 Task: Add a signature Dana Mitchell containing Happy Thanksgiving, Dana Mitchell to email address softage.1@softage.net and add a label Databases
Action: Mouse moved to (477, 785)
Screenshot: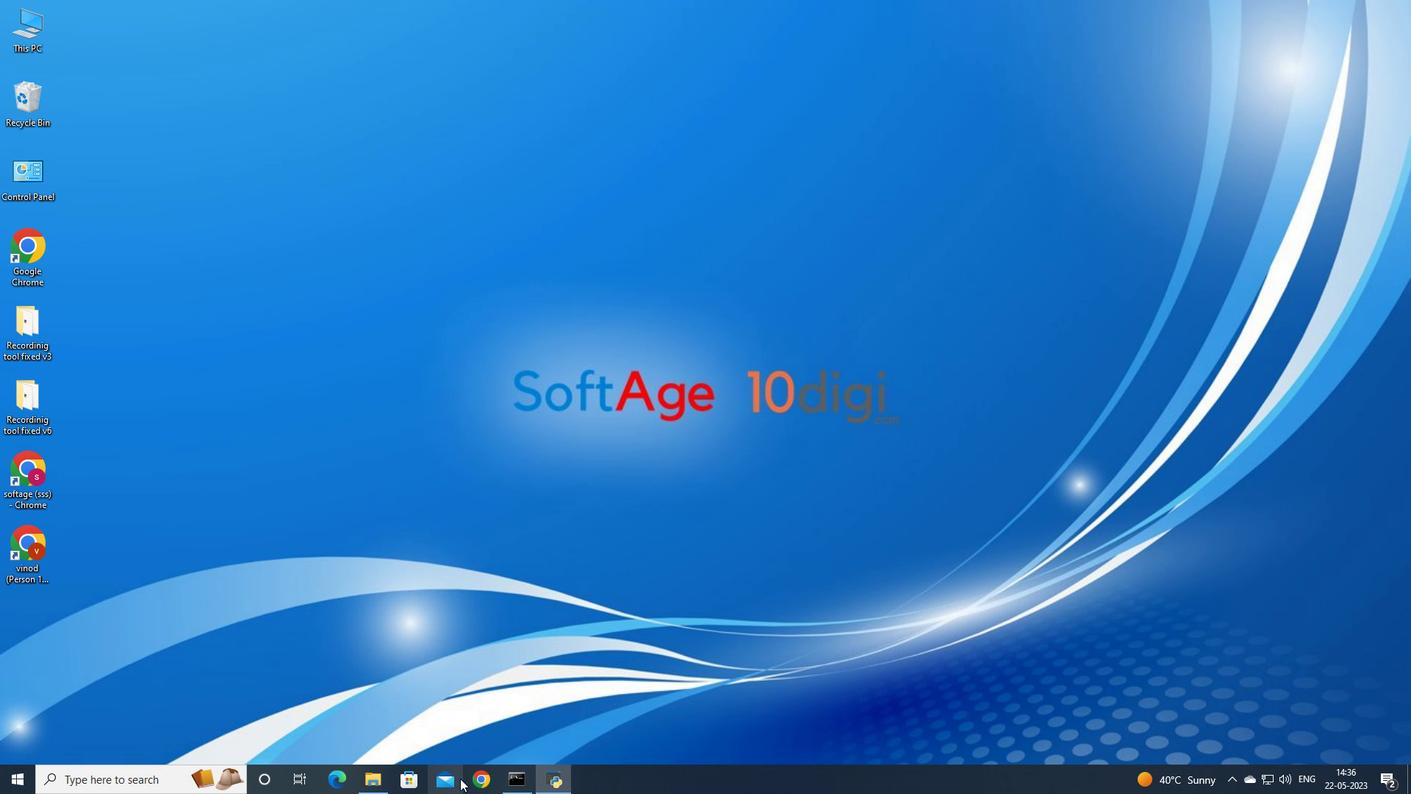 
Action: Mouse pressed left at (477, 785)
Screenshot: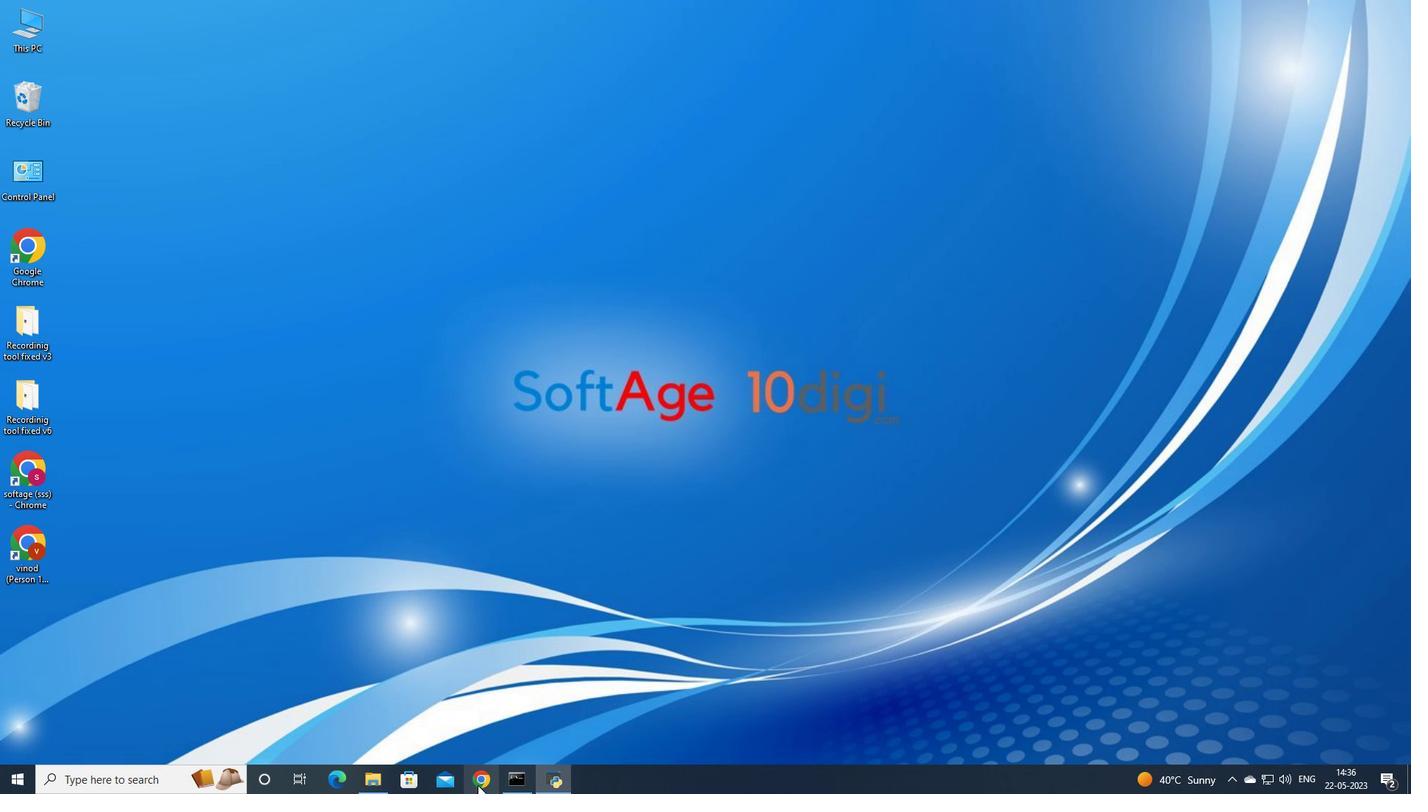 
Action: Mouse moved to (666, 445)
Screenshot: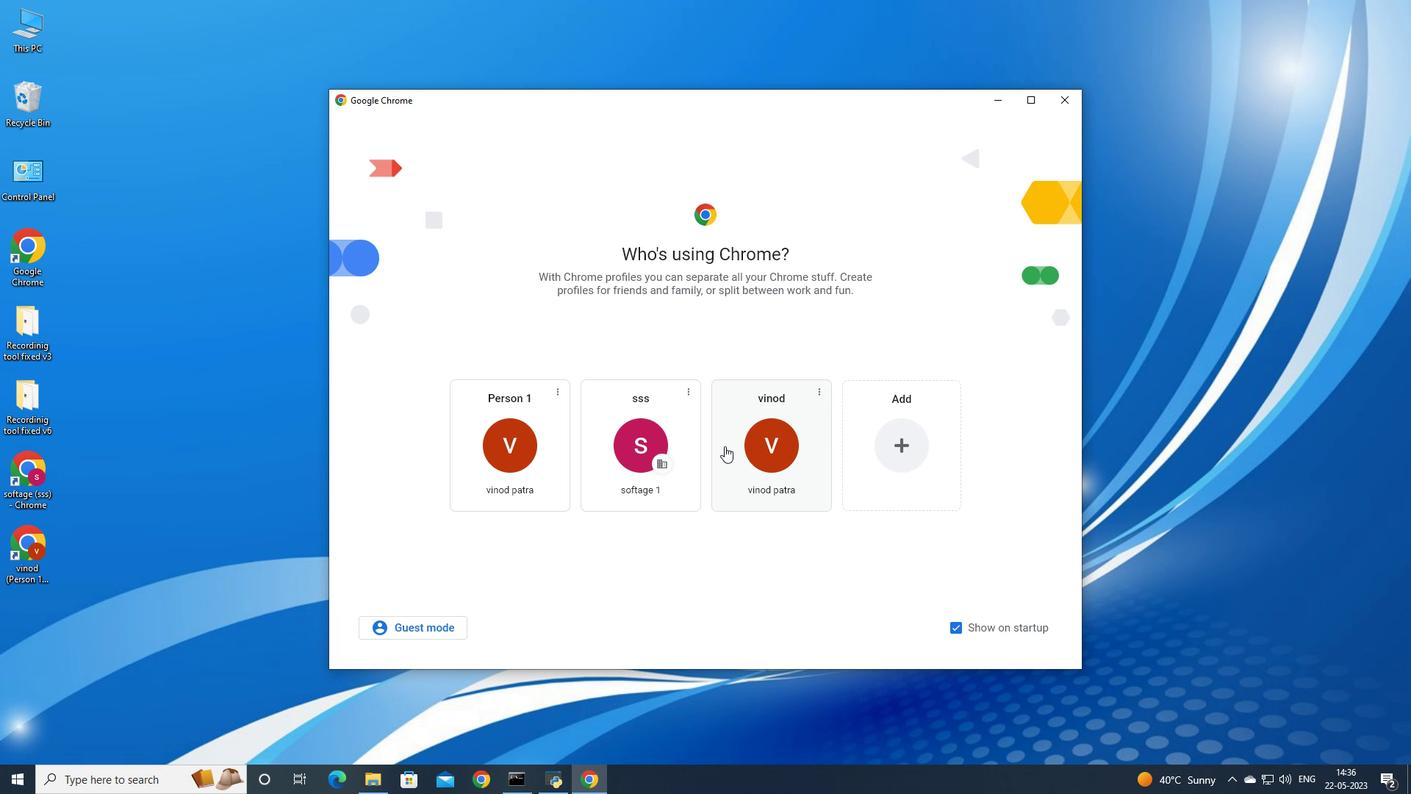 
Action: Mouse pressed left at (666, 445)
Screenshot: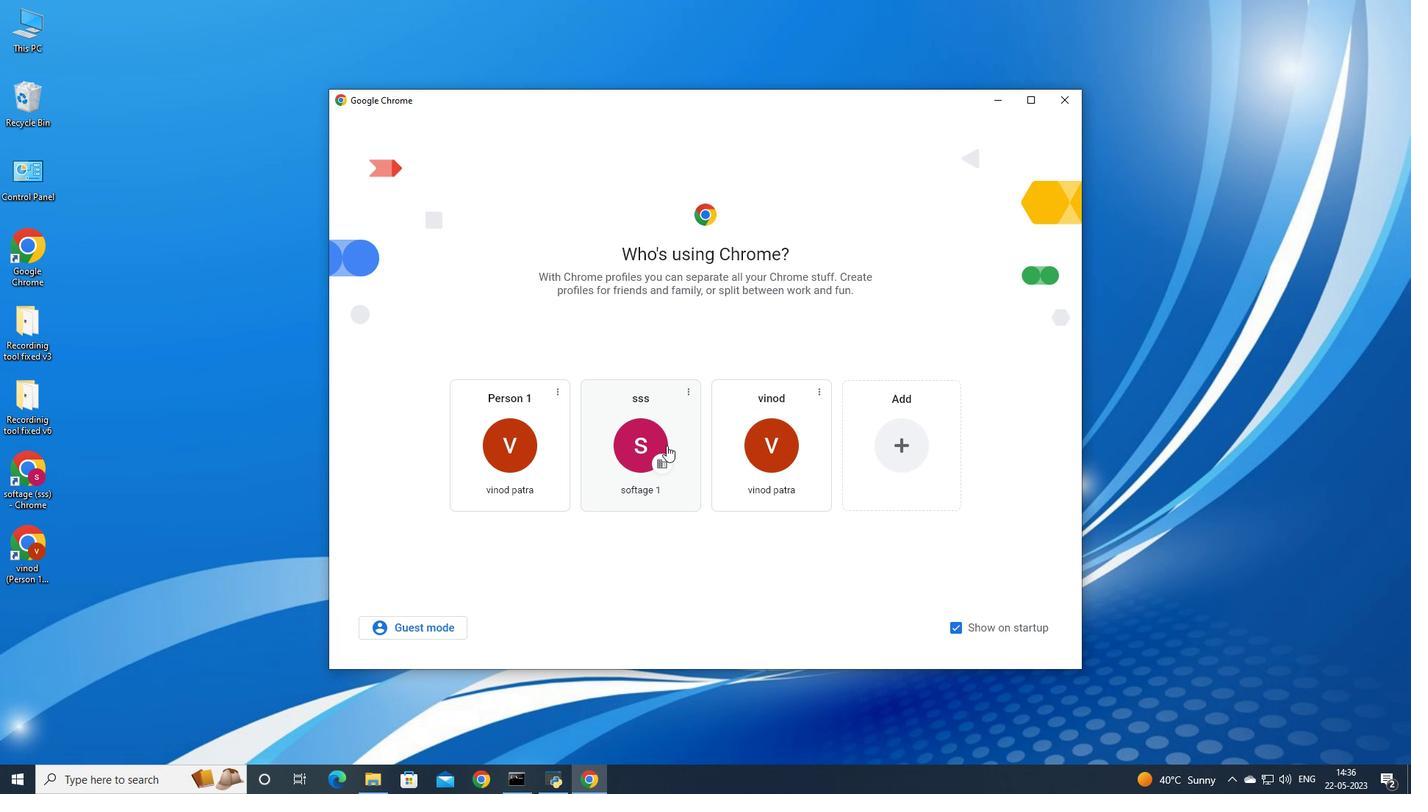 
Action: Mouse moved to (1276, 73)
Screenshot: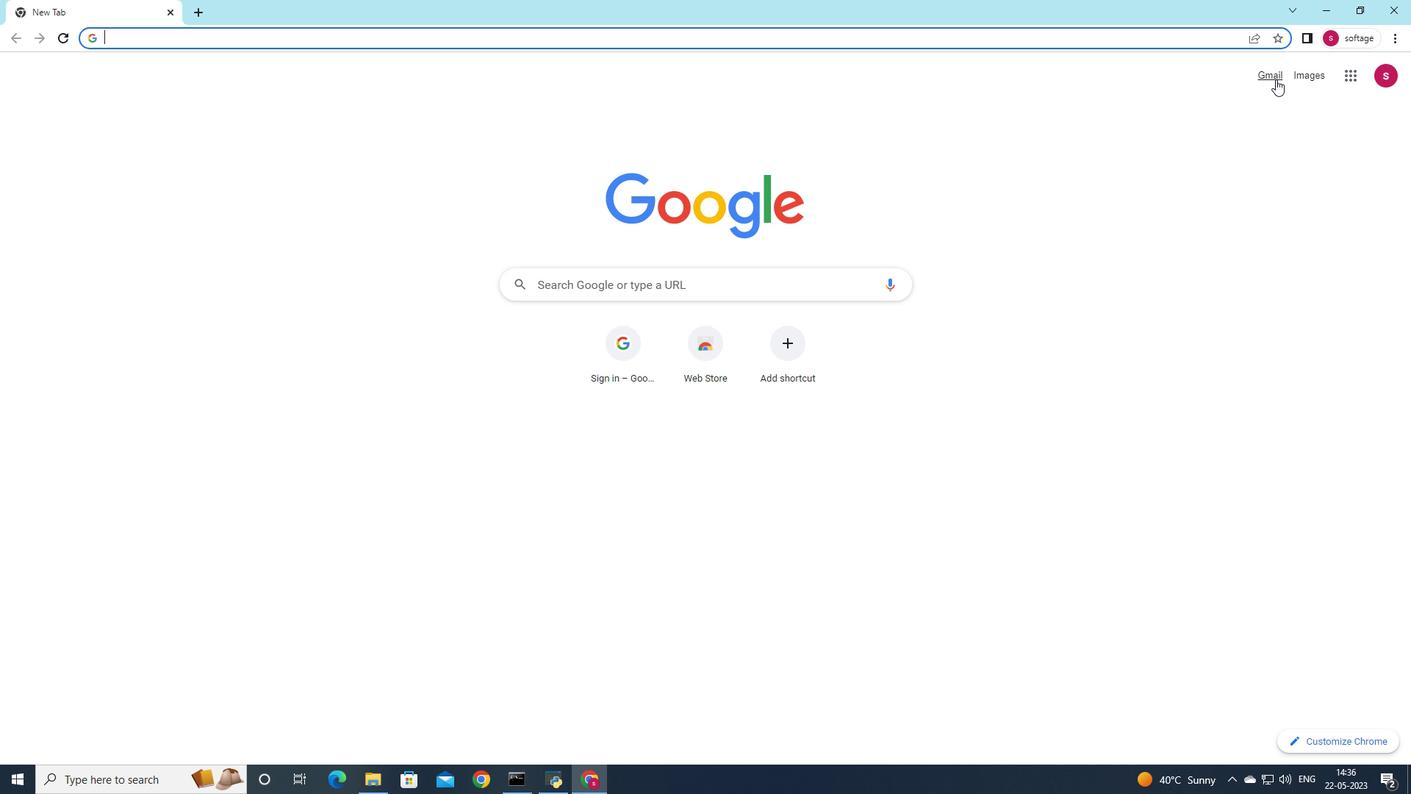 
Action: Mouse pressed left at (1276, 73)
Screenshot: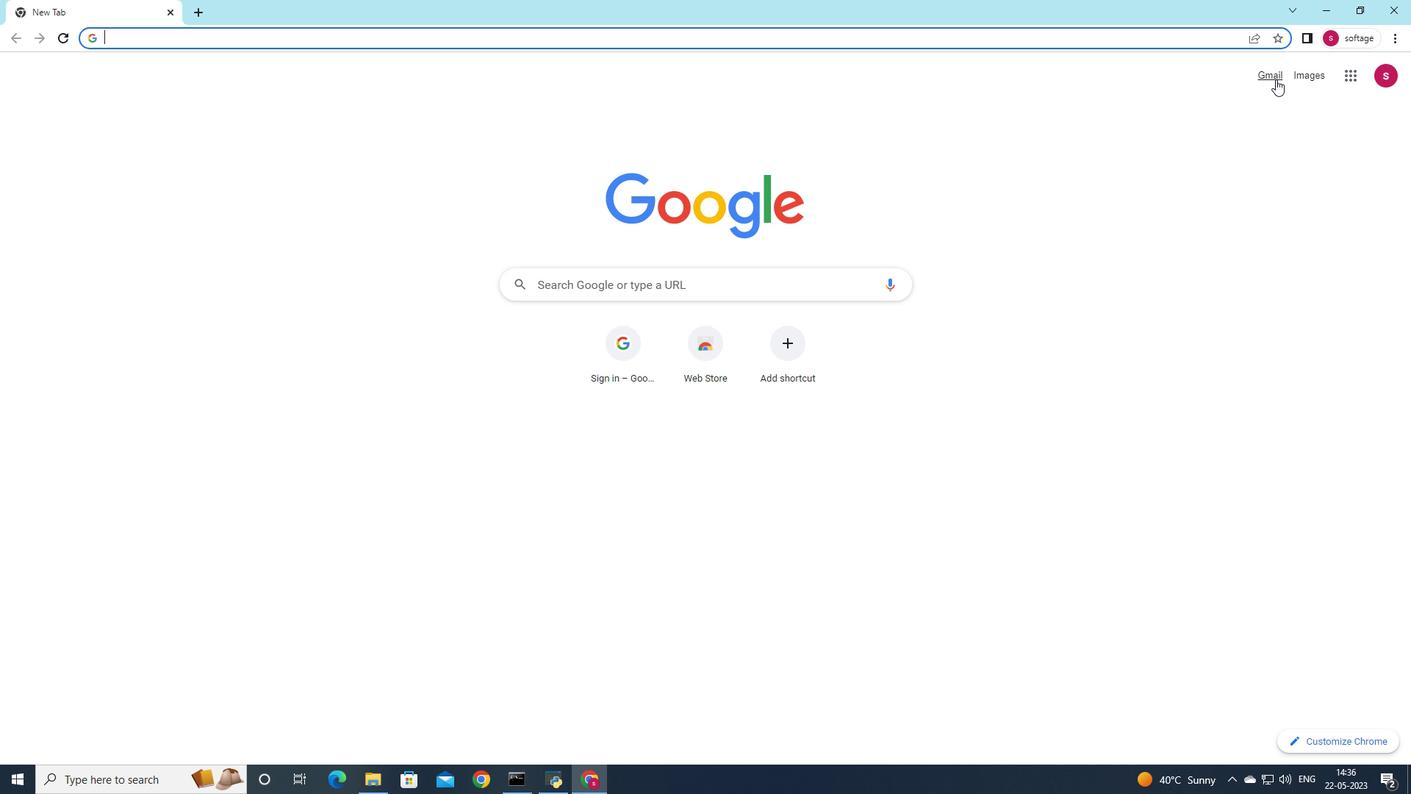 
Action: Mouse moved to (1250, 101)
Screenshot: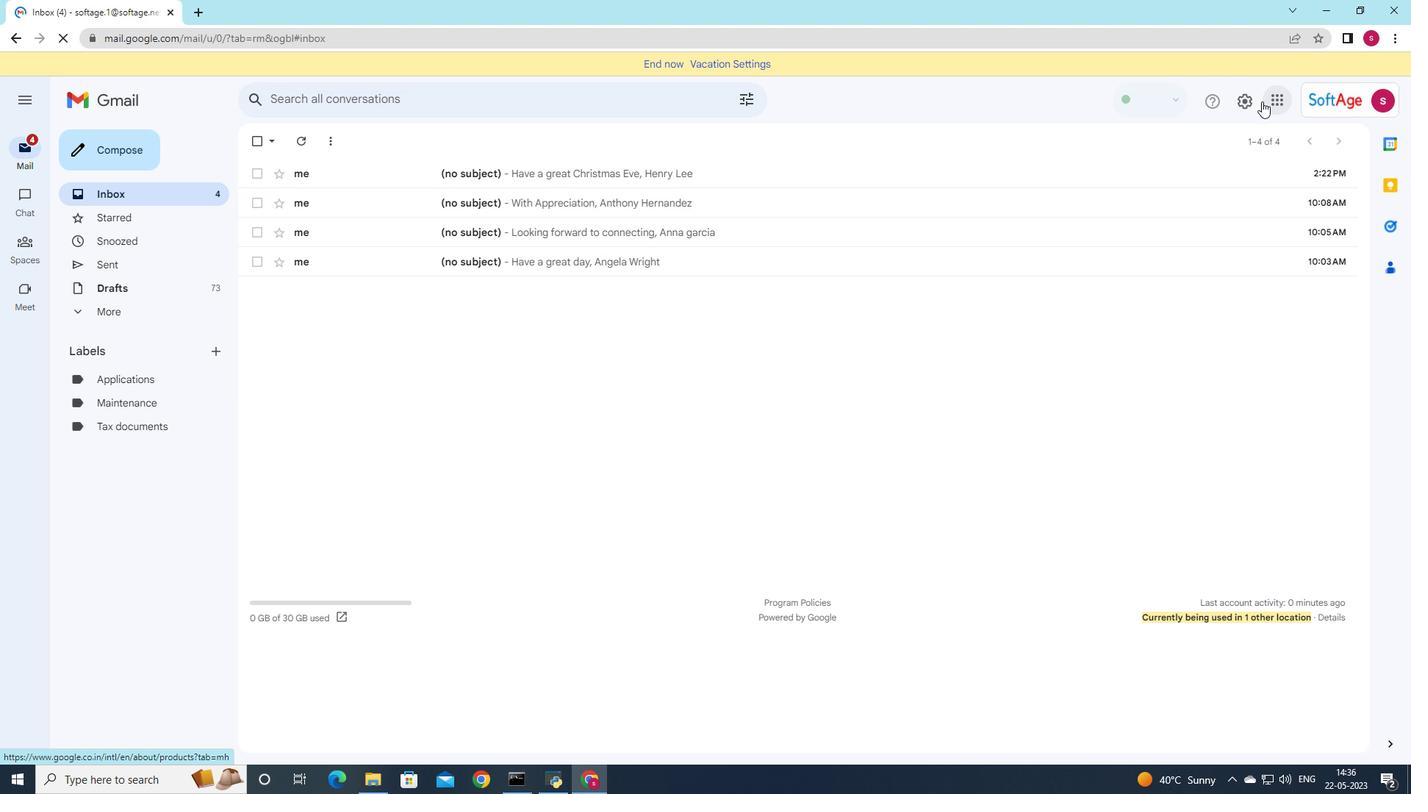 
Action: Mouse pressed left at (1250, 101)
Screenshot: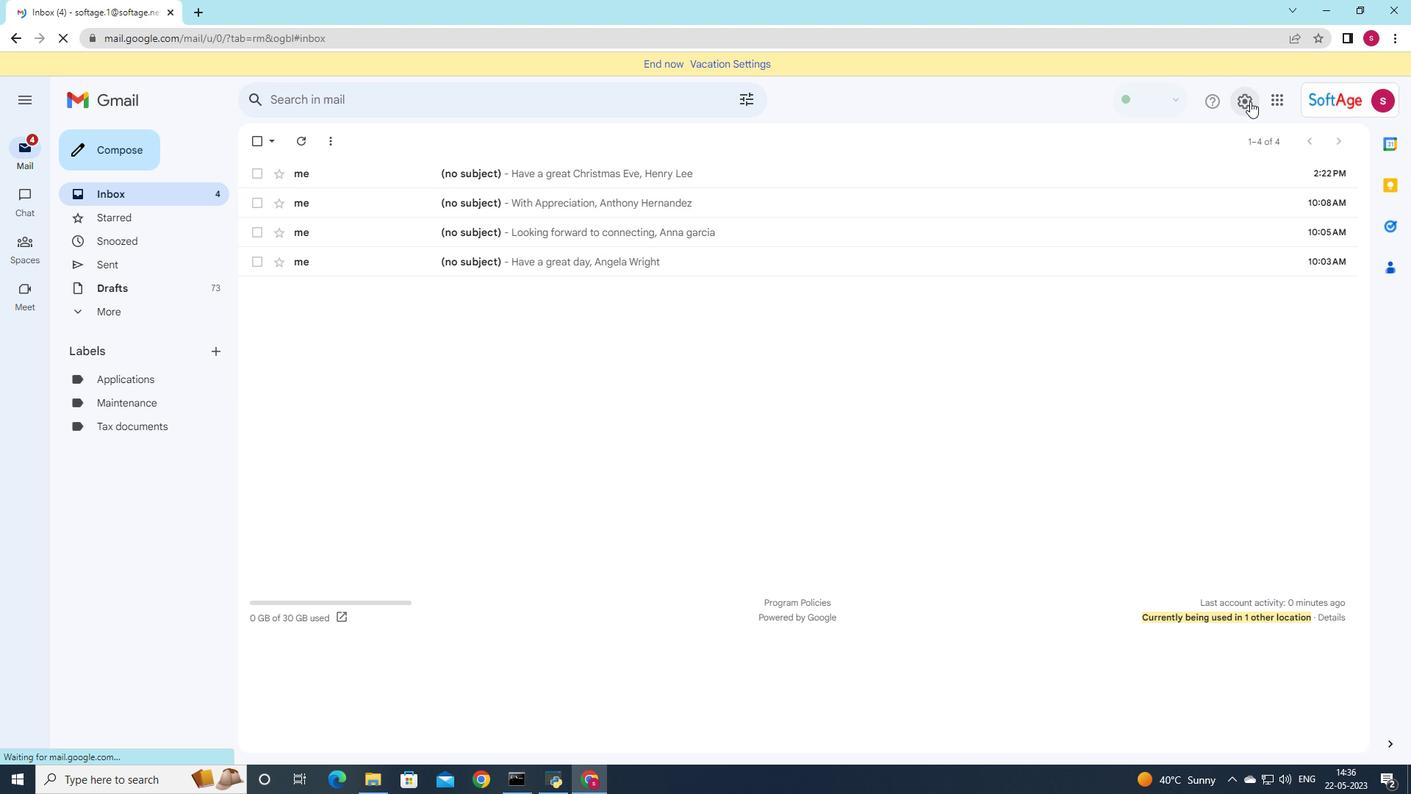 
Action: Mouse moved to (1242, 107)
Screenshot: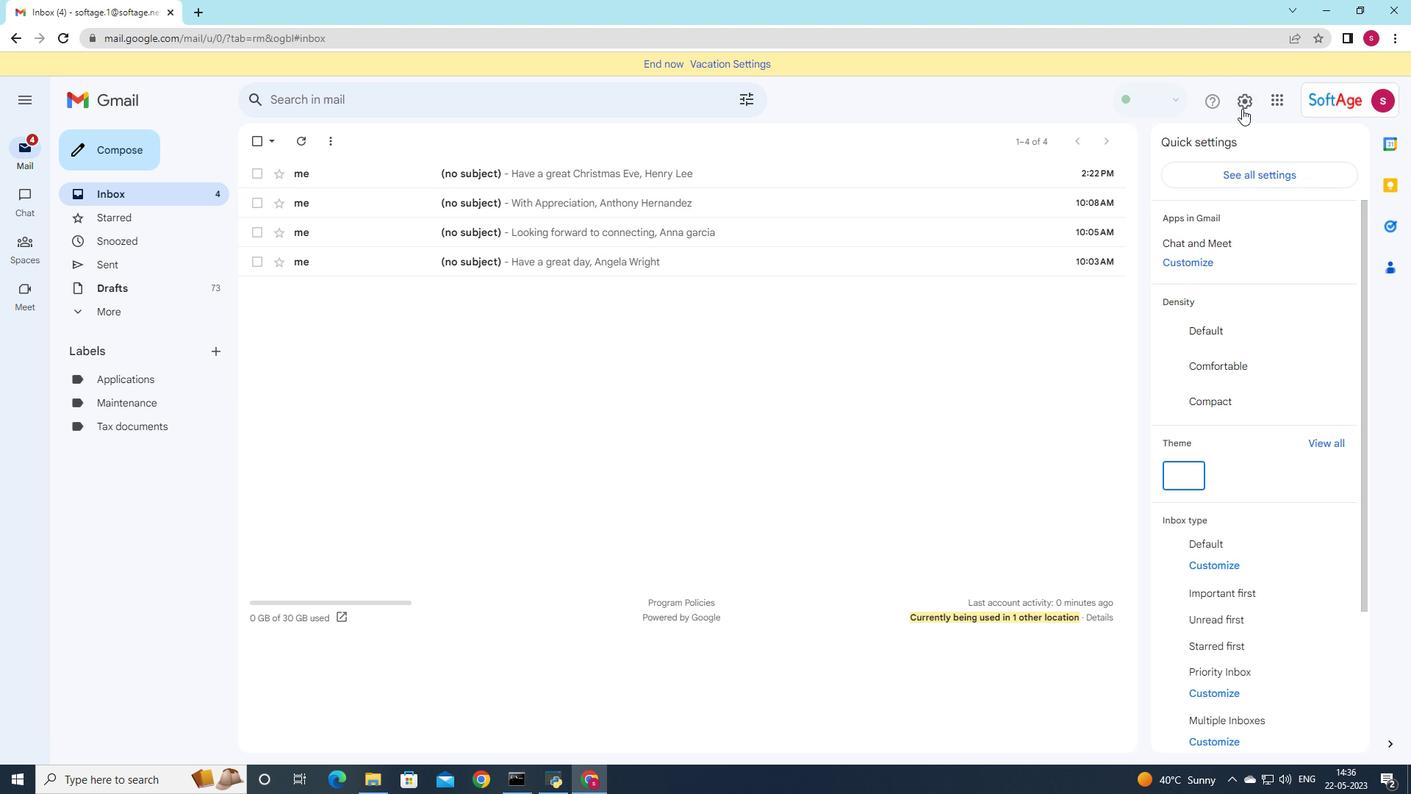 
Action: Mouse pressed left at (1242, 107)
Screenshot: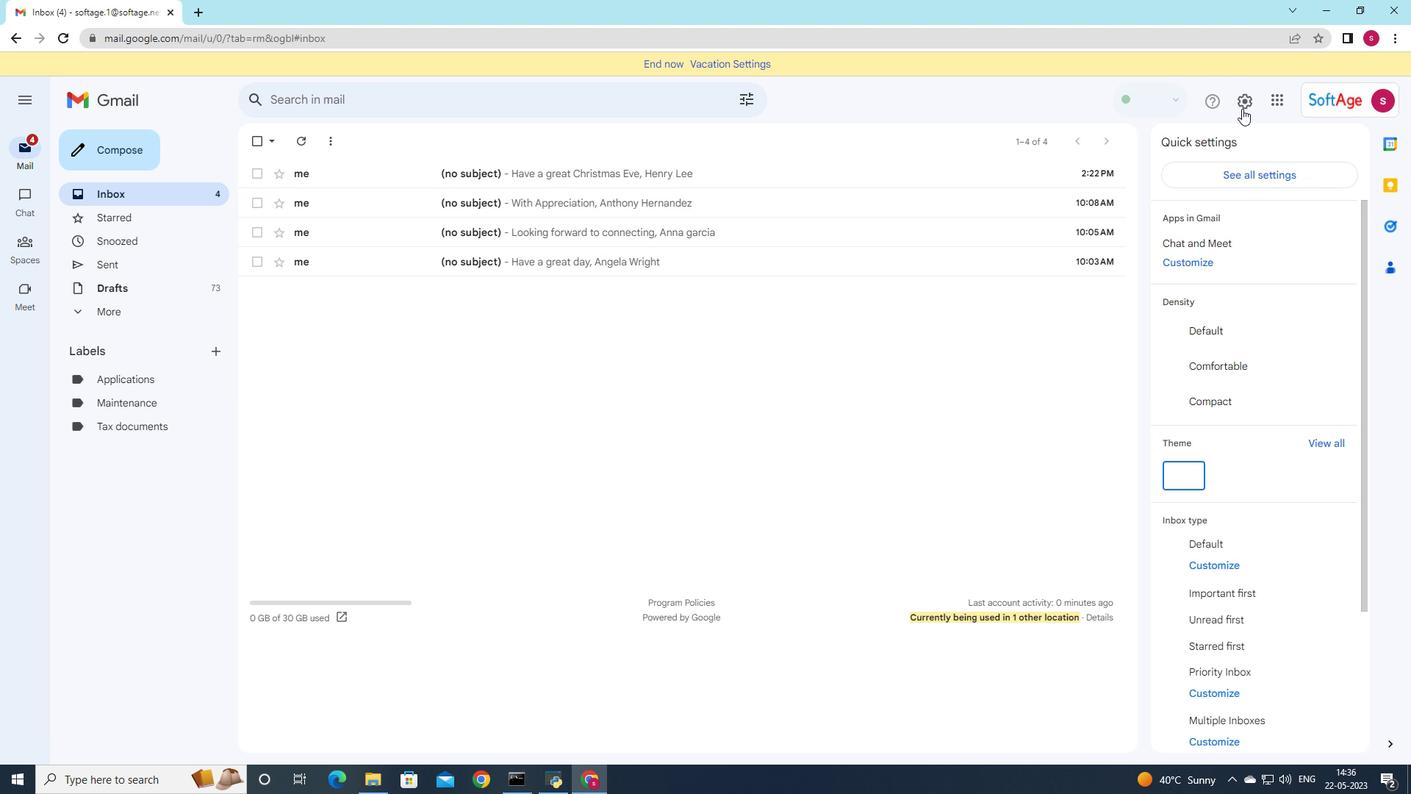 
Action: Mouse moved to (1242, 107)
Screenshot: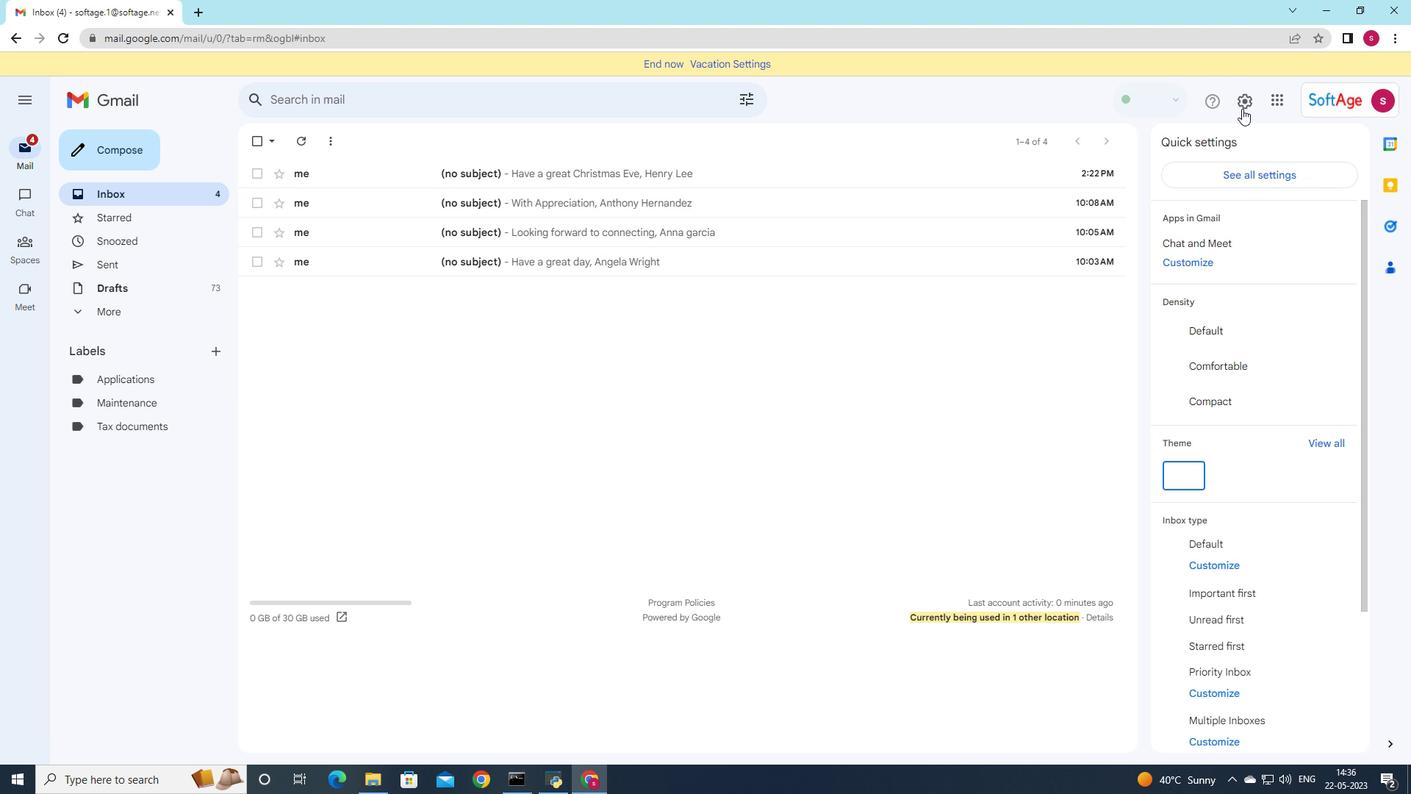 
Action: Mouse pressed left at (1242, 107)
Screenshot: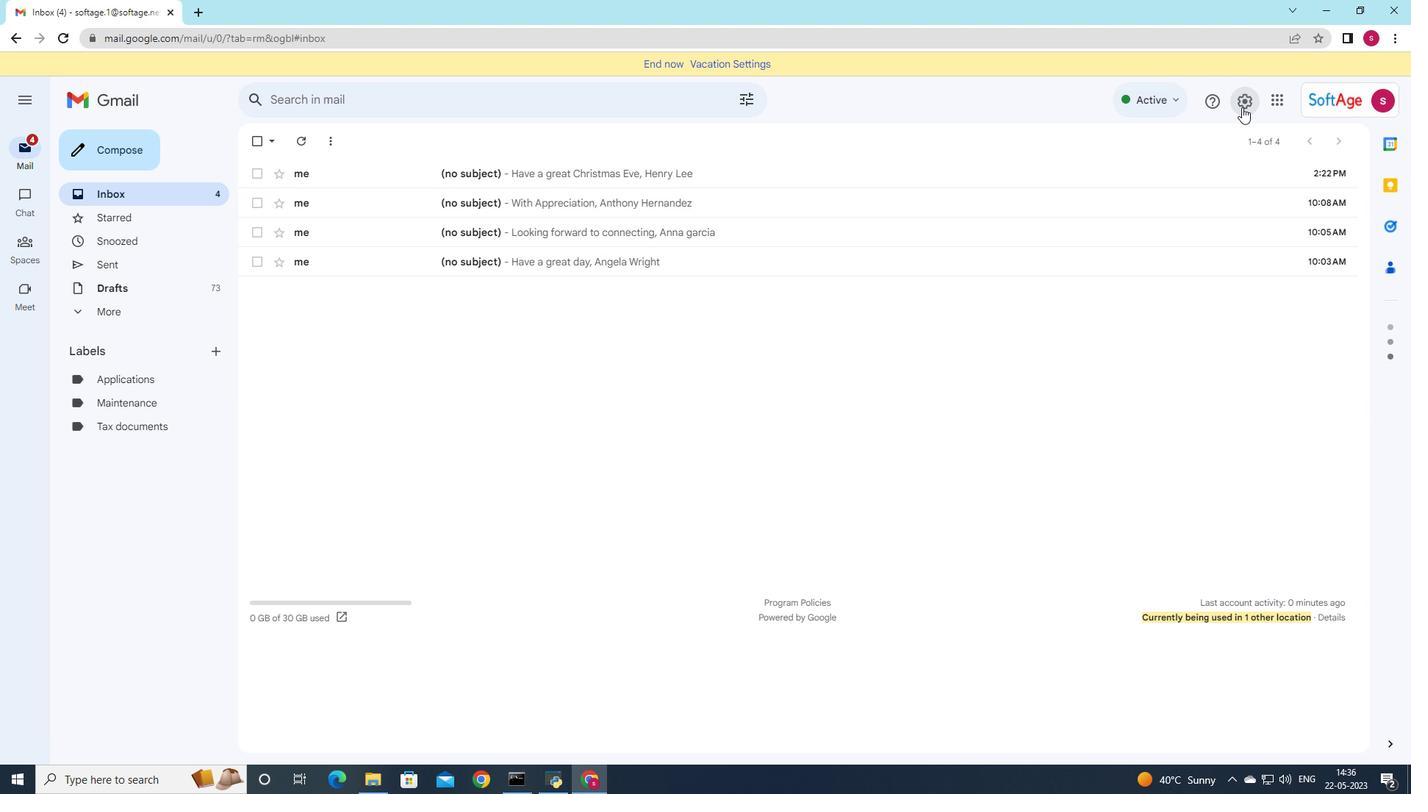 
Action: Mouse moved to (1246, 175)
Screenshot: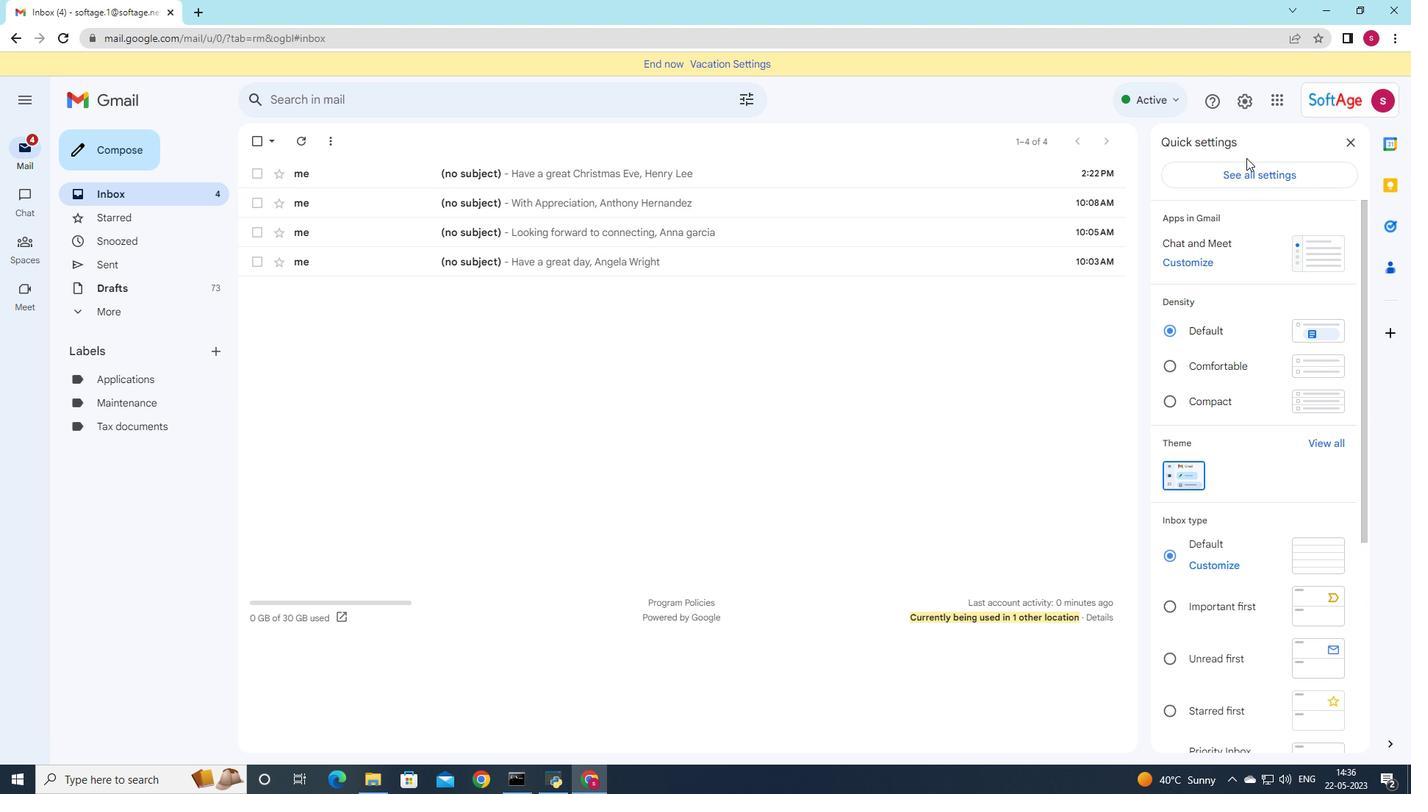 
Action: Mouse pressed left at (1246, 175)
Screenshot: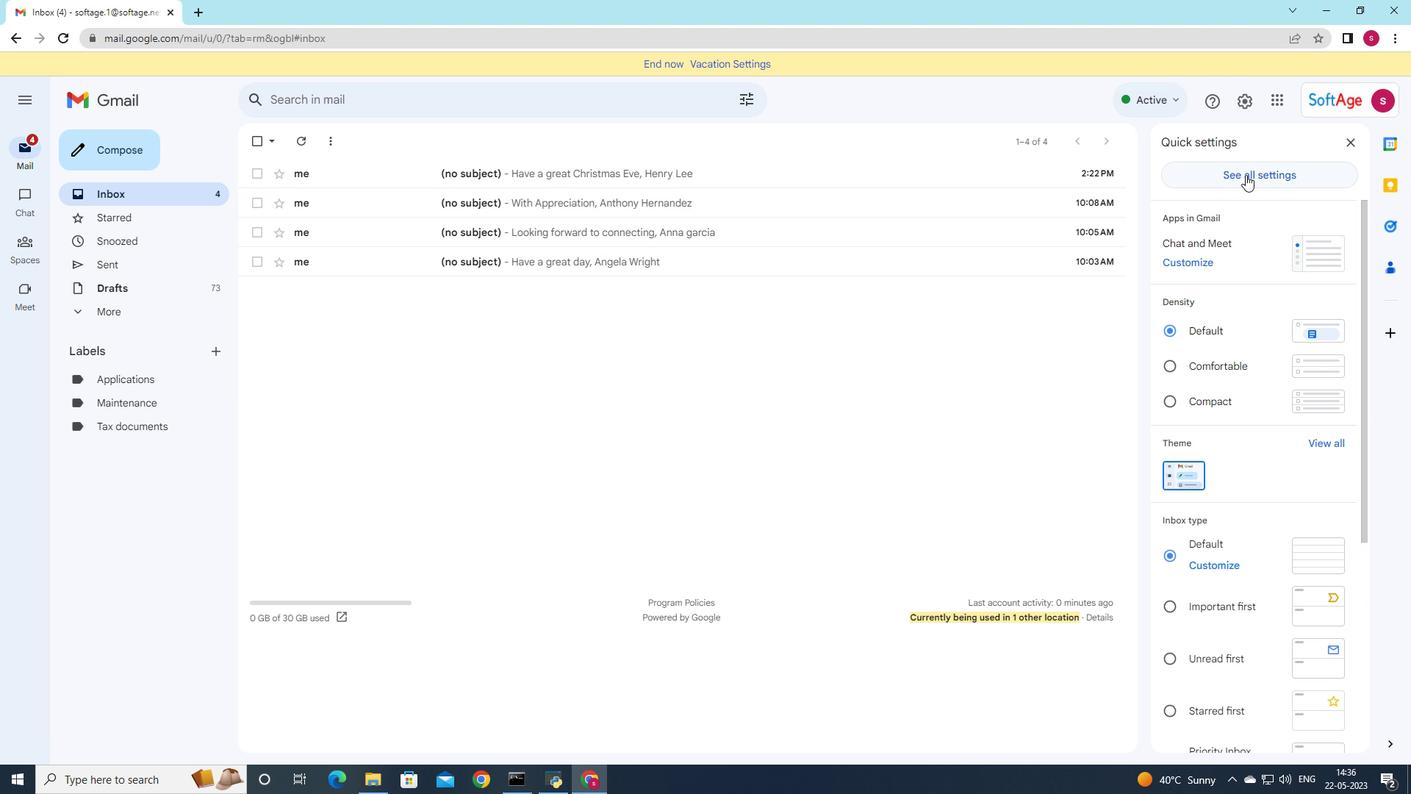 
Action: Mouse moved to (891, 223)
Screenshot: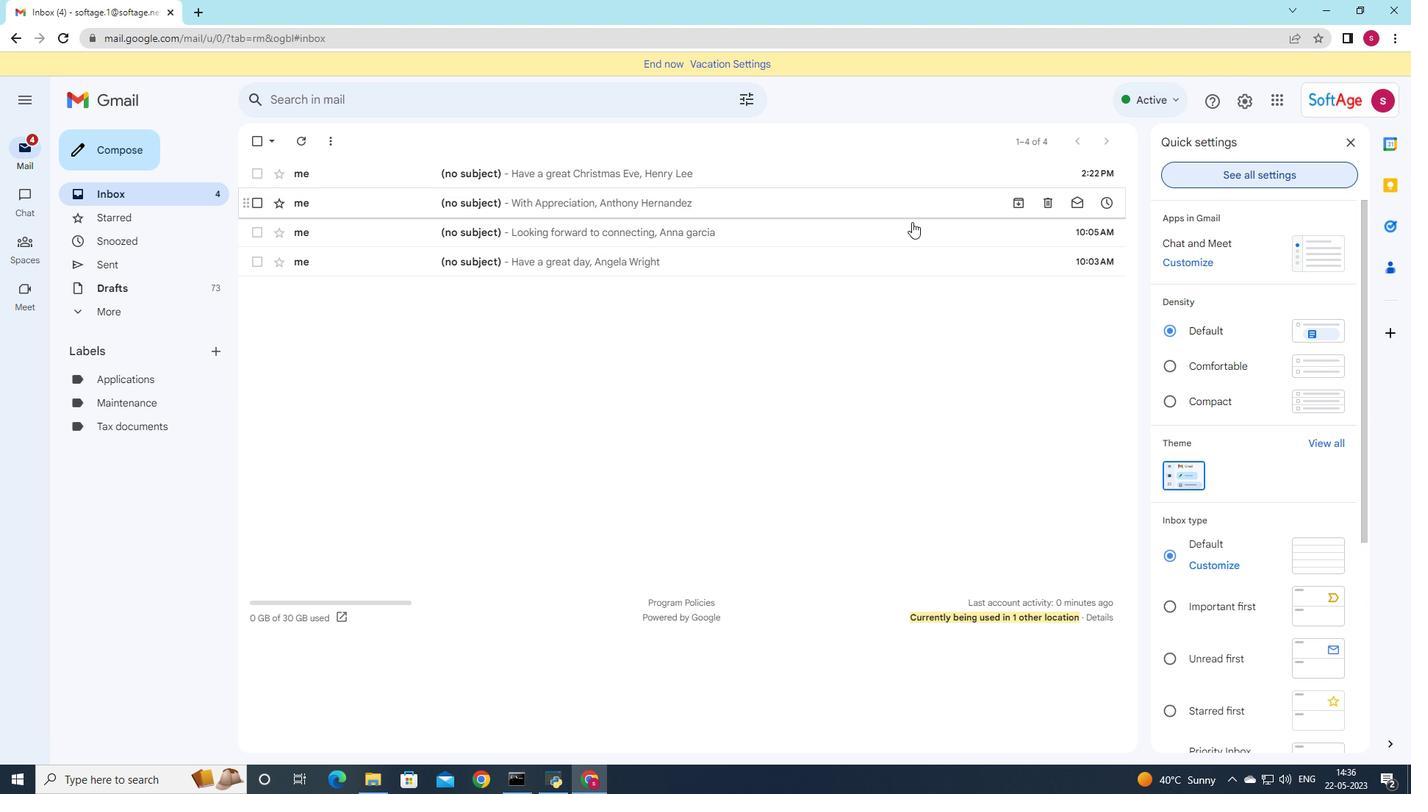 
Action: Mouse scrolled (891, 222) with delta (0, 0)
Screenshot: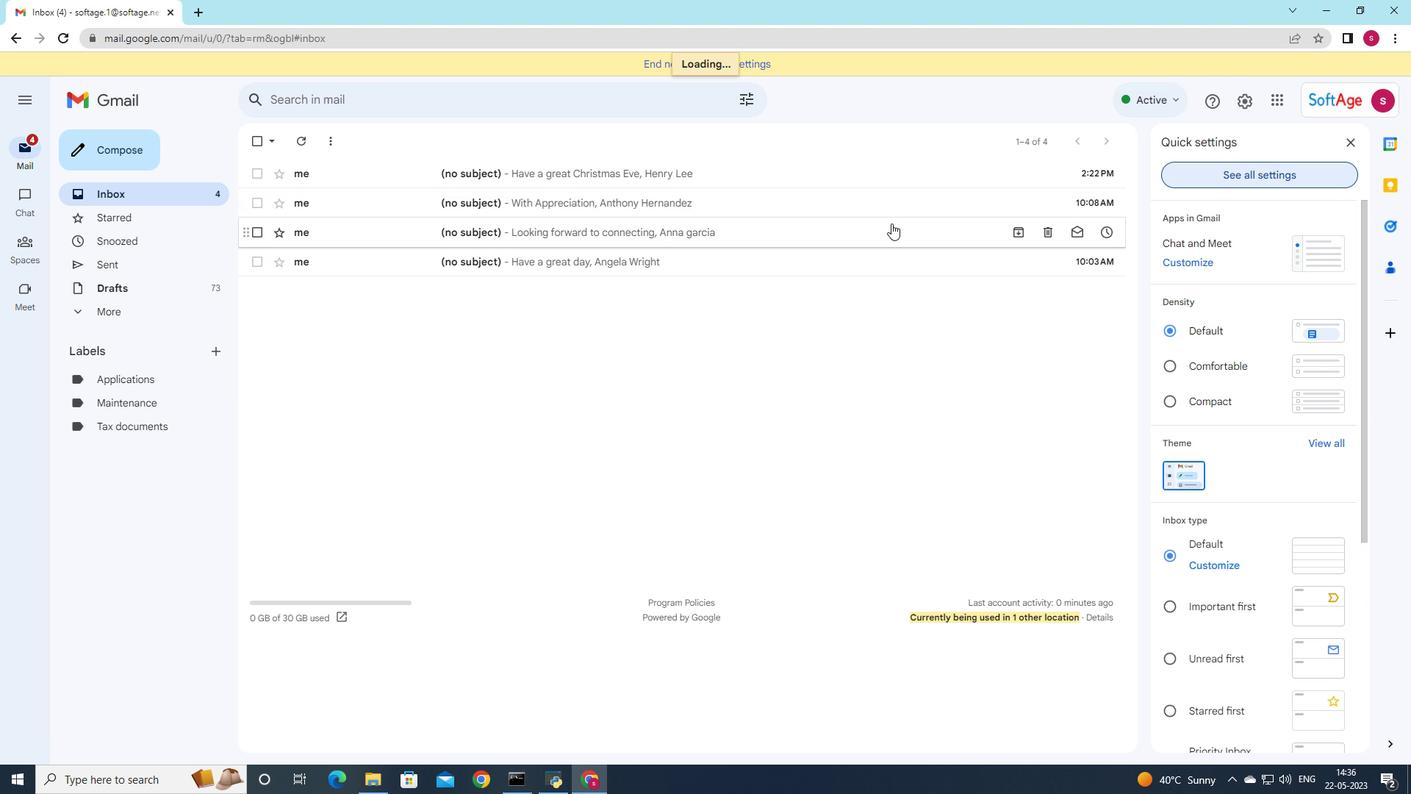 
Action: Mouse scrolled (891, 222) with delta (0, 0)
Screenshot: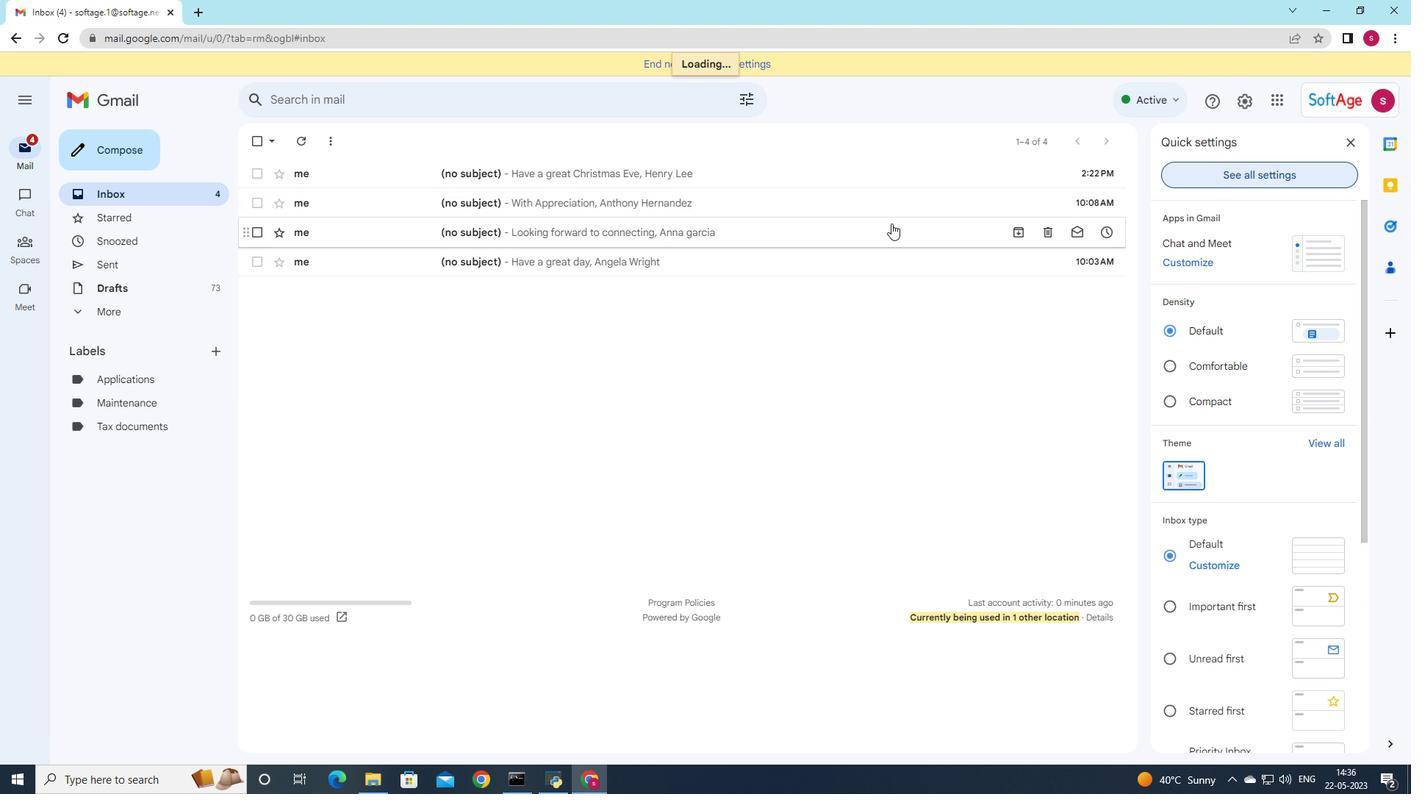 
Action: Mouse scrolled (891, 222) with delta (0, 0)
Screenshot: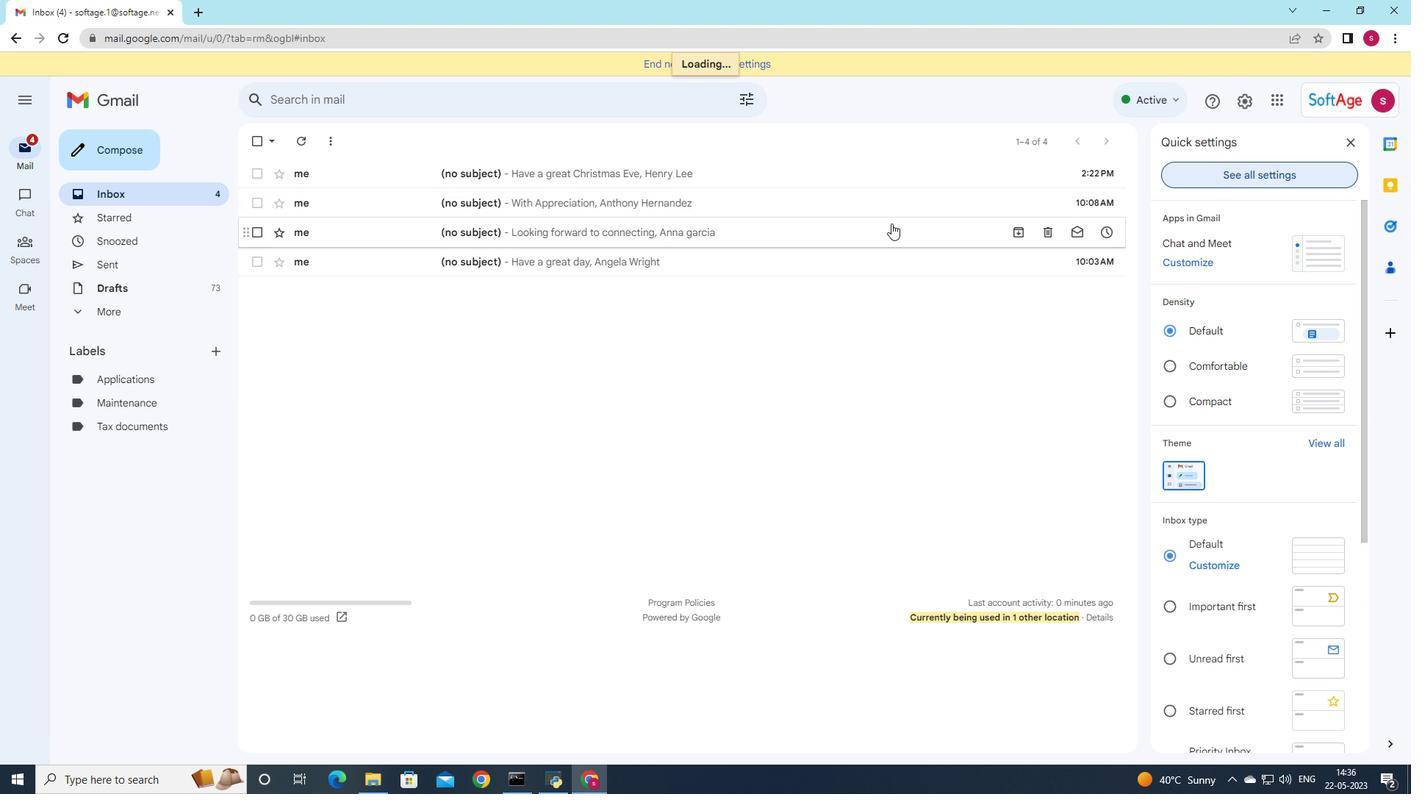 
Action: Mouse scrolled (891, 222) with delta (0, 0)
Screenshot: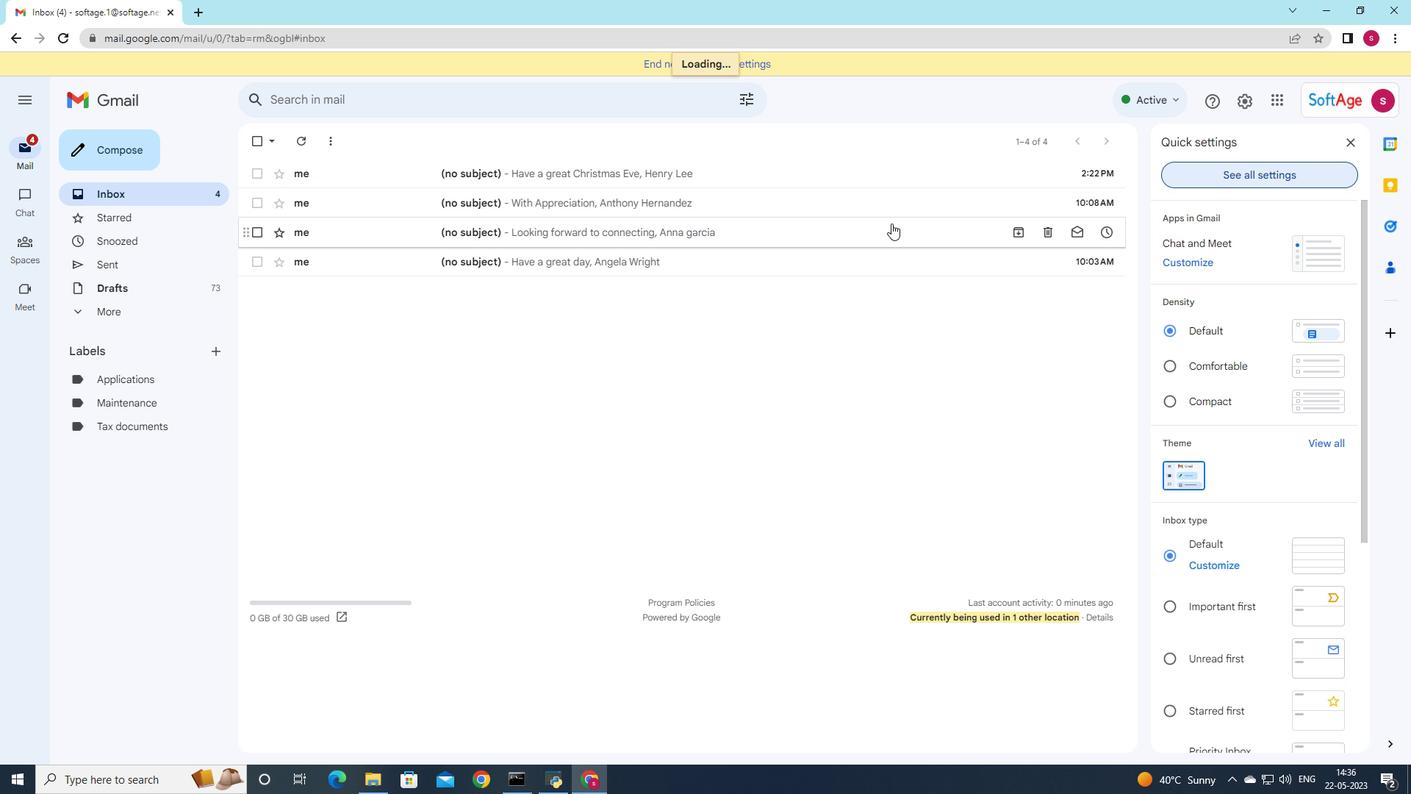 
Action: Mouse scrolled (891, 222) with delta (0, 0)
Screenshot: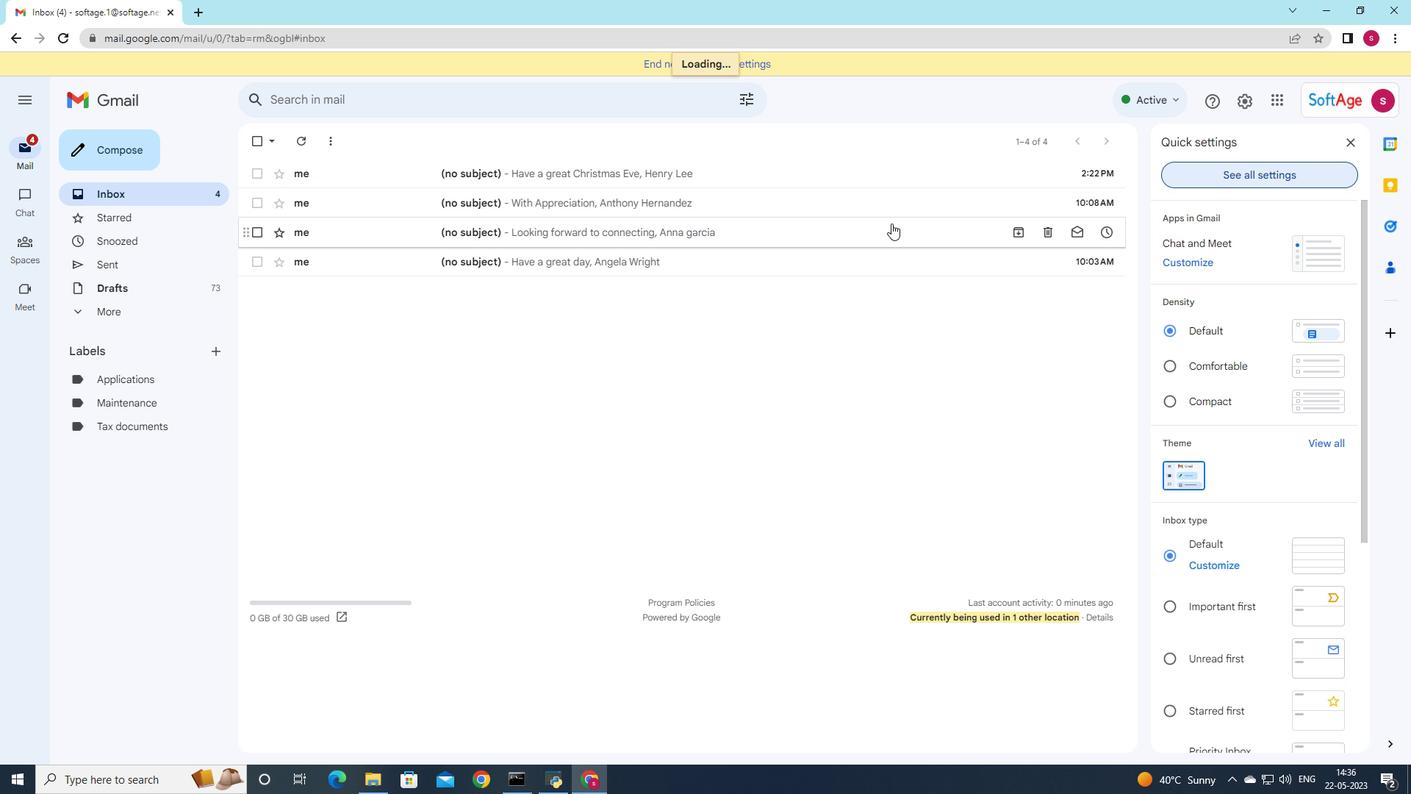 
Action: Mouse scrolled (891, 222) with delta (0, 0)
Screenshot: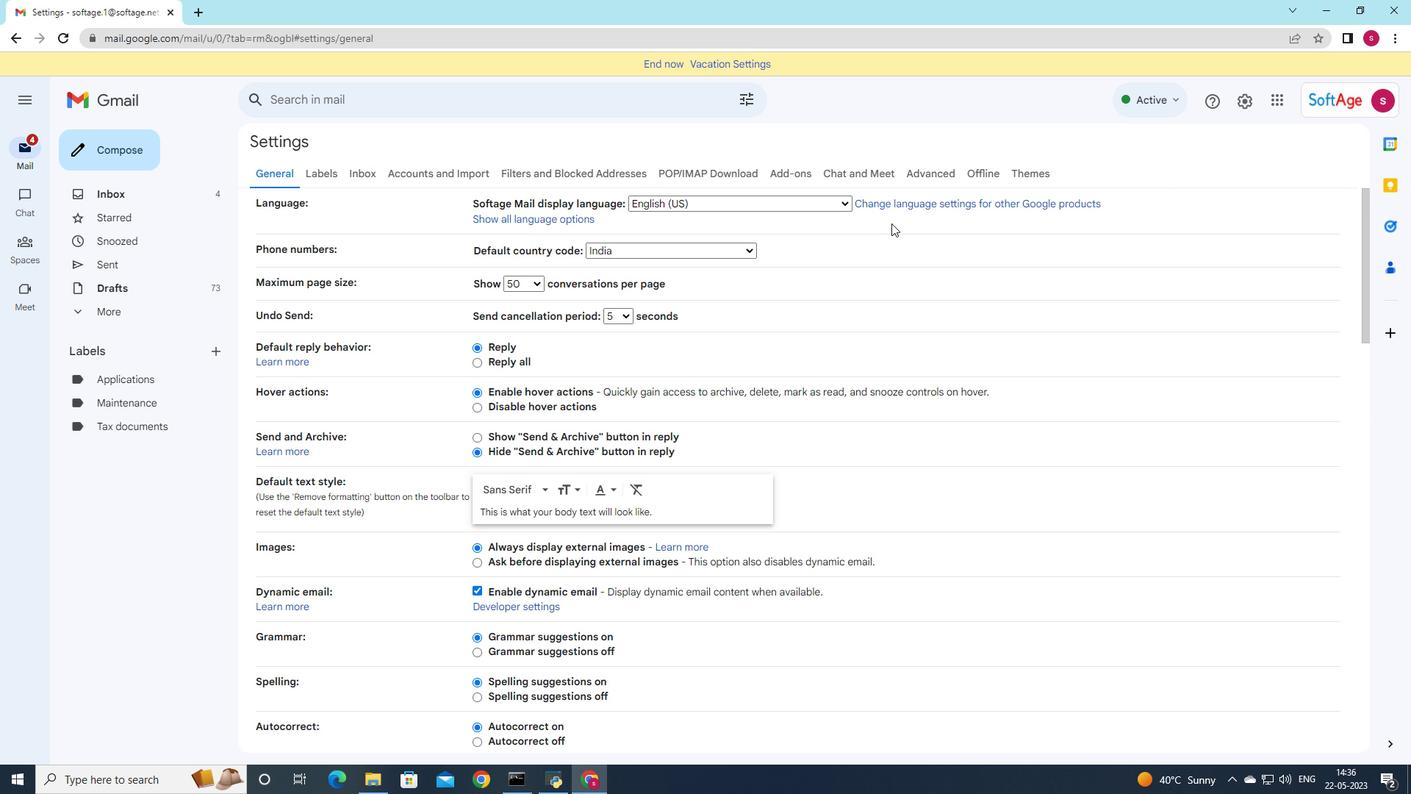 
Action: Mouse scrolled (891, 222) with delta (0, 0)
Screenshot: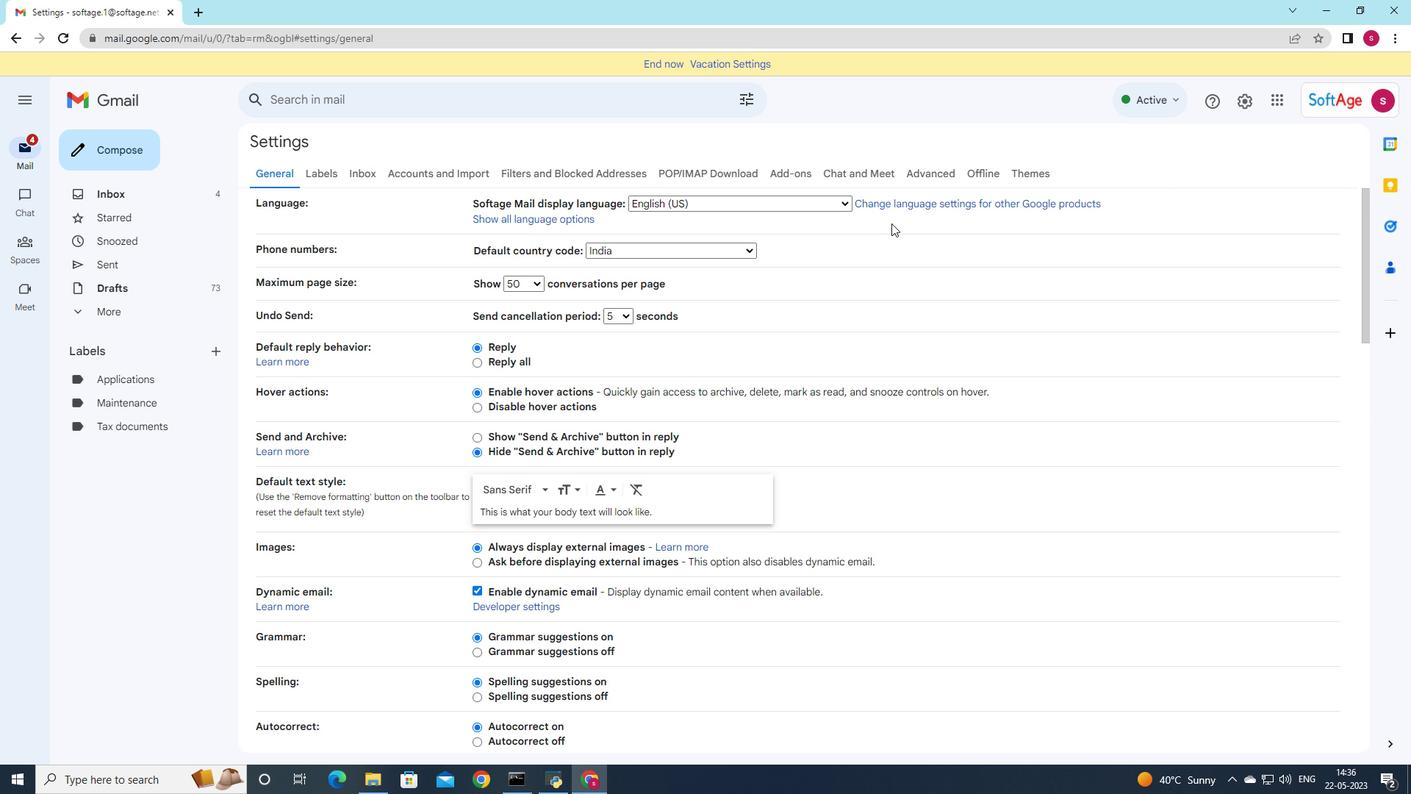 
Action: Mouse scrolled (891, 222) with delta (0, 0)
Screenshot: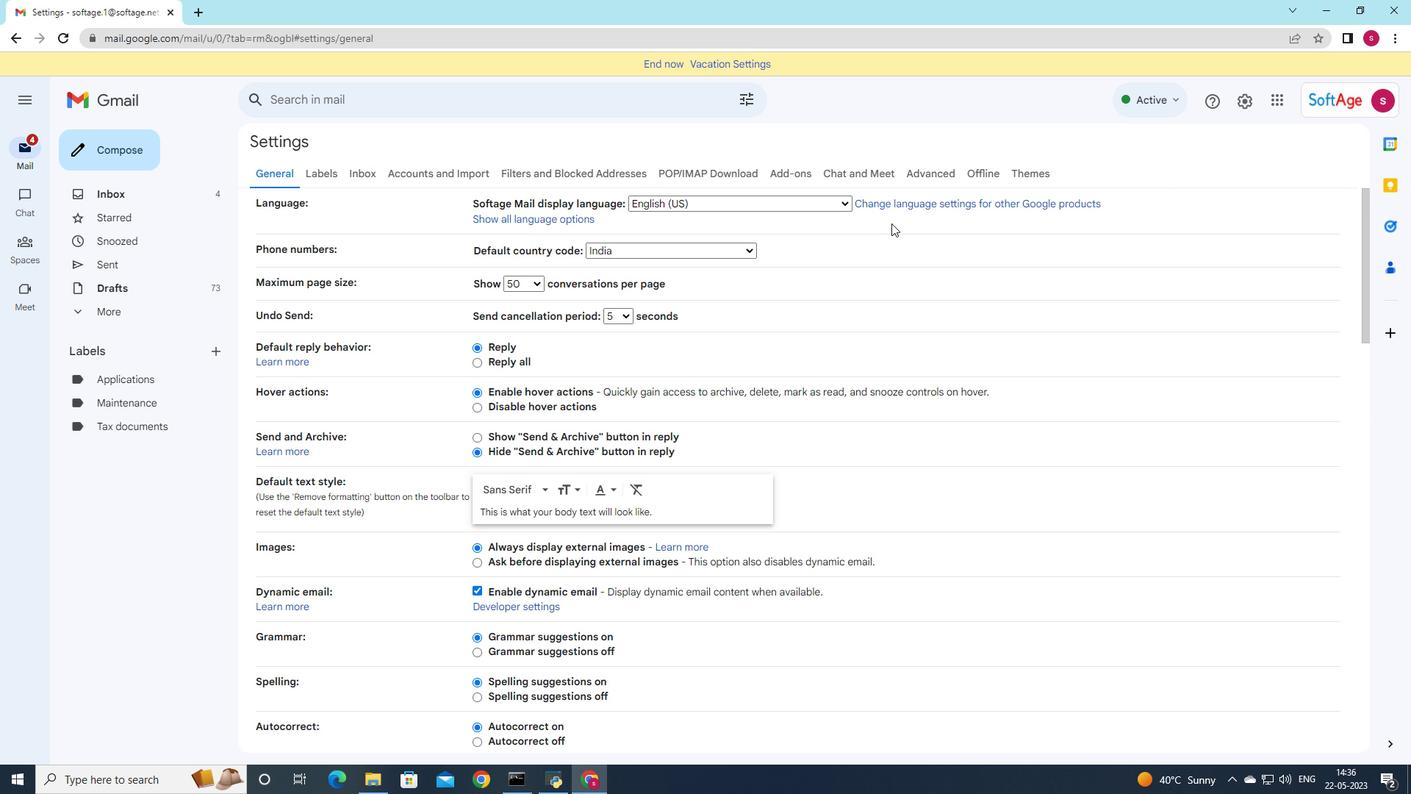 
Action: Mouse scrolled (891, 222) with delta (0, 0)
Screenshot: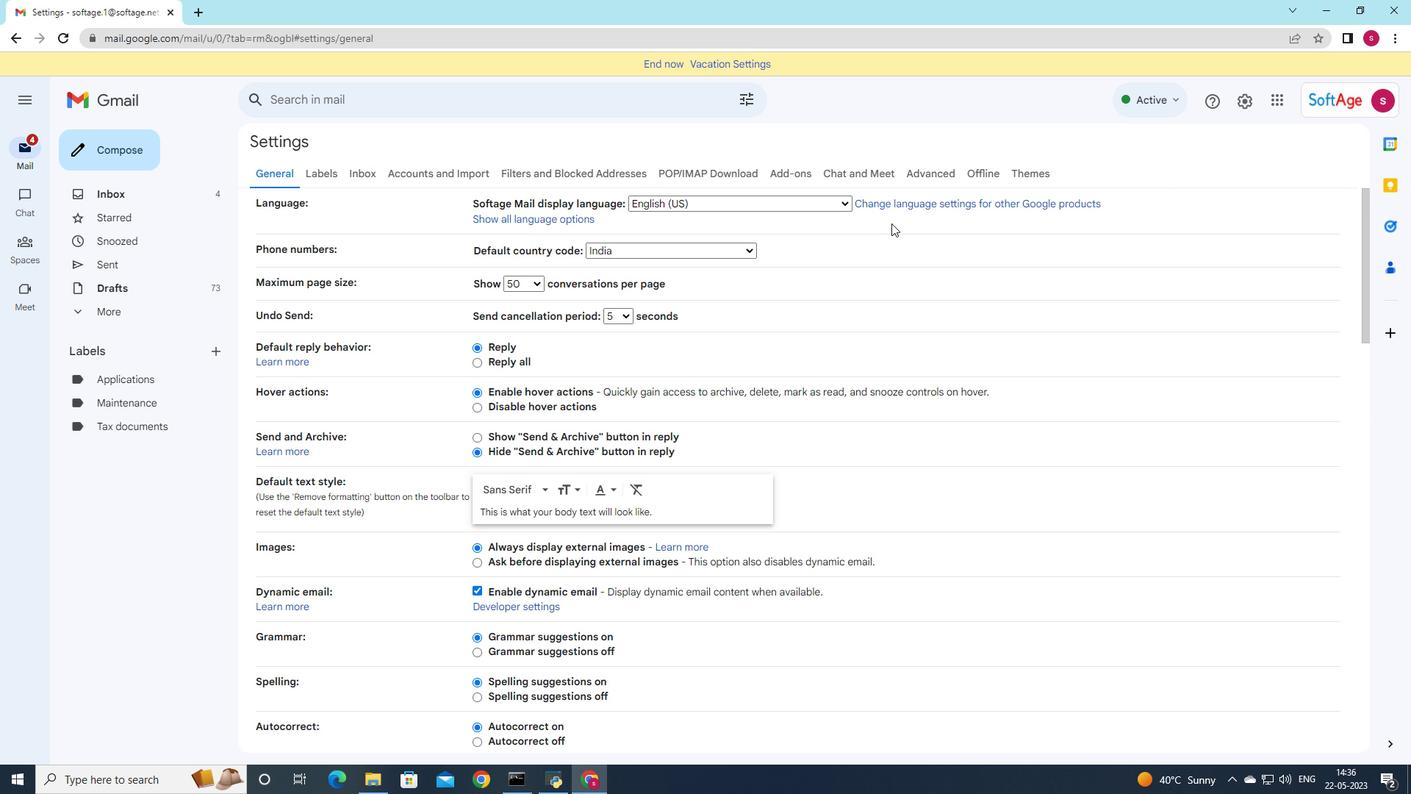 
Action: Mouse scrolled (891, 222) with delta (0, 0)
Screenshot: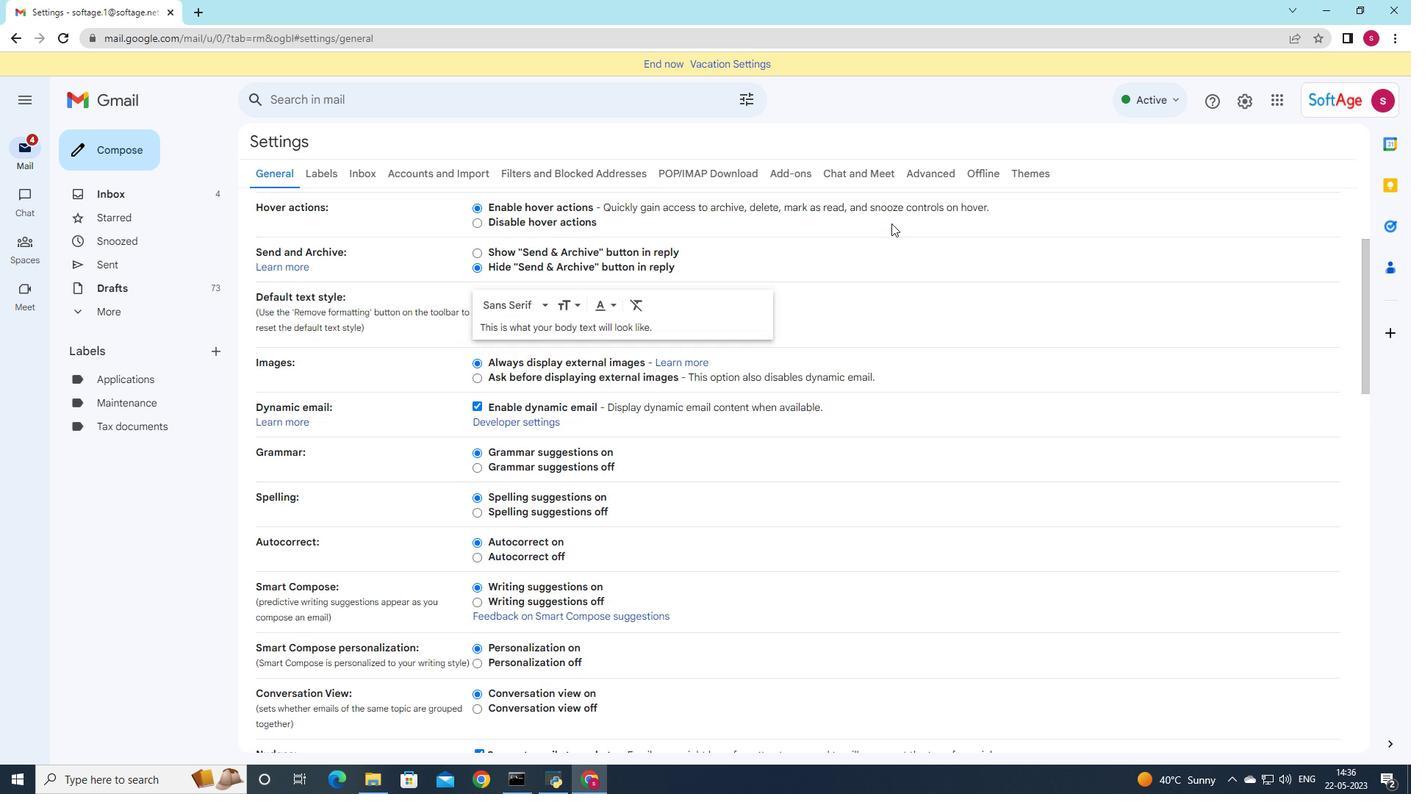 
Action: Mouse scrolled (891, 222) with delta (0, 0)
Screenshot: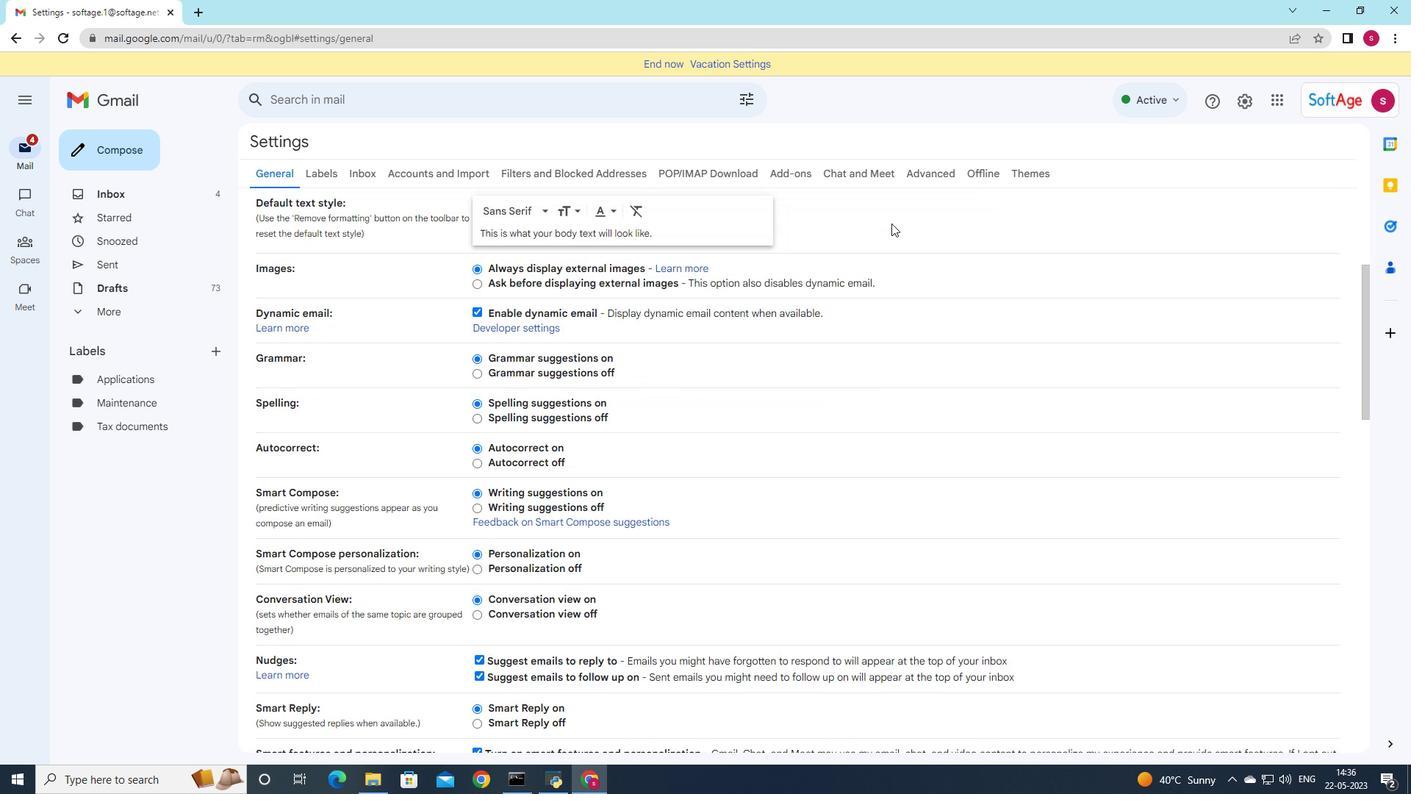 
Action: Mouse scrolled (891, 222) with delta (0, 0)
Screenshot: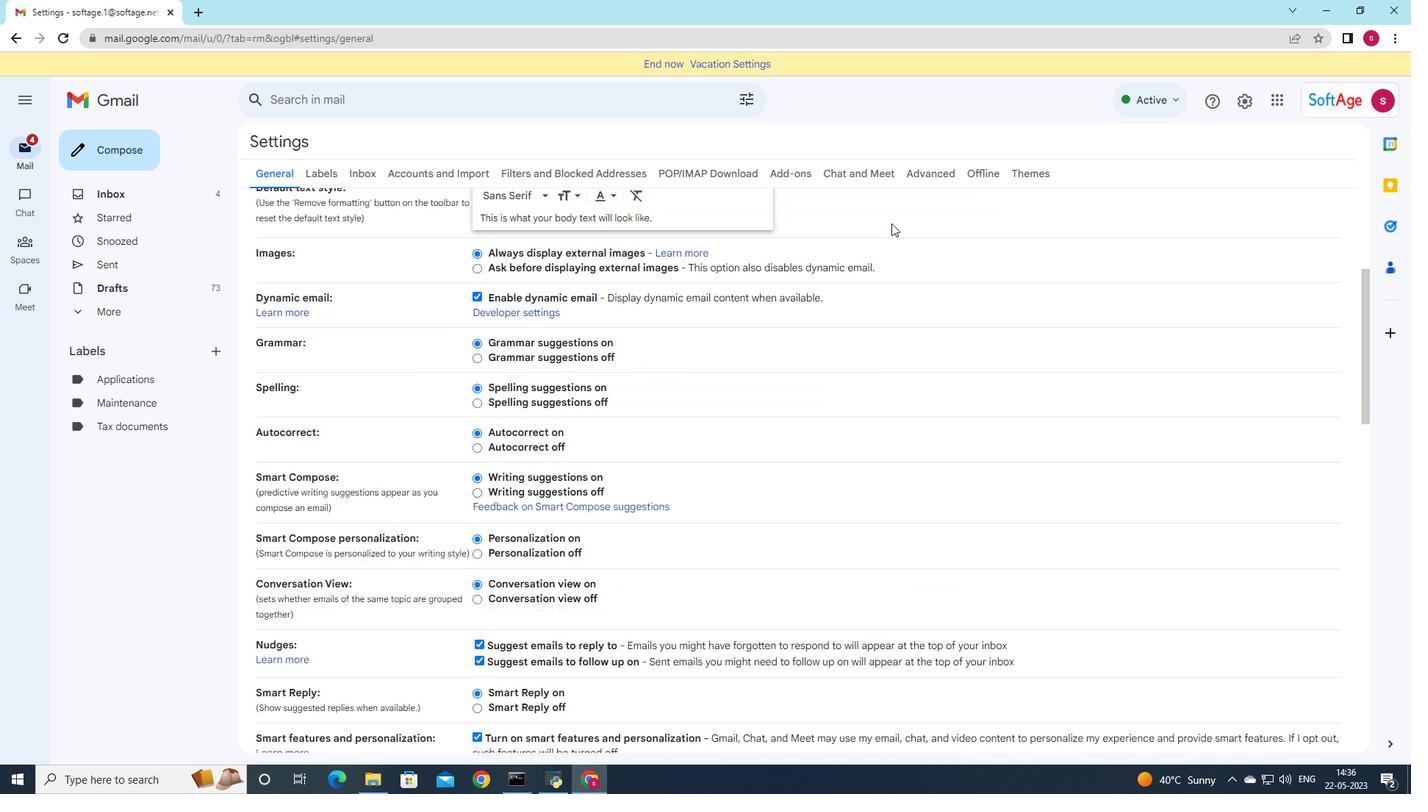 
Action: Mouse scrolled (891, 222) with delta (0, 0)
Screenshot: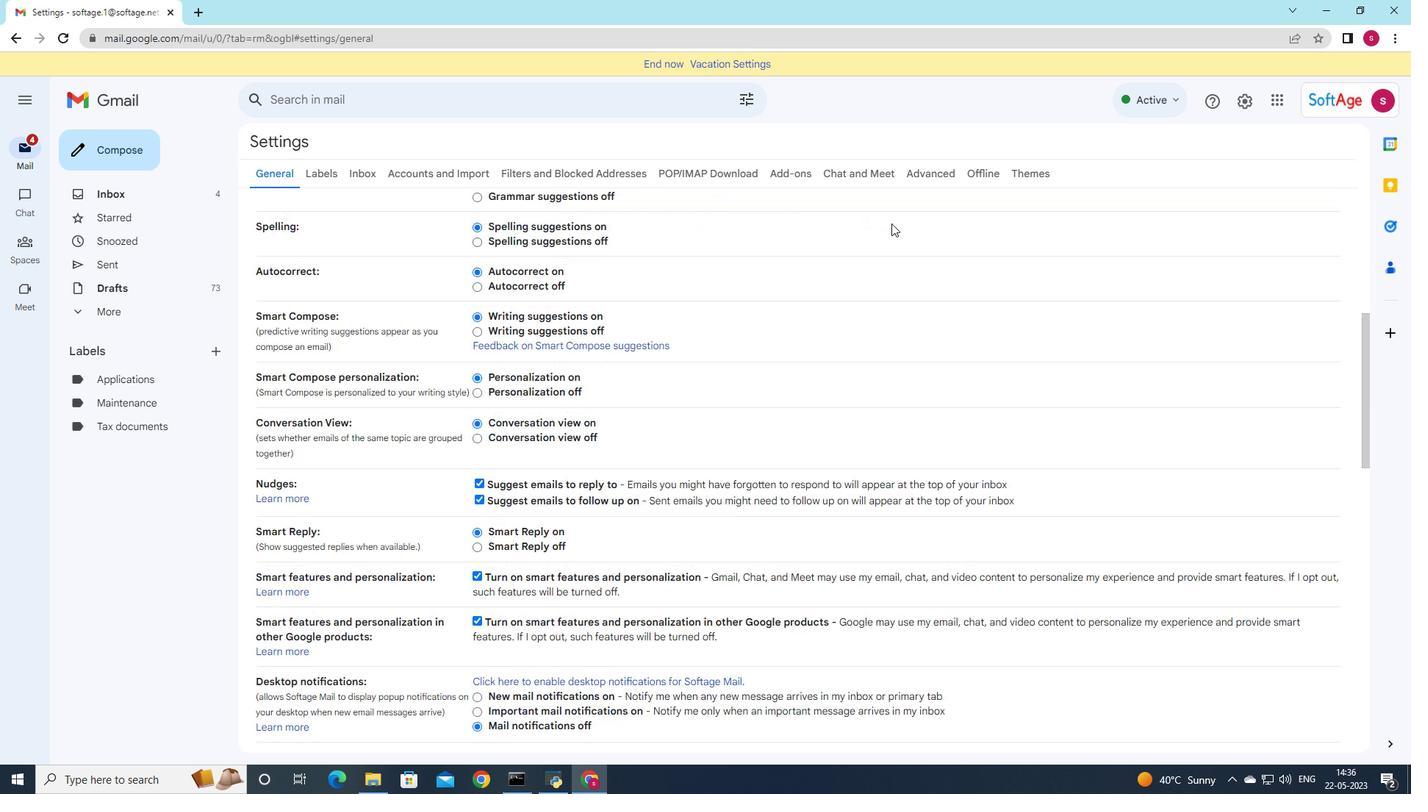 
Action: Mouse scrolled (891, 222) with delta (0, 0)
Screenshot: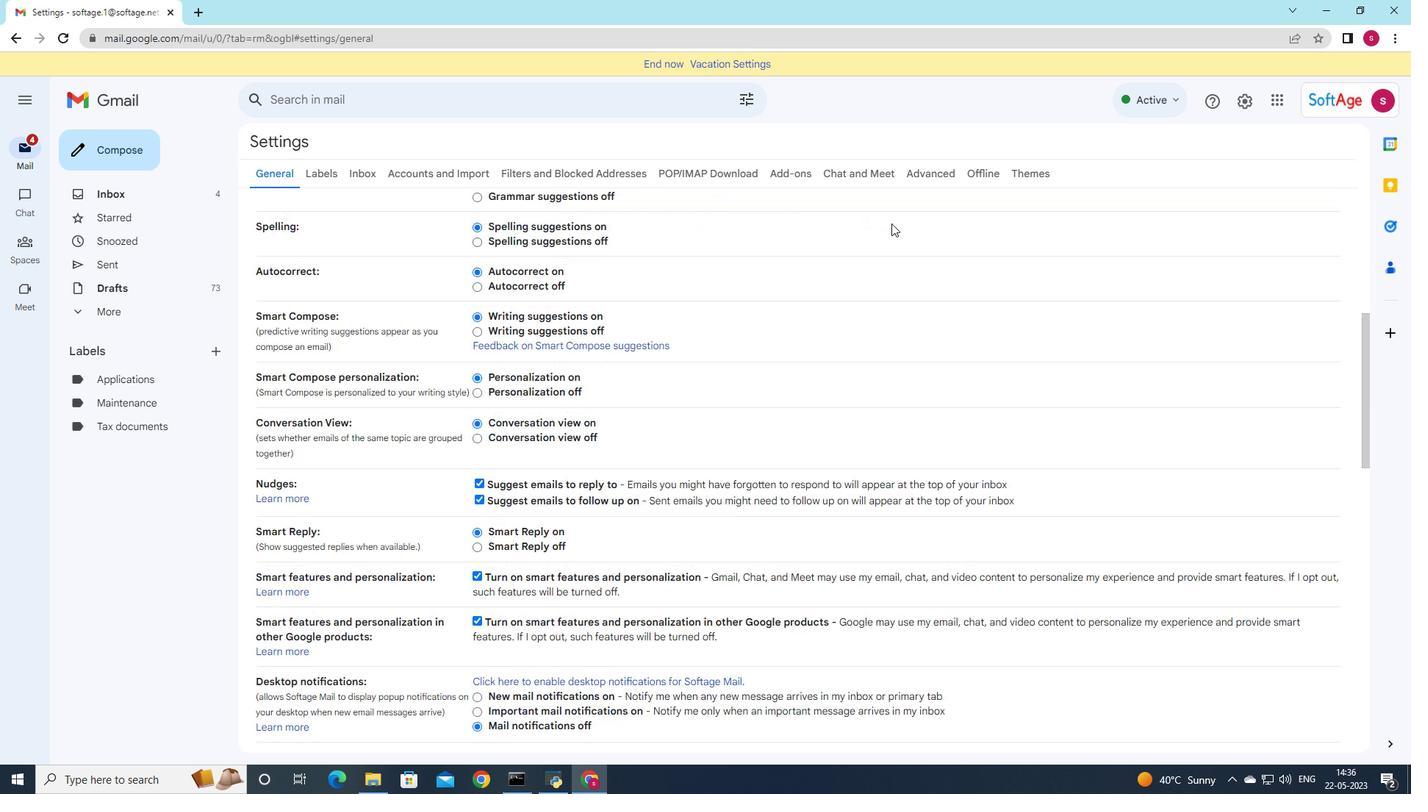 
Action: Mouse scrolled (891, 222) with delta (0, 0)
Screenshot: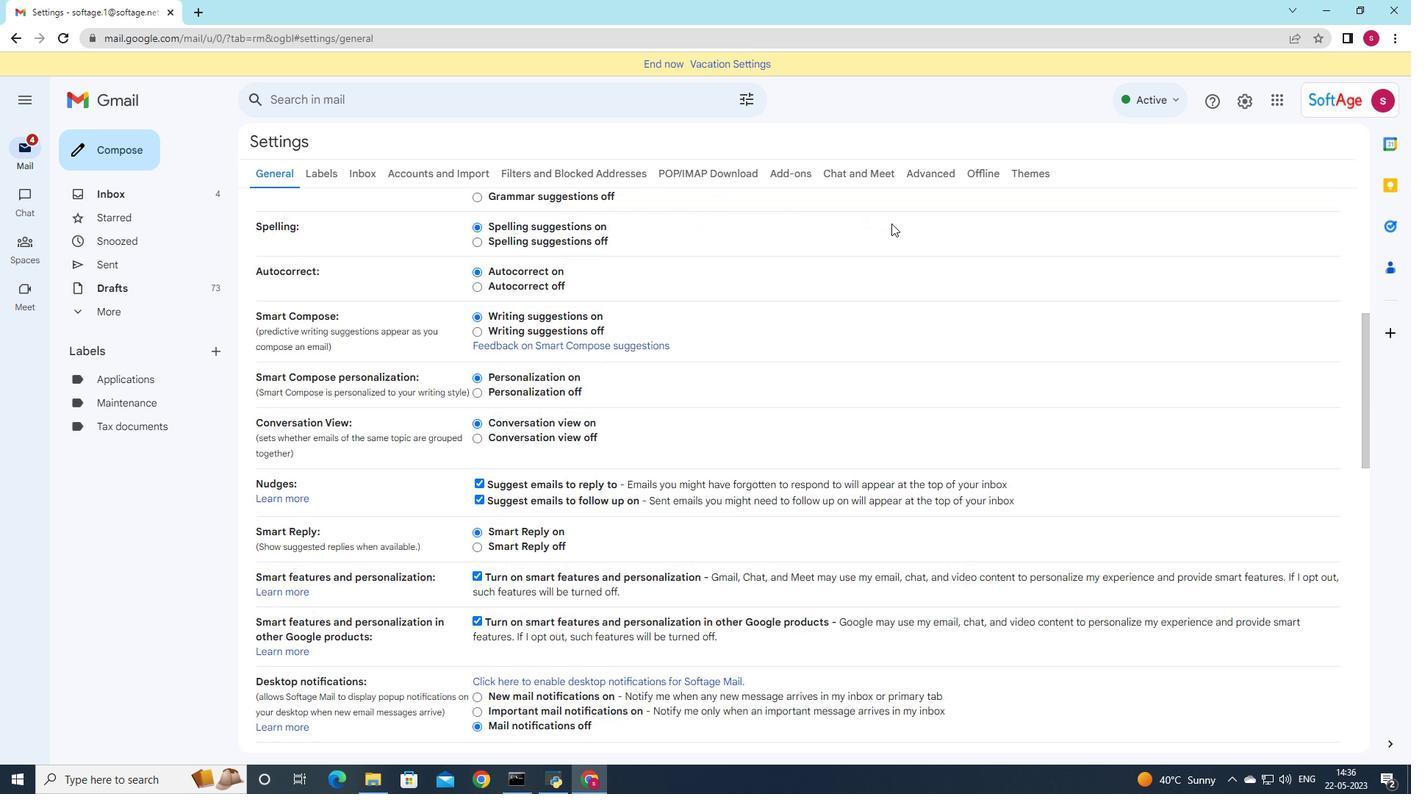 
Action: Mouse scrolled (891, 222) with delta (0, 0)
Screenshot: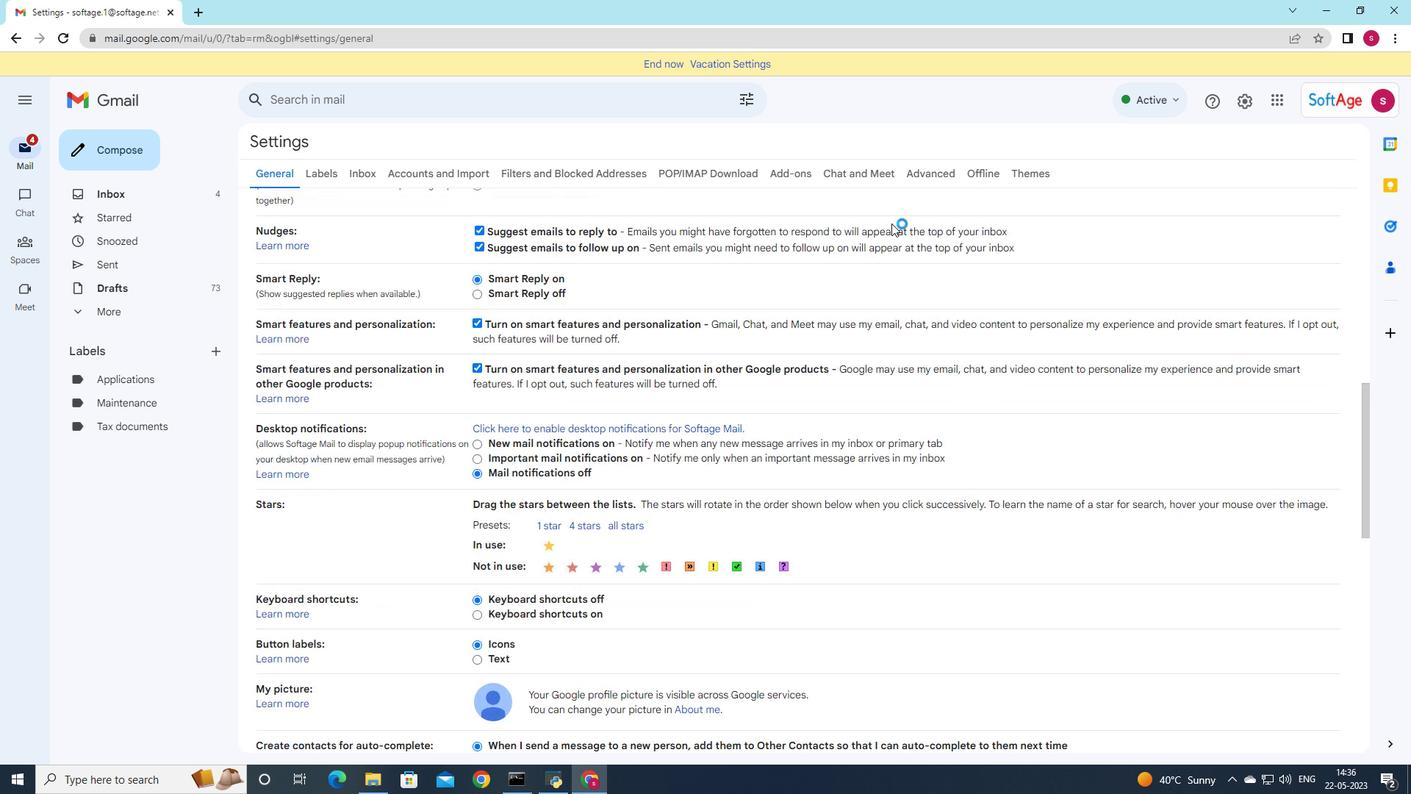
Action: Mouse scrolled (891, 222) with delta (0, 0)
Screenshot: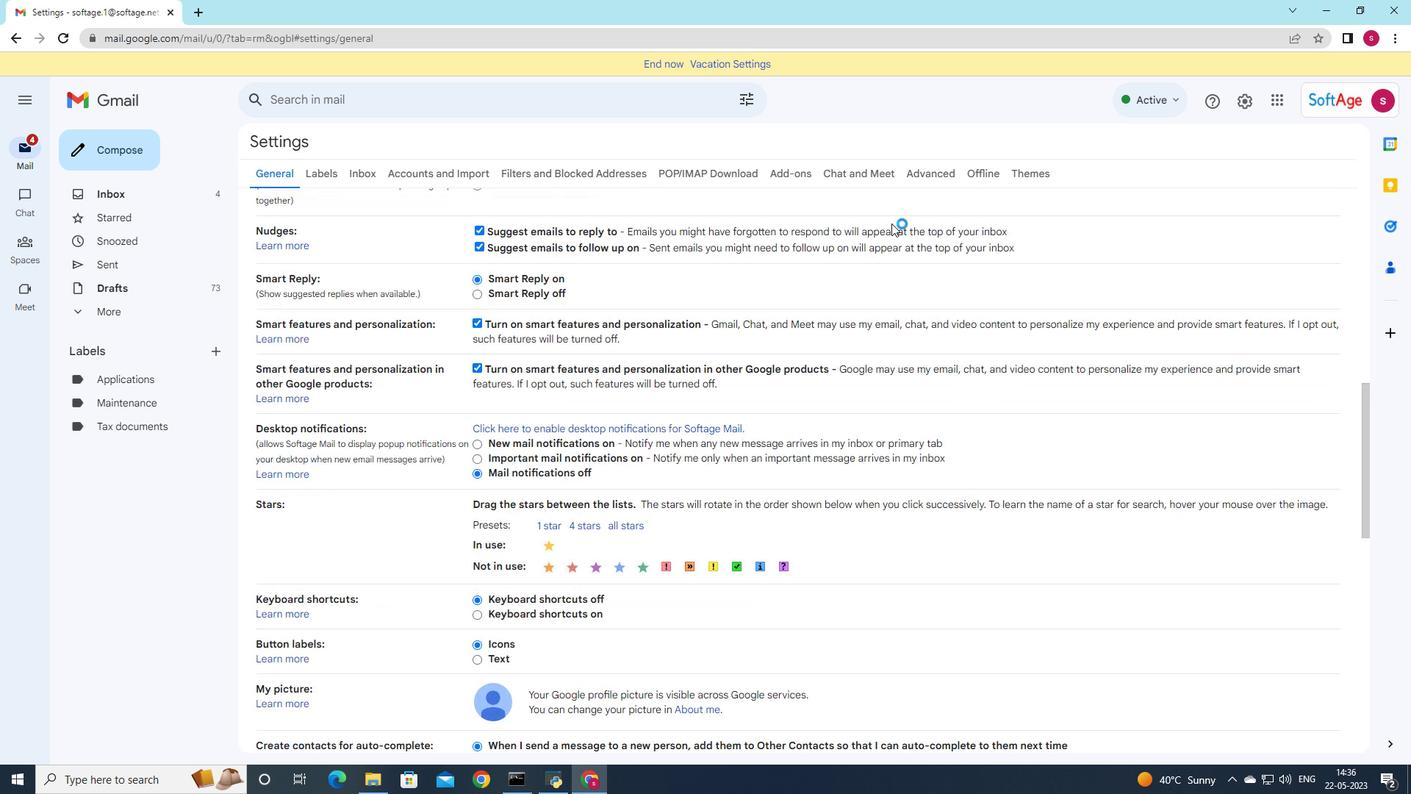 
Action: Mouse scrolled (891, 222) with delta (0, 0)
Screenshot: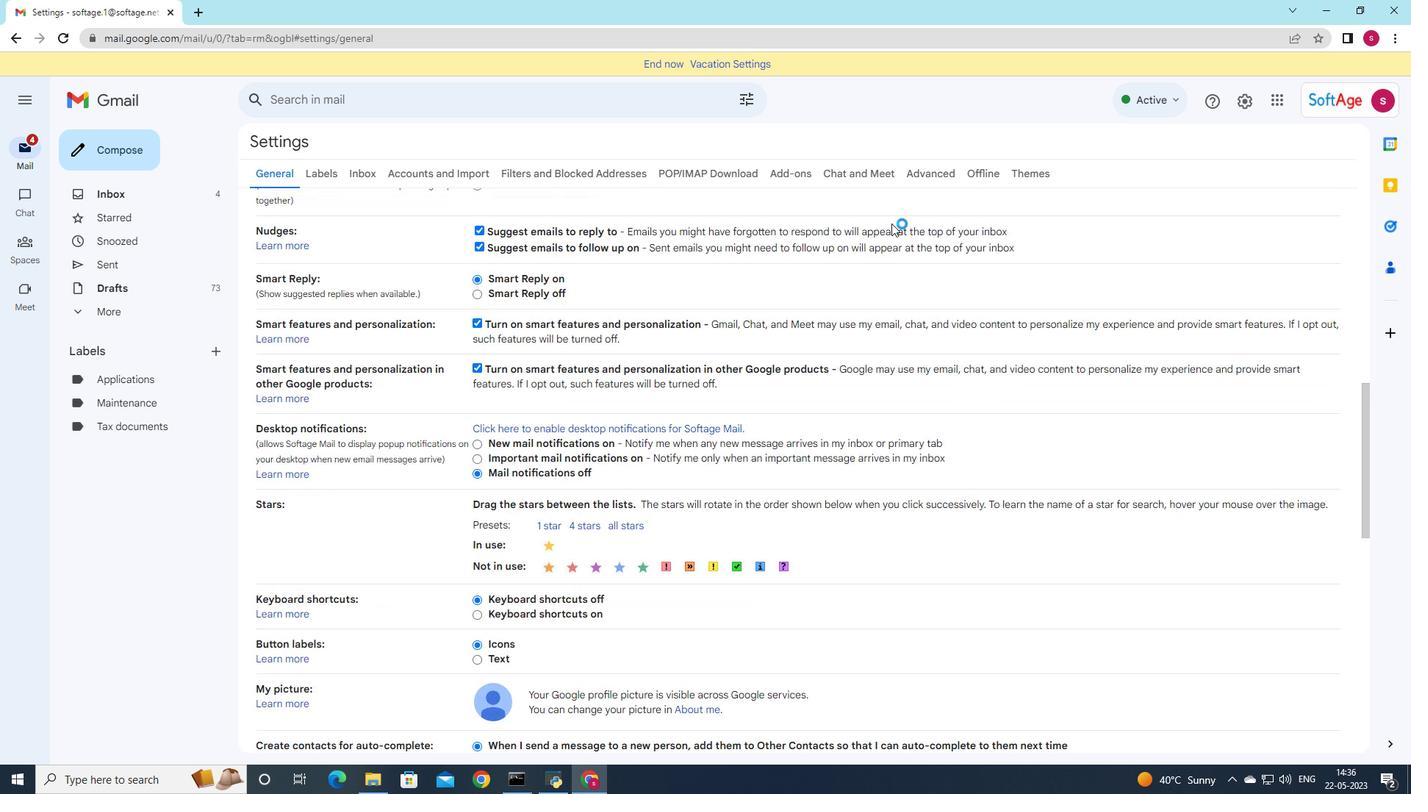 
Action: Mouse scrolled (891, 222) with delta (0, 0)
Screenshot: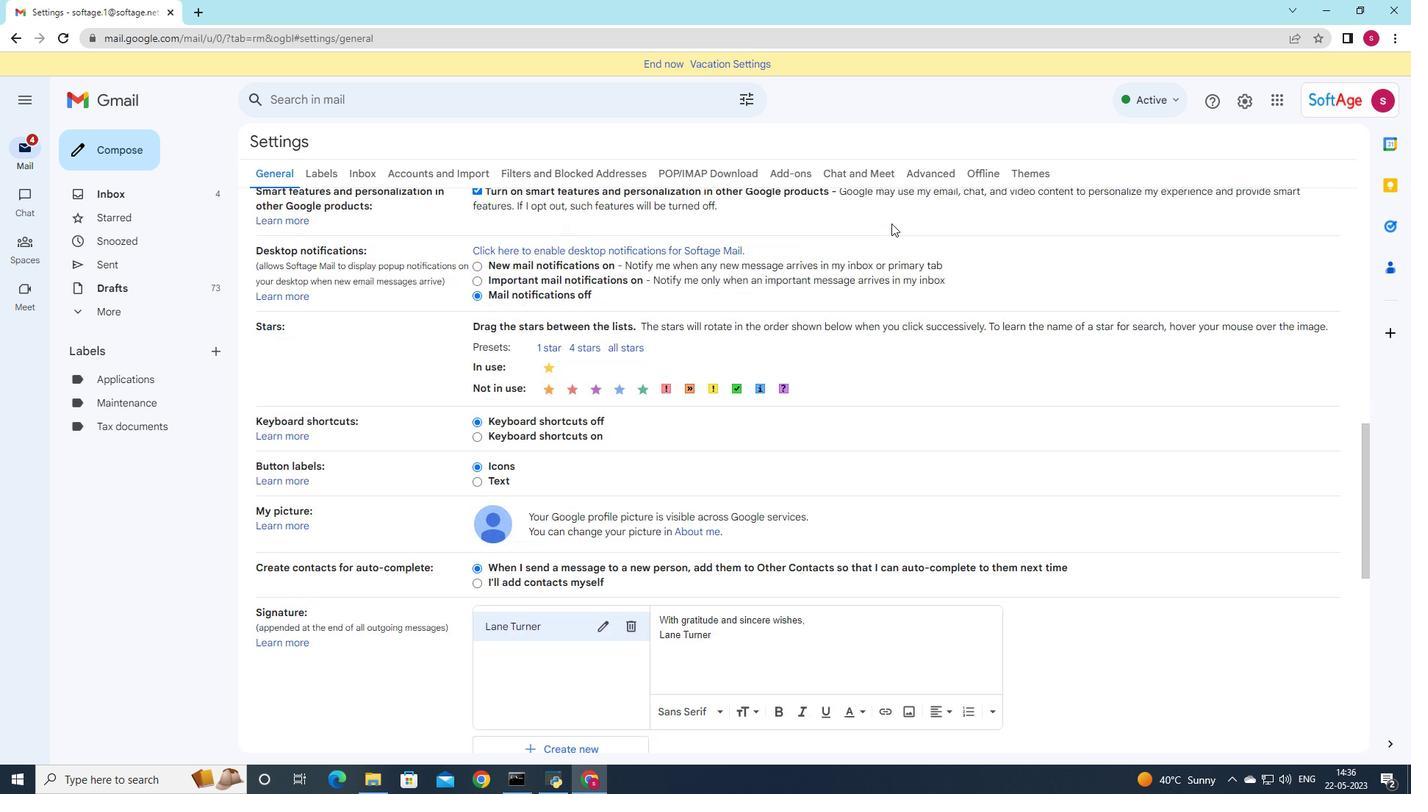 
Action: Mouse scrolled (891, 222) with delta (0, 0)
Screenshot: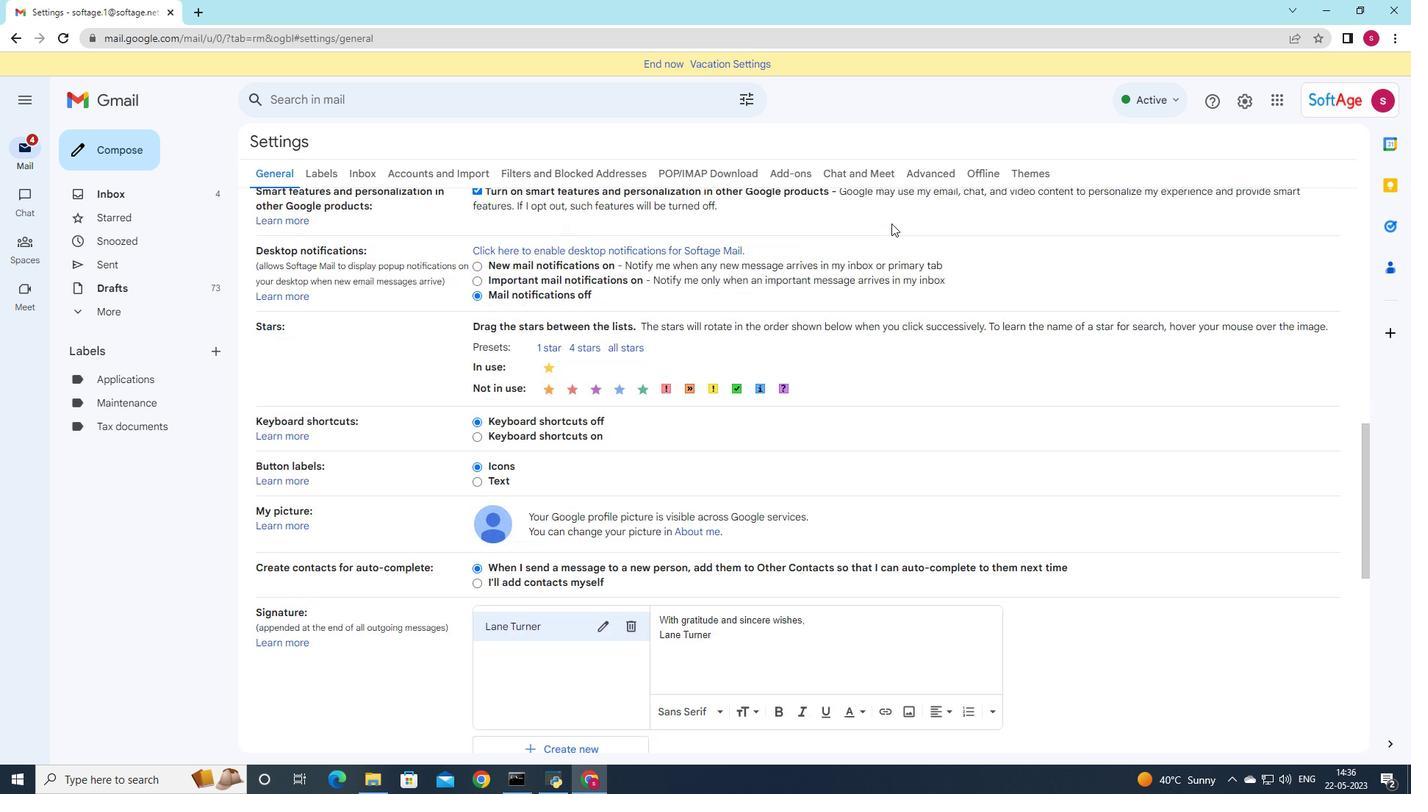 
Action: Mouse scrolled (891, 222) with delta (0, 0)
Screenshot: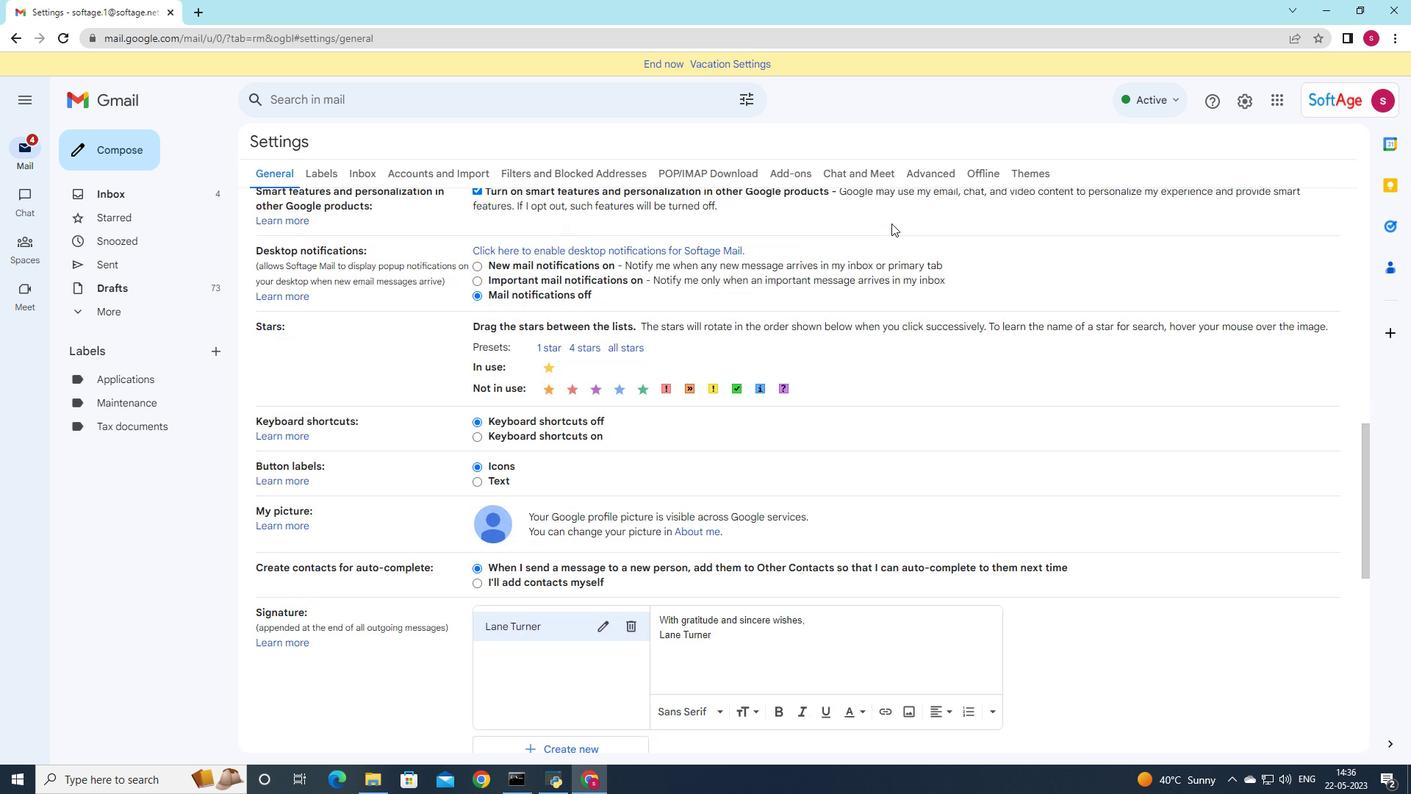 
Action: Mouse moved to (582, 453)
Screenshot: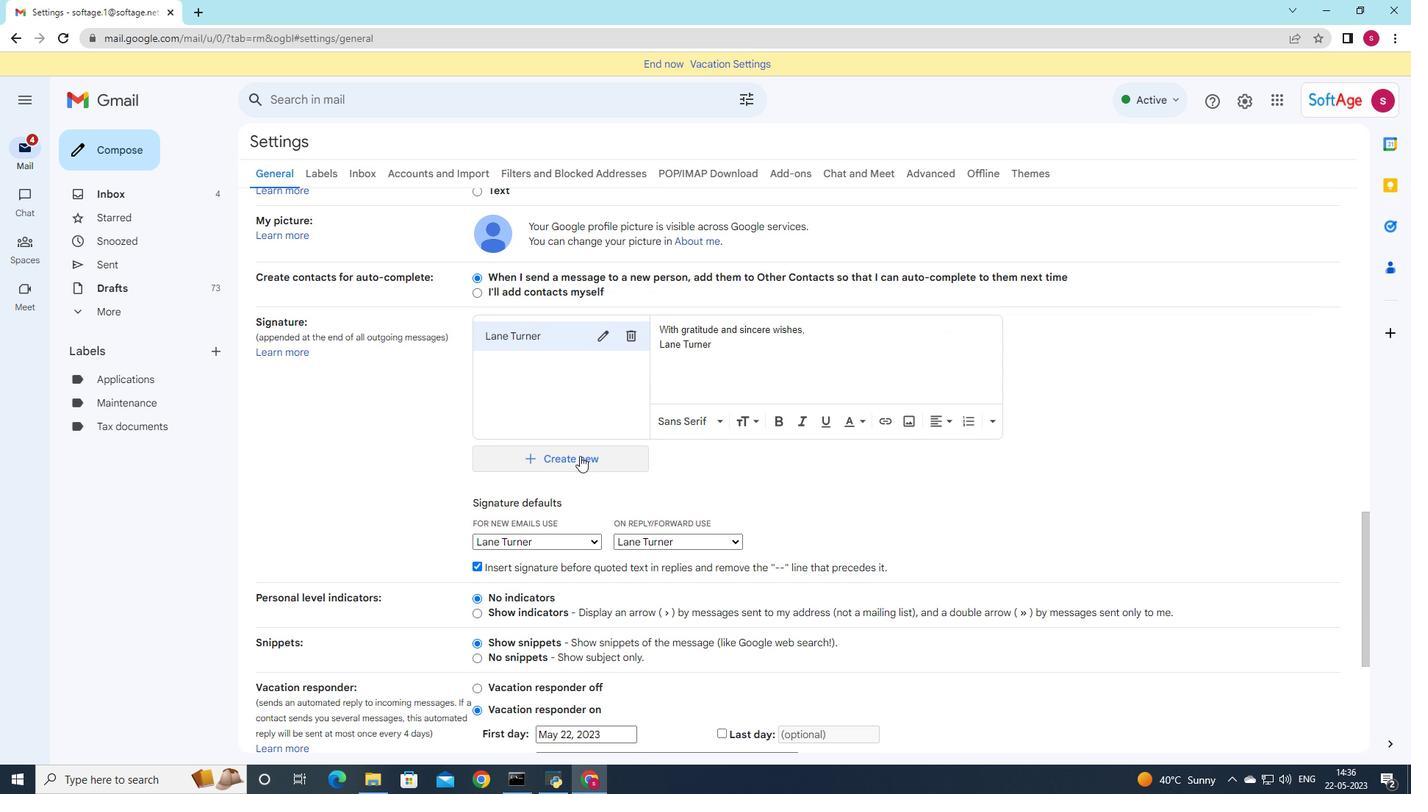 
Action: Mouse pressed left at (582, 453)
Screenshot: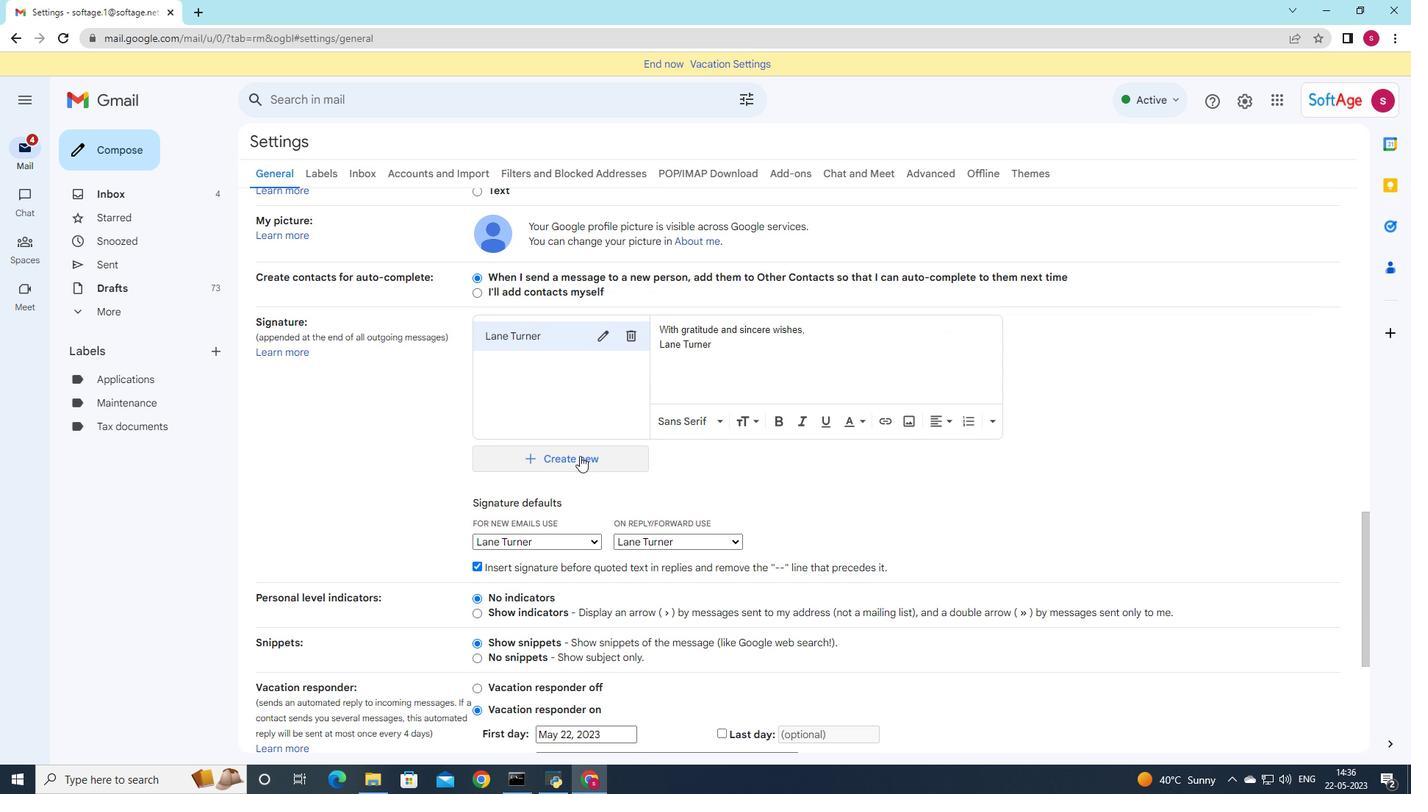 
Action: Mouse moved to (777, 403)
Screenshot: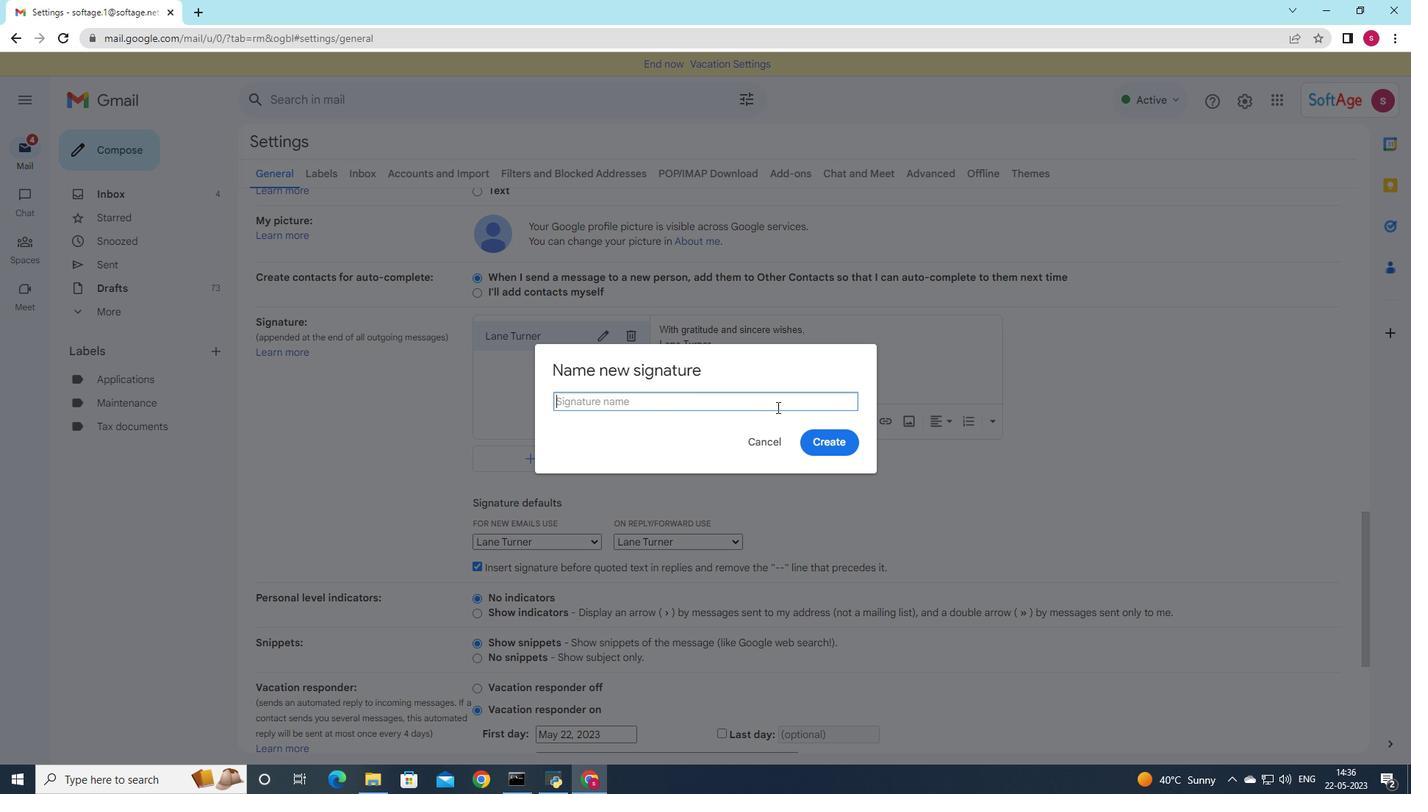 
Action: Key pressed <Key.shift>Dana
Screenshot: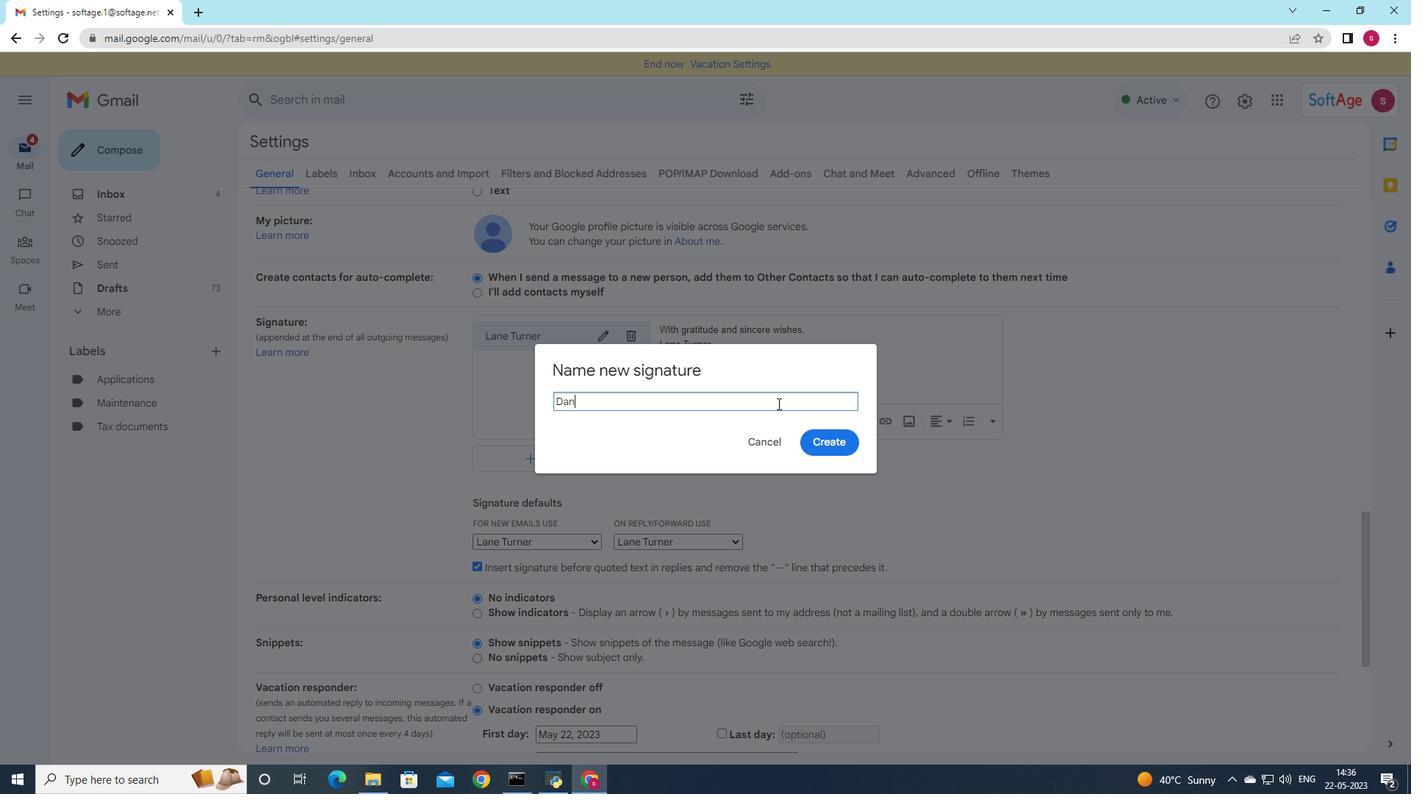 
Action: Mouse moved to (844, 443)
Screenshot: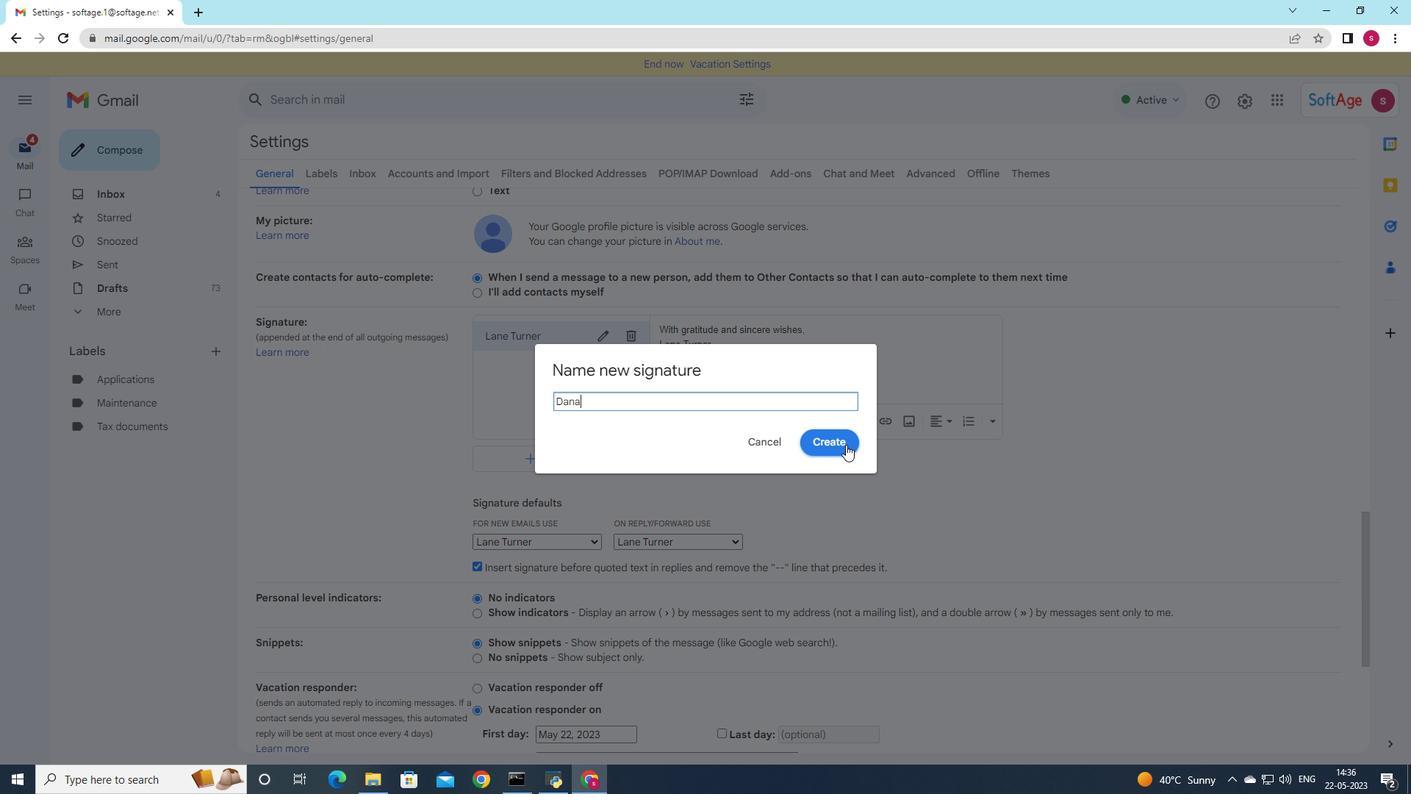 
Action: Mouse pressed left at (844, 443)
Screenshot: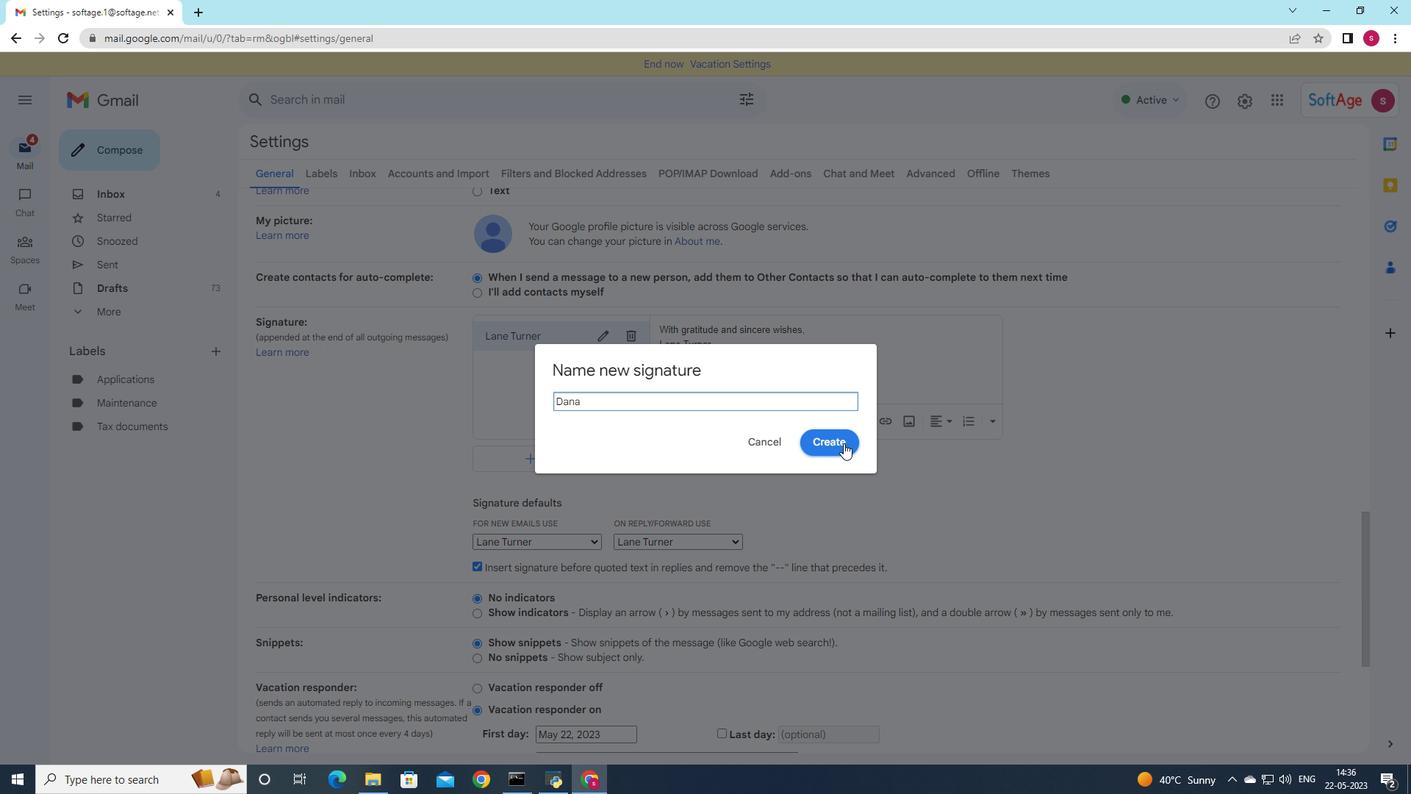 
Action: Mouse moved to (712, 335)
Screenshot: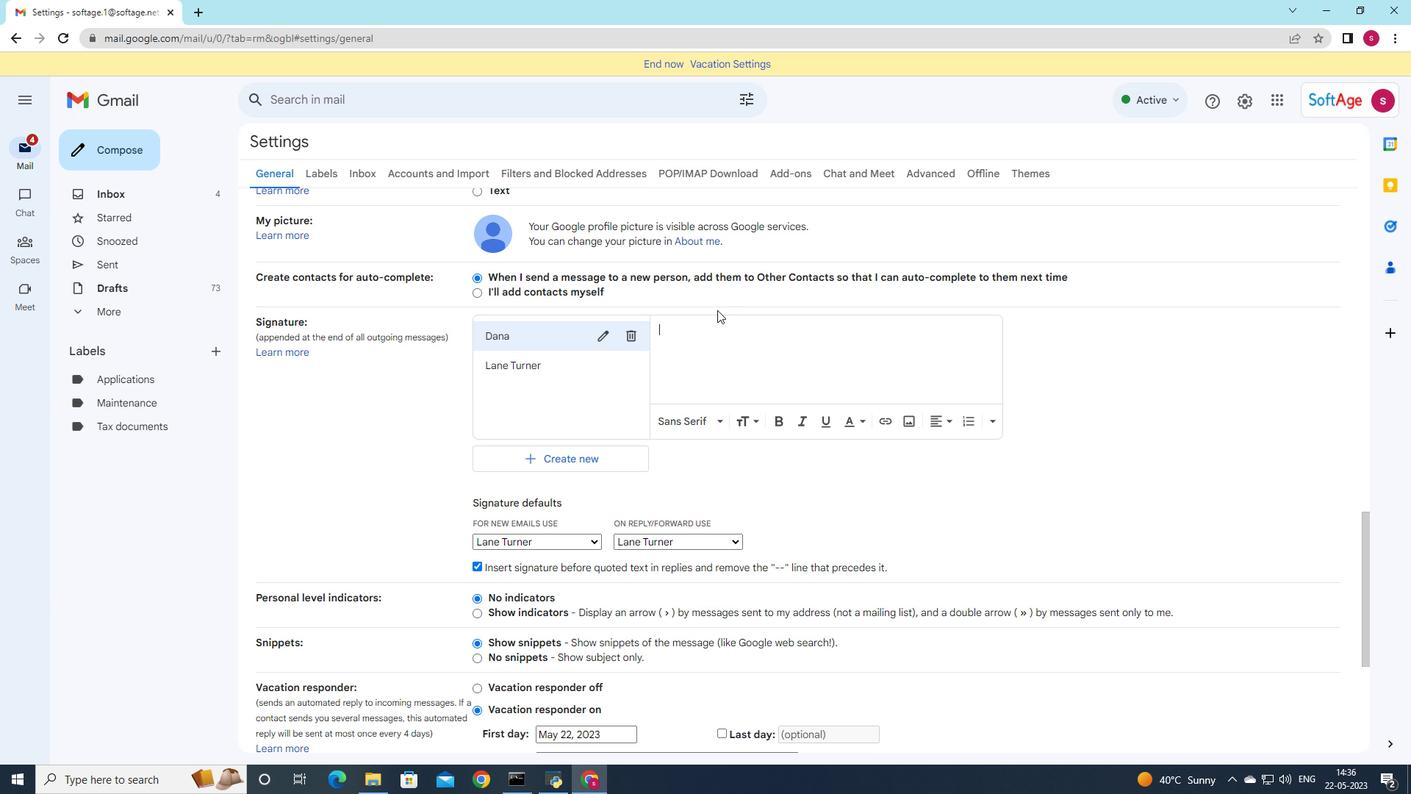 
Action: Key pressed <Key.shift><Key.shift><Key.shift><Key.shift><Key.shift><Key.shift><Key.shift><Key.shift><Key.shift><Key.shift><Key.shift><Key.shift><Key.shift><Key.shift><Key.shift><Key.shift><Key.shift><Key.shift><Key.shift><Key.shift><Key.shift><Key.shift><Key.shift><Key.shift><Key.shift><Key.shift><Key.shift><Key.shift><Key.shift><Key.shift><Key.shift><Key.shift><Key.shift><Key.shift><Key.shift><Key.shift><Key.shift><Key.shift><Key.shift><Key.shift><Key.shift><Key.shift><Key.shift><Key.shift>Happy<Key.space><Key.shift><Key.shift><Key.shift><Key.shift><Key.shift><Key.shift><Key.shift><Key.shift><Key.shift><Key.shift><Key.shift><Key.shift><Key.shift><Key.shift><Key.shift>Thankd<Key.backspace>s<Key.space>giving,<Key.shift><Key.shift><Key.shift><Key.shift><Key.shift><Key.shift><Key.shift><Key.shift><Key.enter>z<Key.backspace><Key.shift>Dana<Key.space><Key.shift_r><Key.shift_r><Key.shift_r>Mitchel
Screenshot: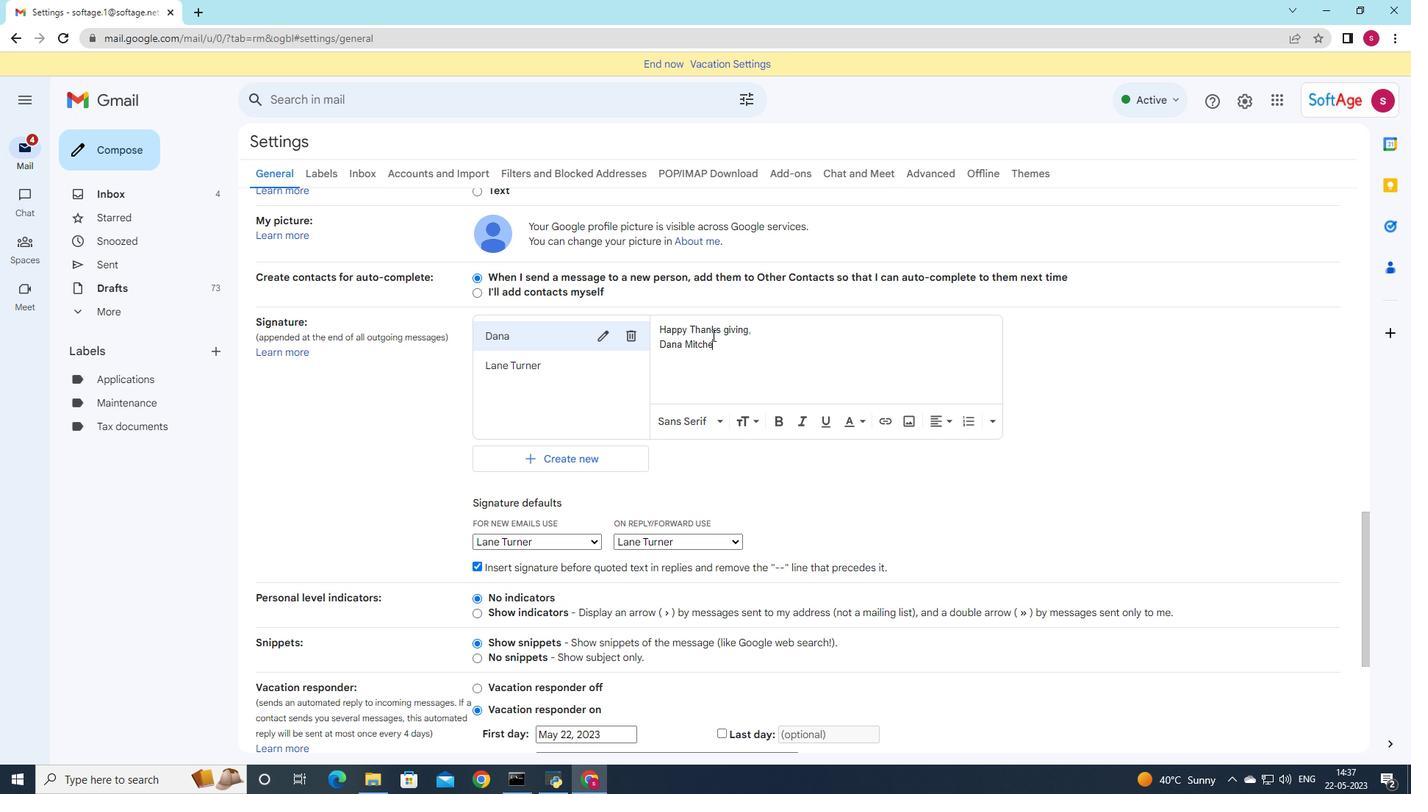 
Action: Mouse moved to (639, 270)
Screenshot: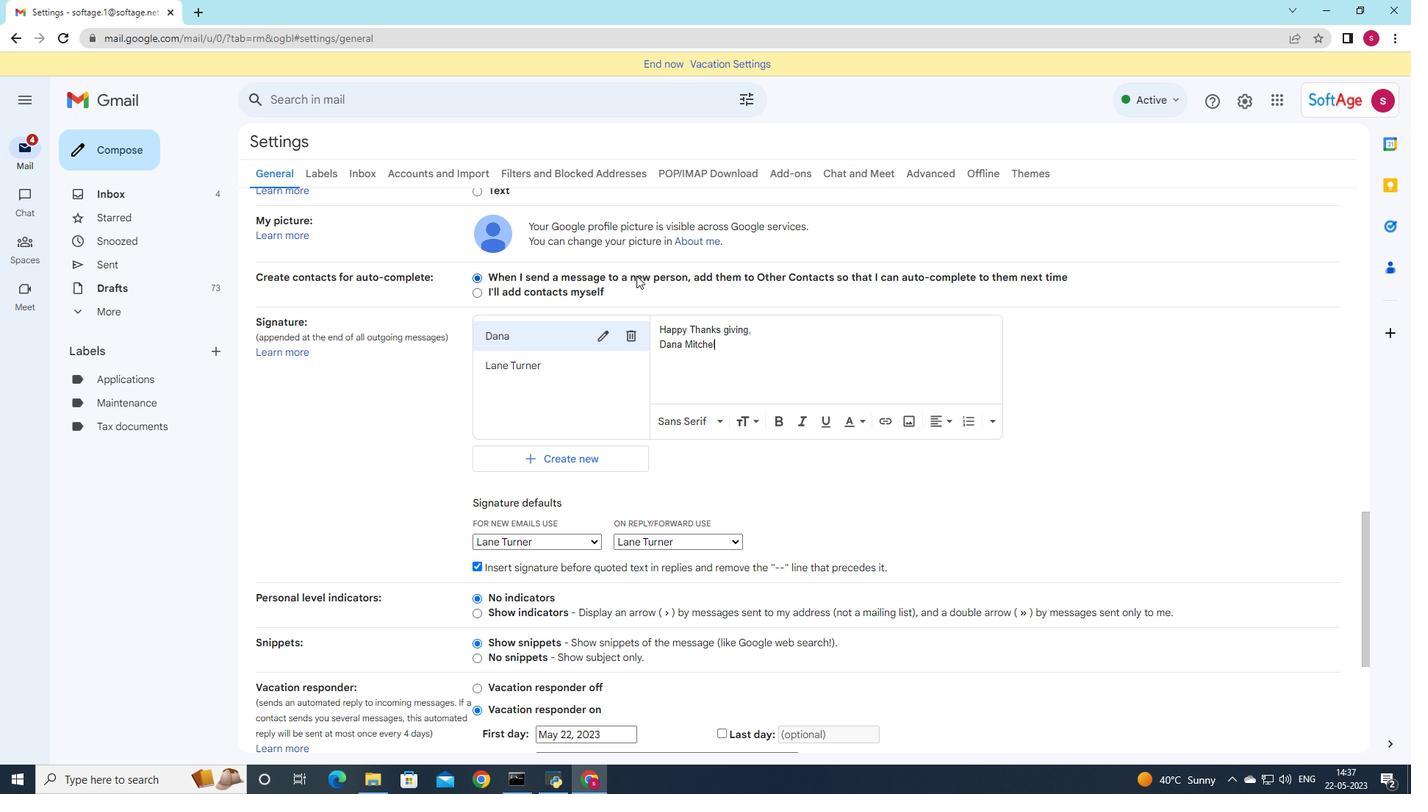 
Action: Mouse scrolled (639, 269) with delta (0, 0)
Screenshot: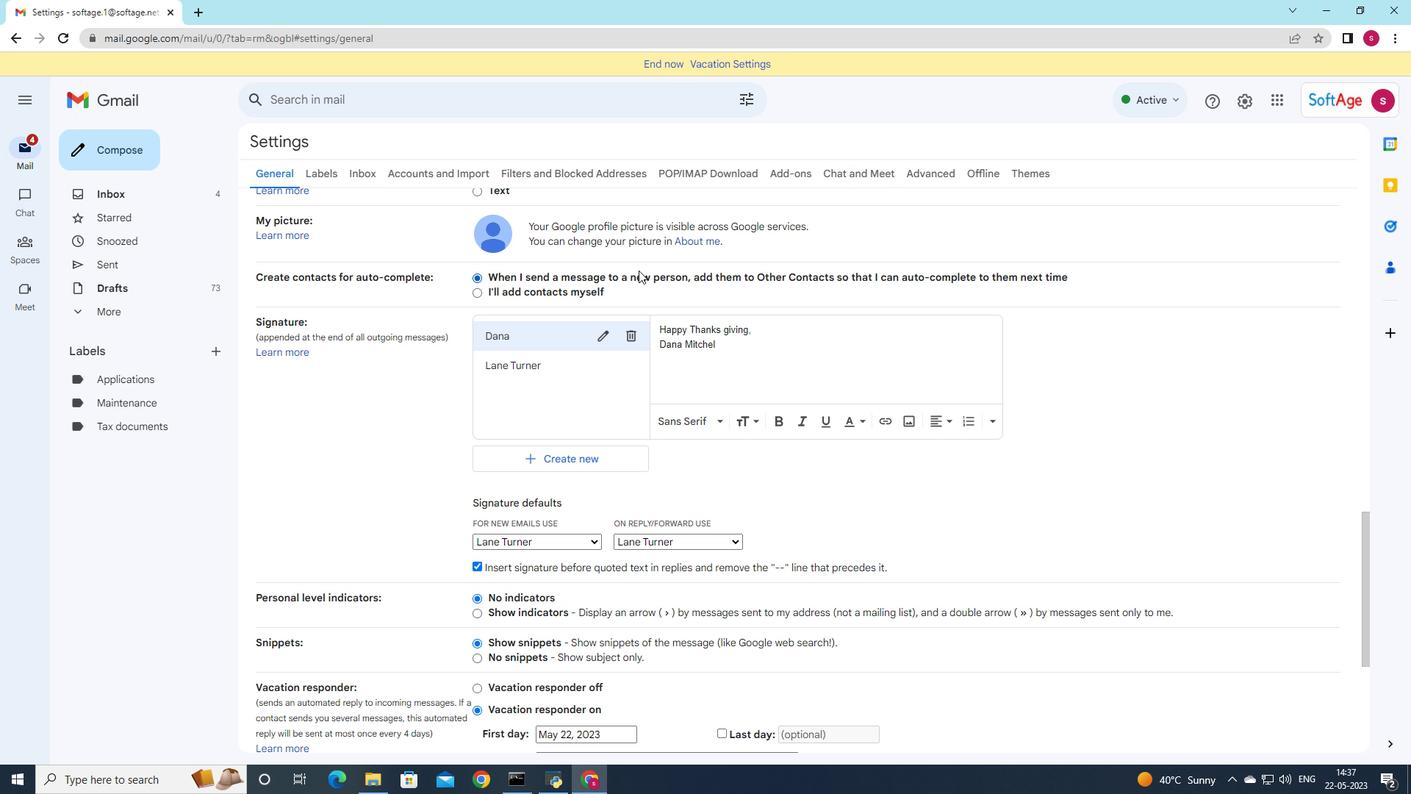 
Action: Mouse moved to (725, 274)
Screenshot: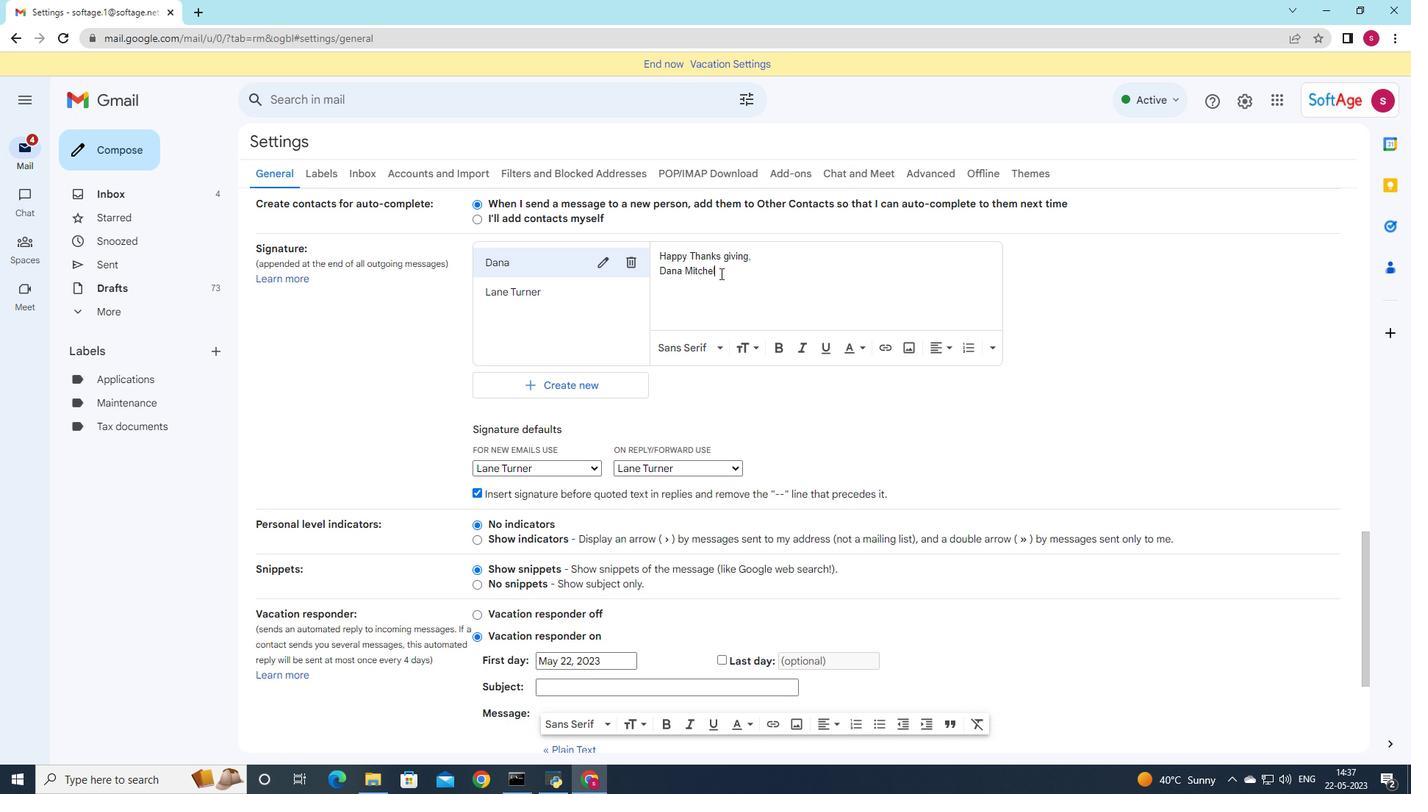 
Action: Mouse pressed left at (725, 274)
Screenshot: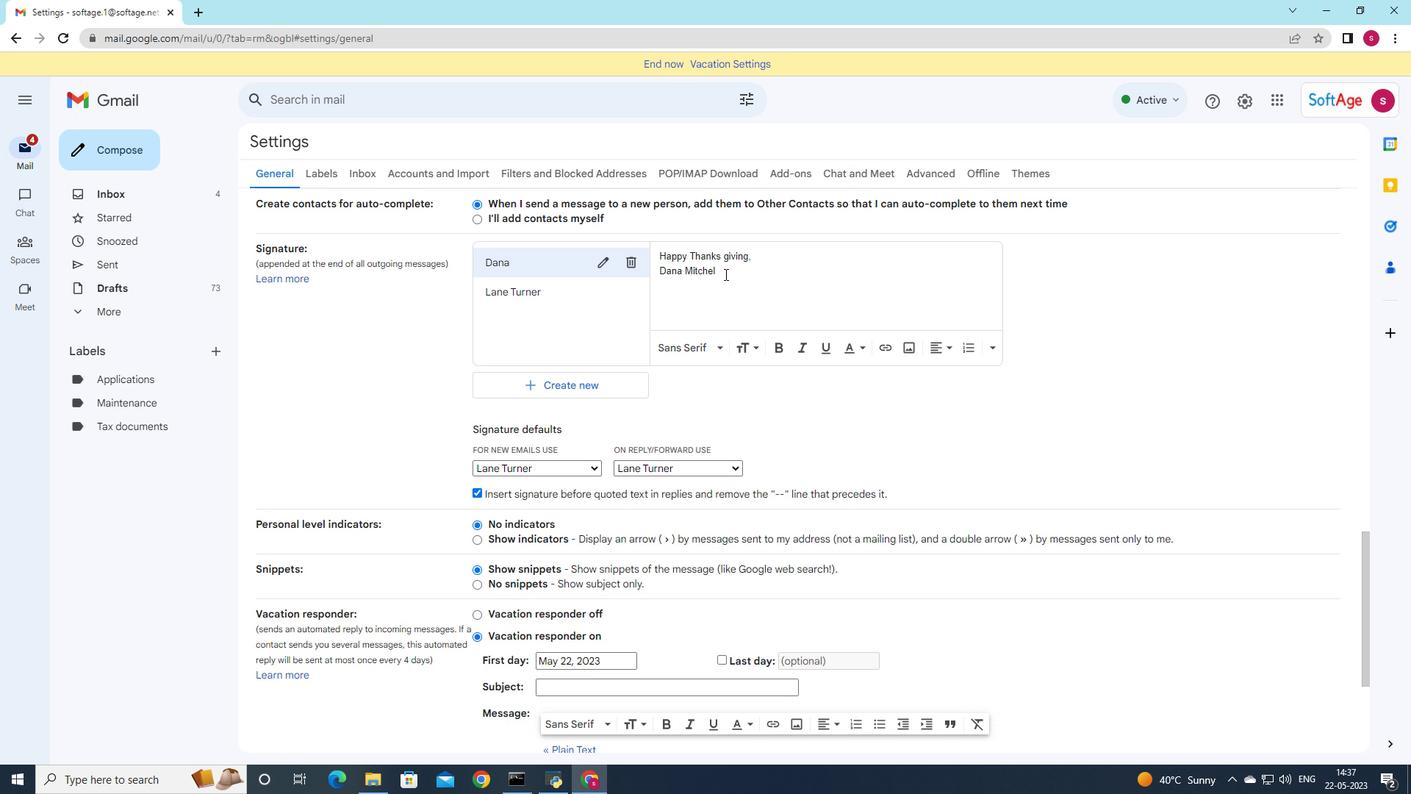 
Action: Key pressed l
Screenshot: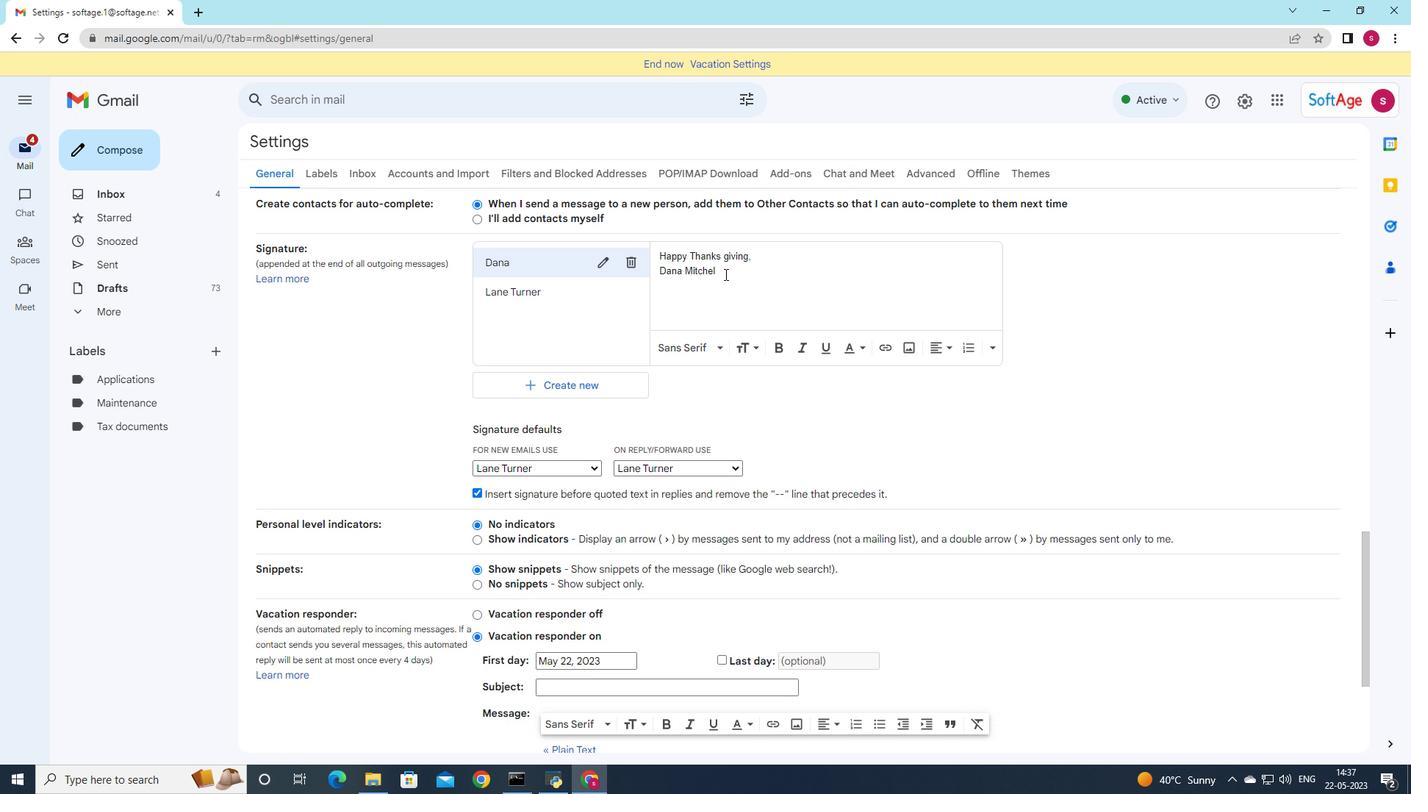 
Action: Mouse moved to (655, 283)
Screenshot: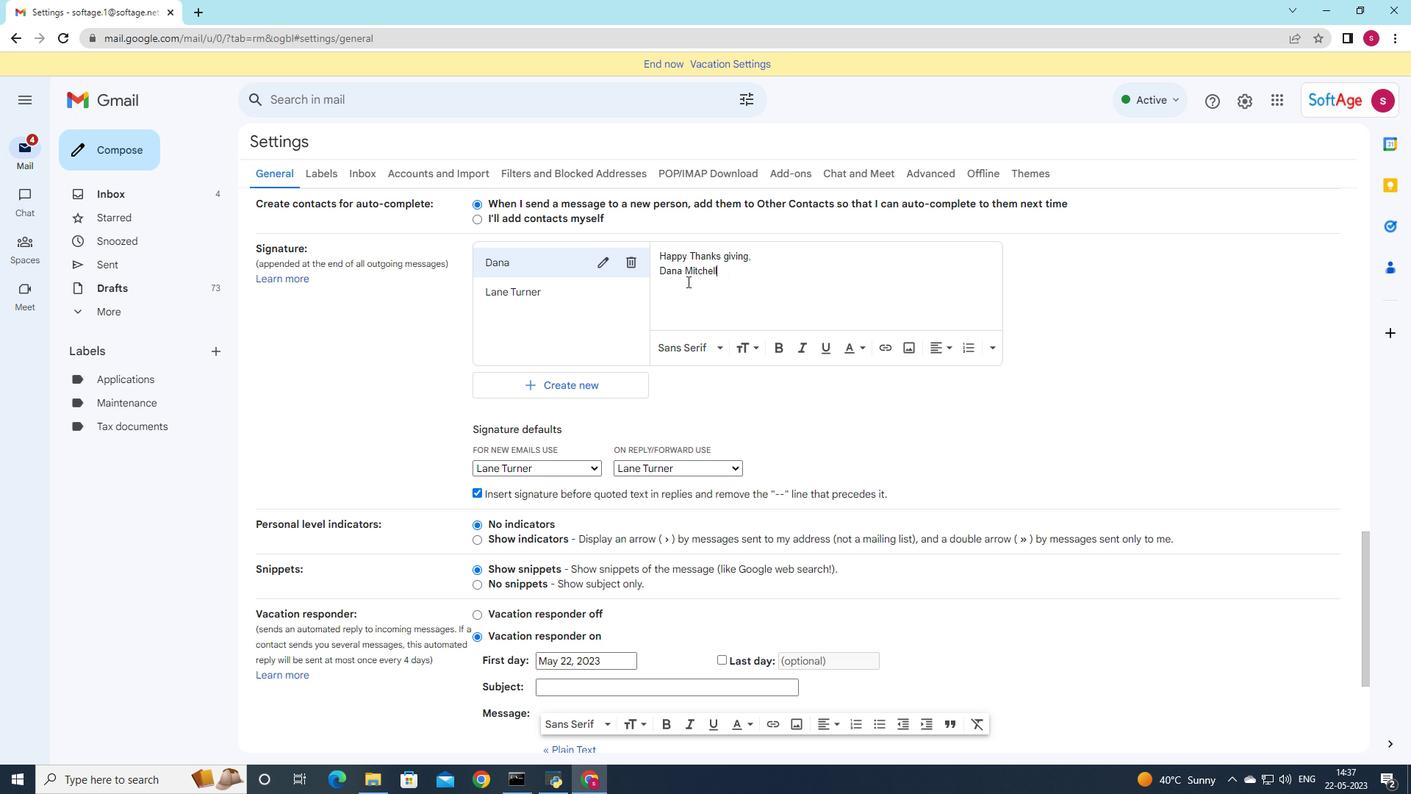 
Action: Mouse scrolled (655, 282) with delta (0, 0)
Screenshot: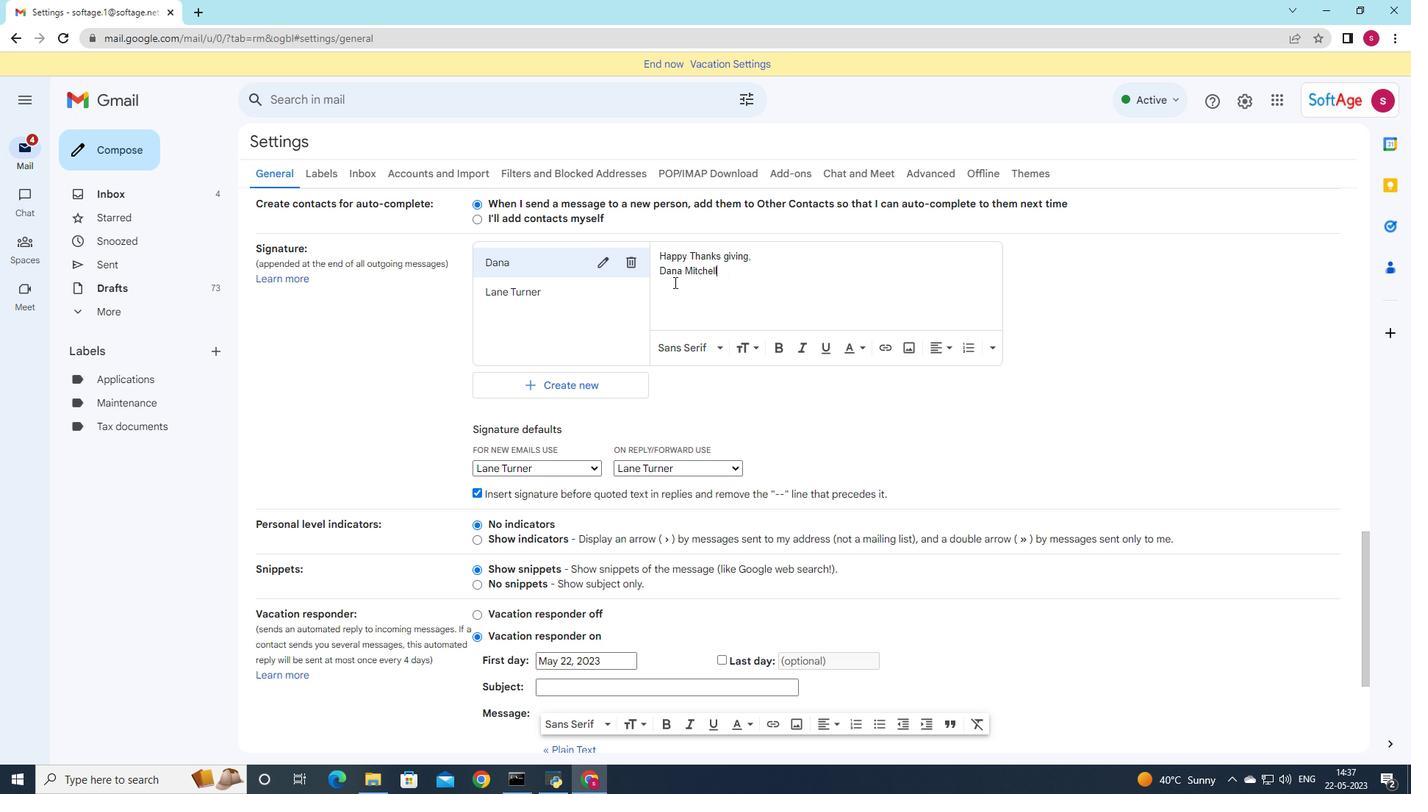 
Action: Mouse moved to (652, 284)
Screenshot: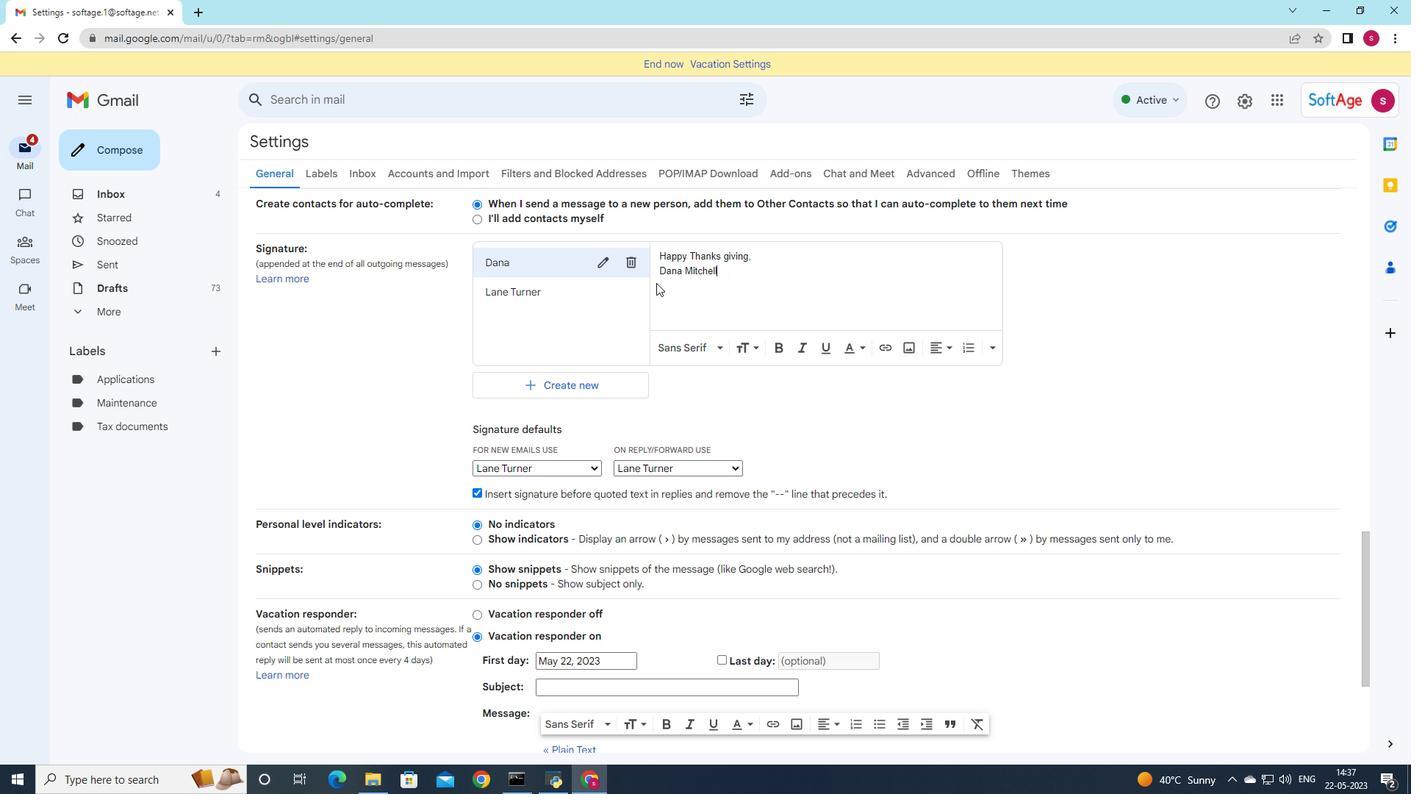 
Action: Mouse scrolled (652, 283) with delta (0, 0)
Screenshot: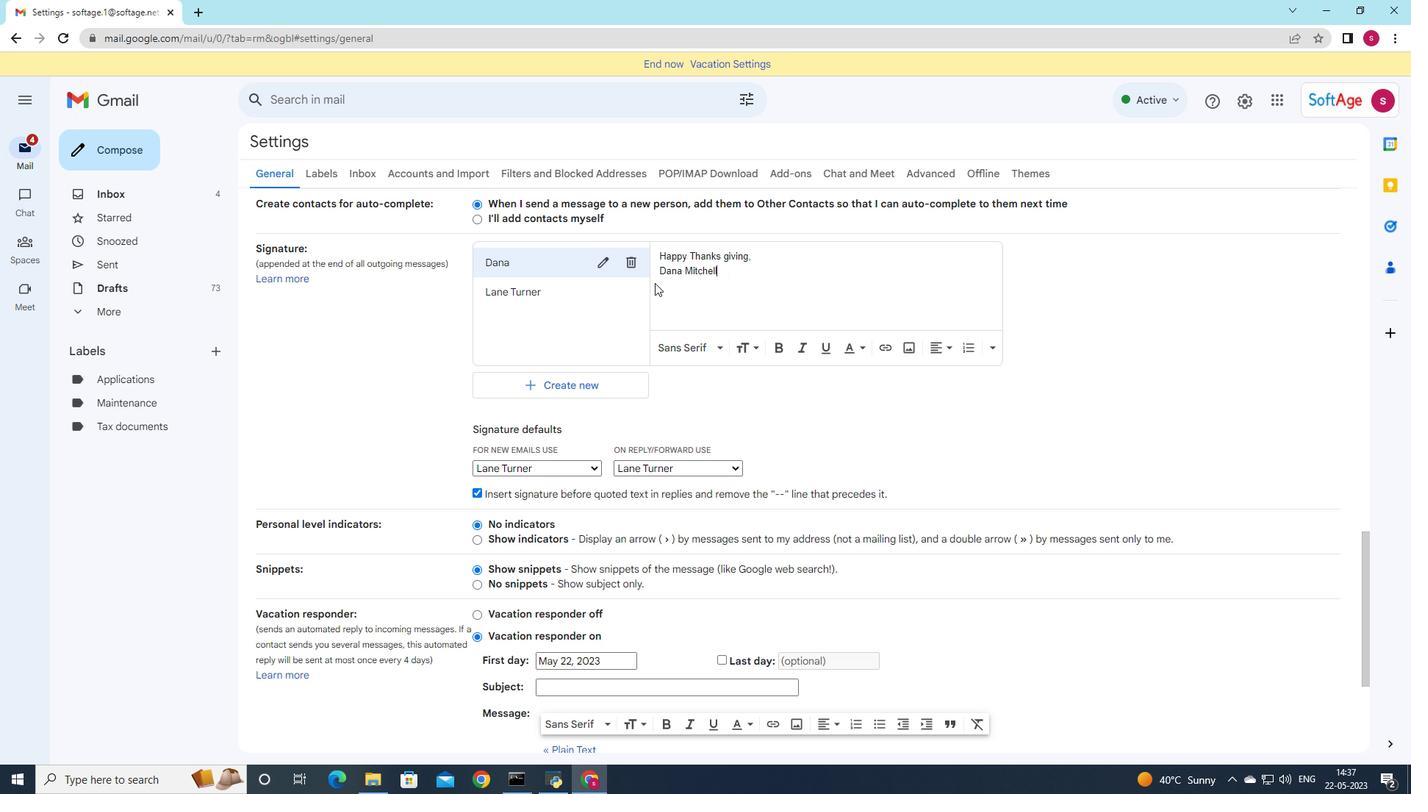 
Action: Mouse moved to (643, 291)
Screenshot: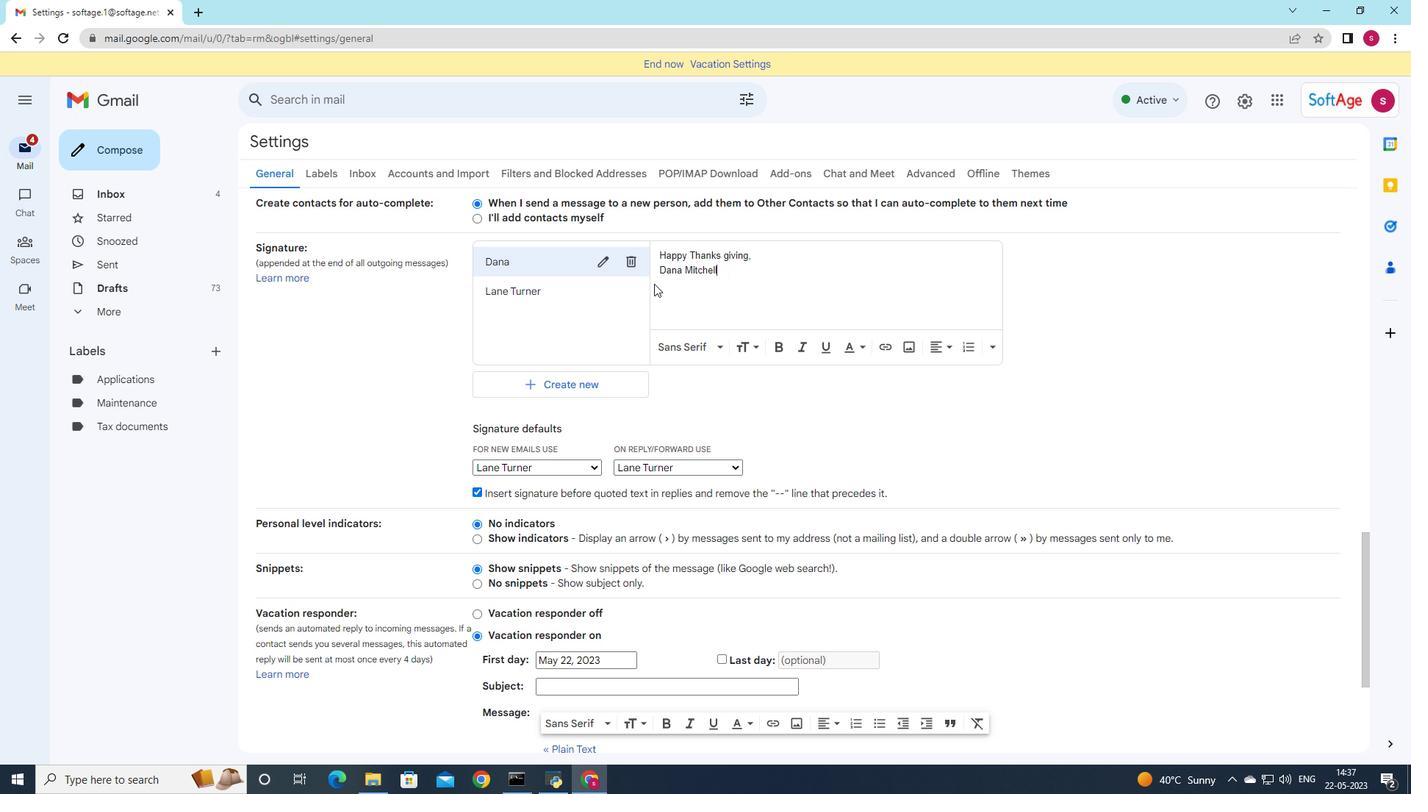 
Action: Mouse scrolled (643, 290) with delta (0, 0)
Screenshot: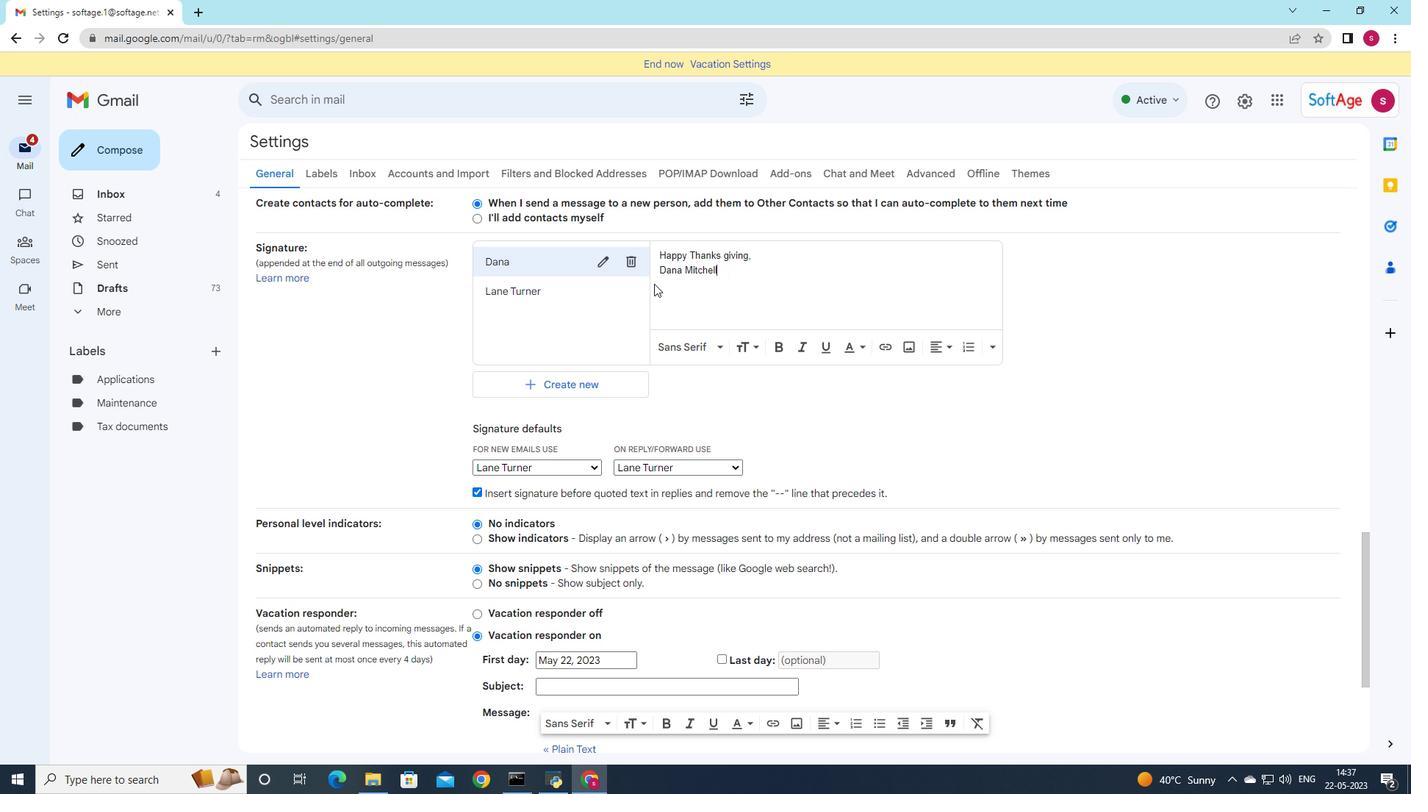 
Action: Mouse moved to (586, 244)
Screenshot: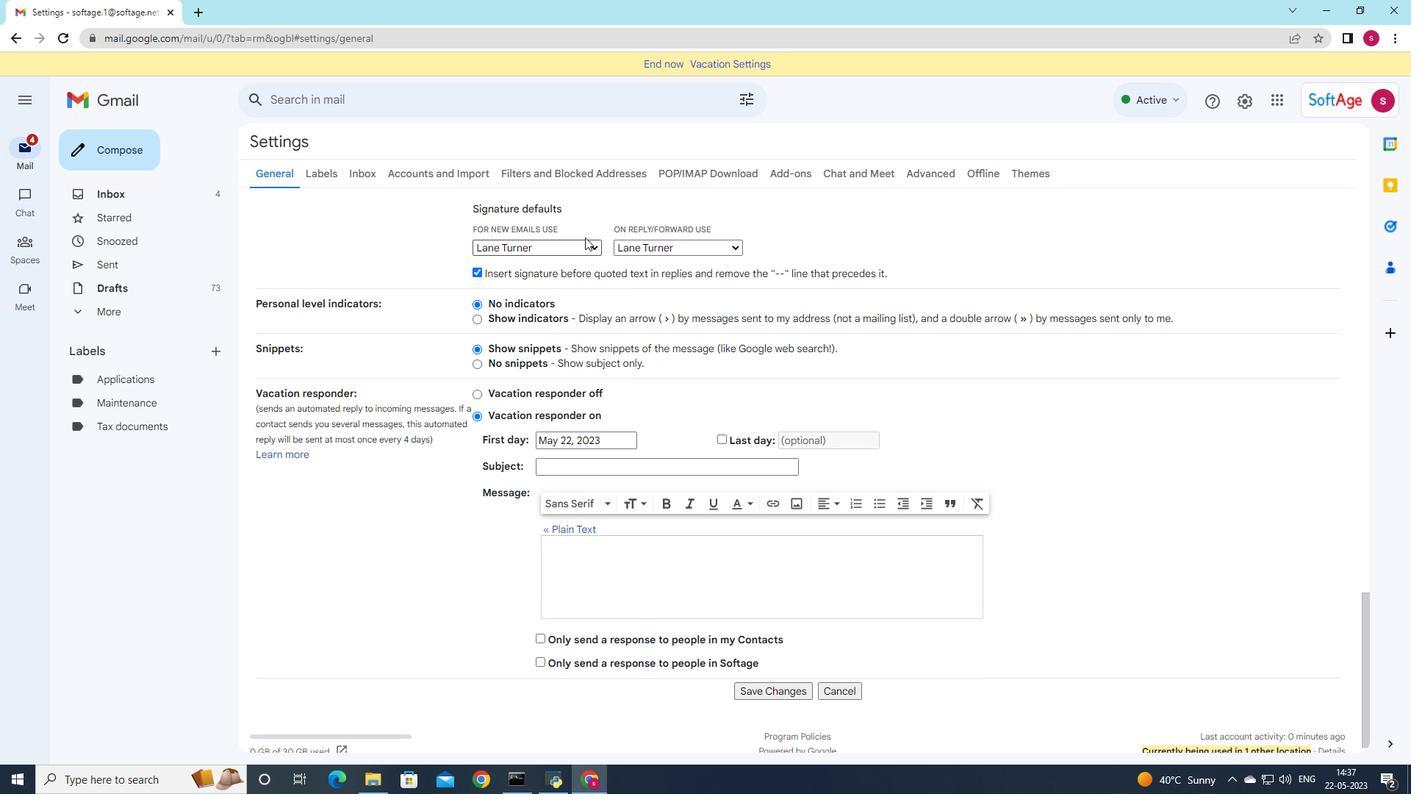 
Action: Mouse pressed left at (586, 244)
Screenshot: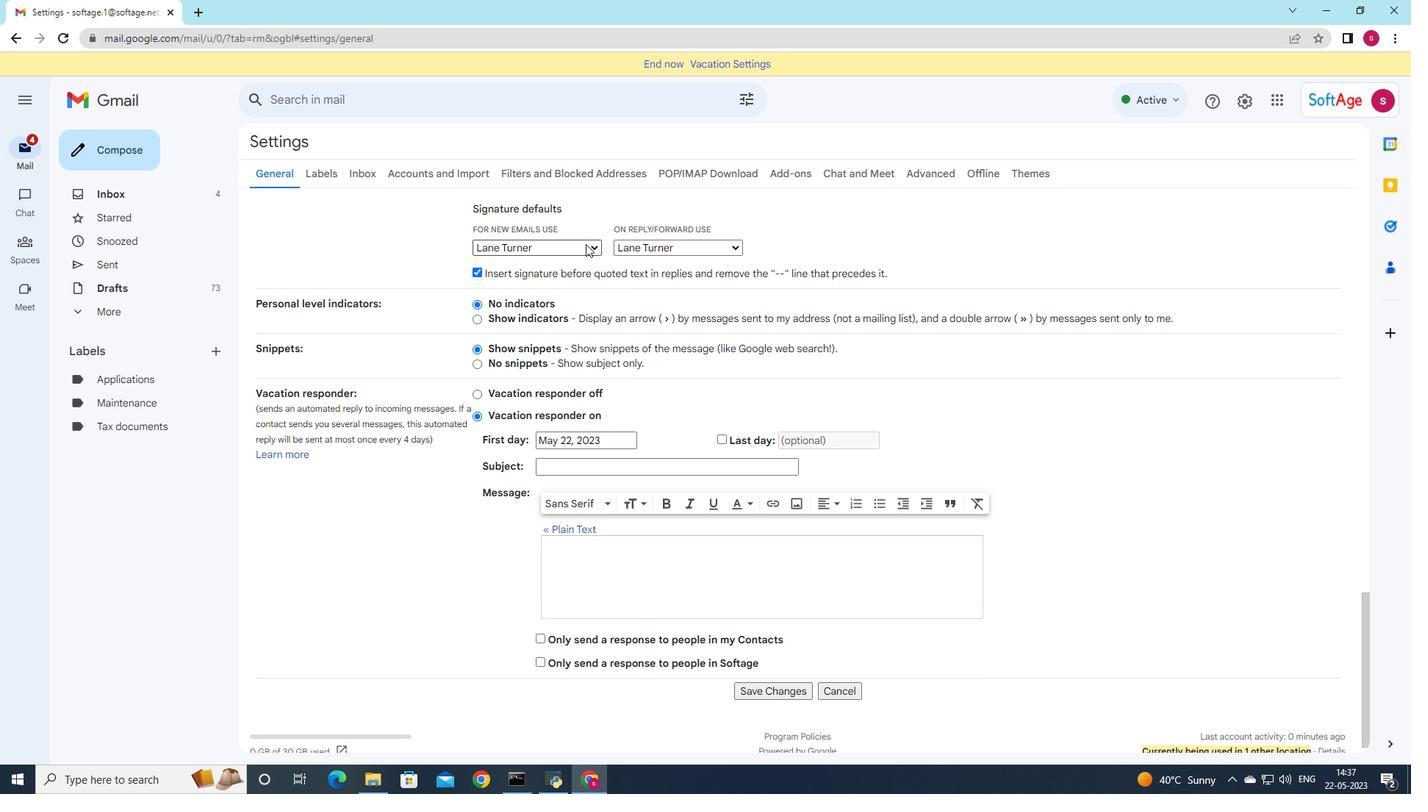 
Action: Mouse moved to (577, 277)
Screenshot: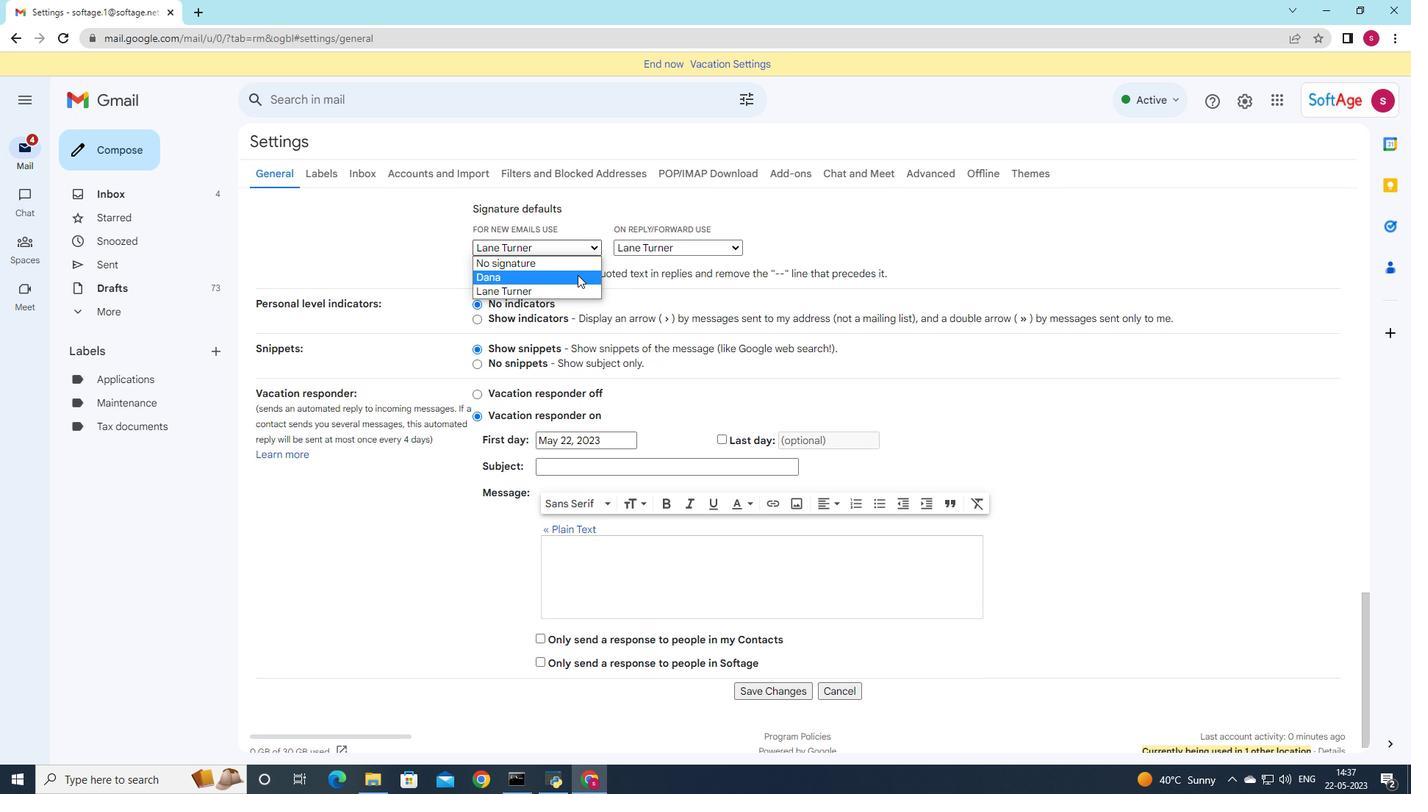 
Action: Mouse pressed left at (577, 277)
Screenshot: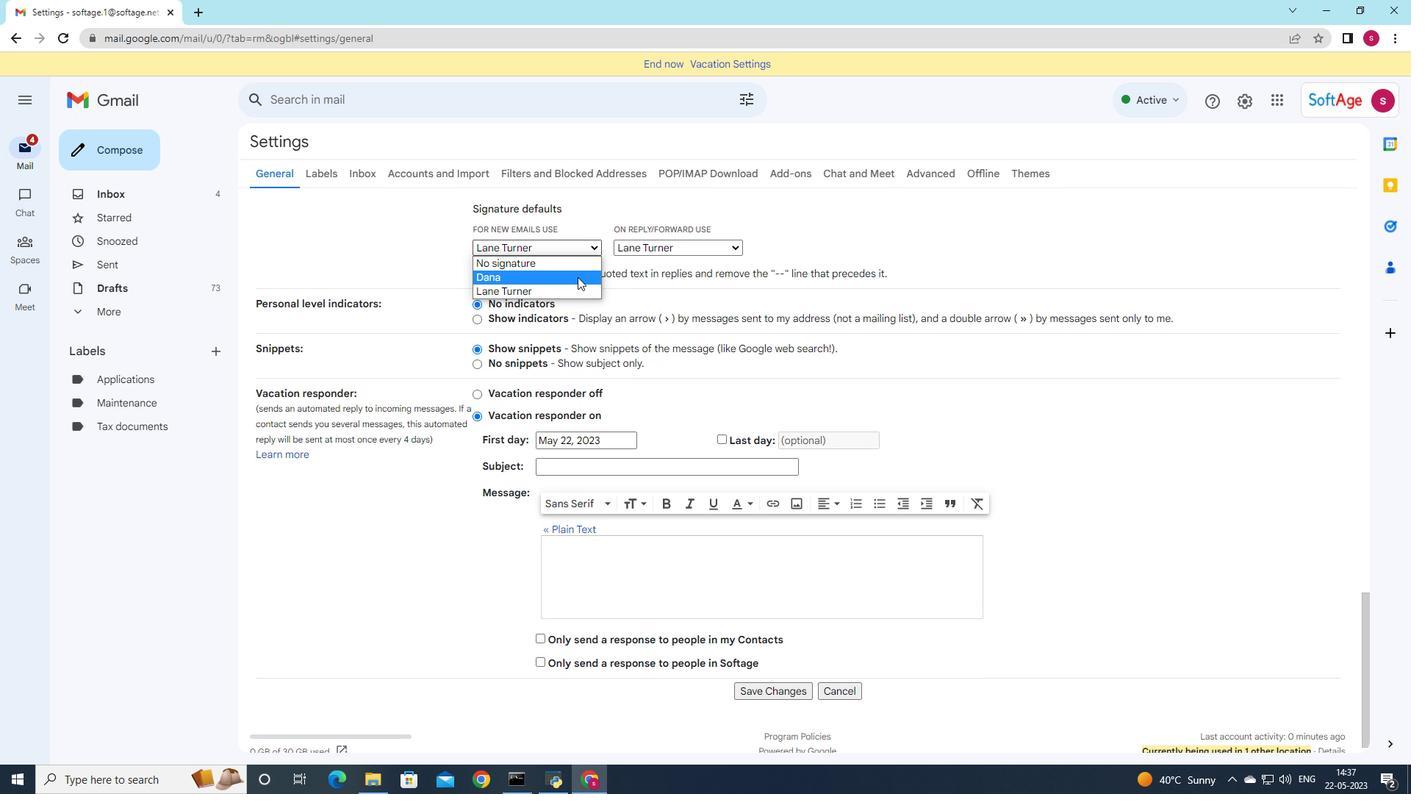 
Action: Mouse moved to (747, 242)
Screenshot: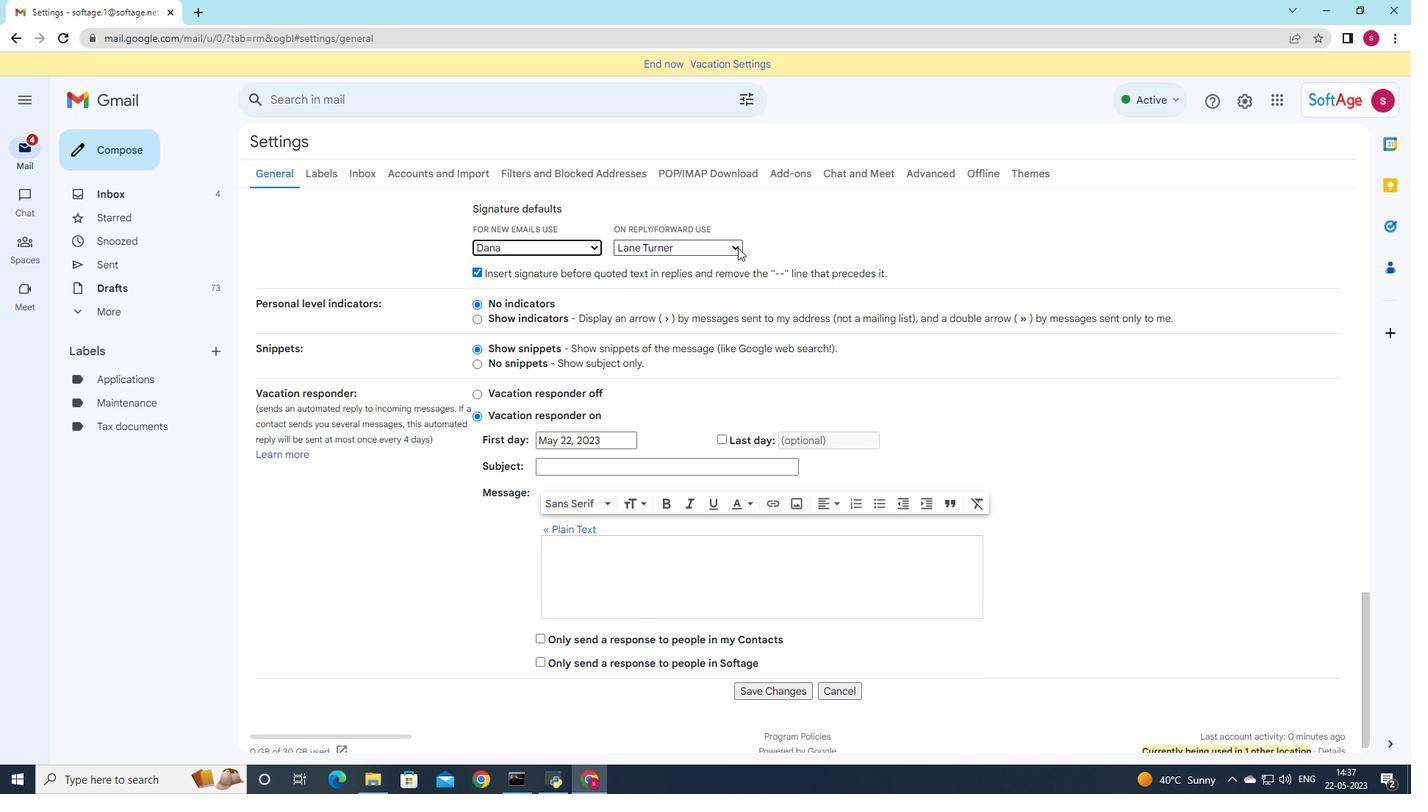 
Action: Mouse pressed left at (747, 242)
Screenshot: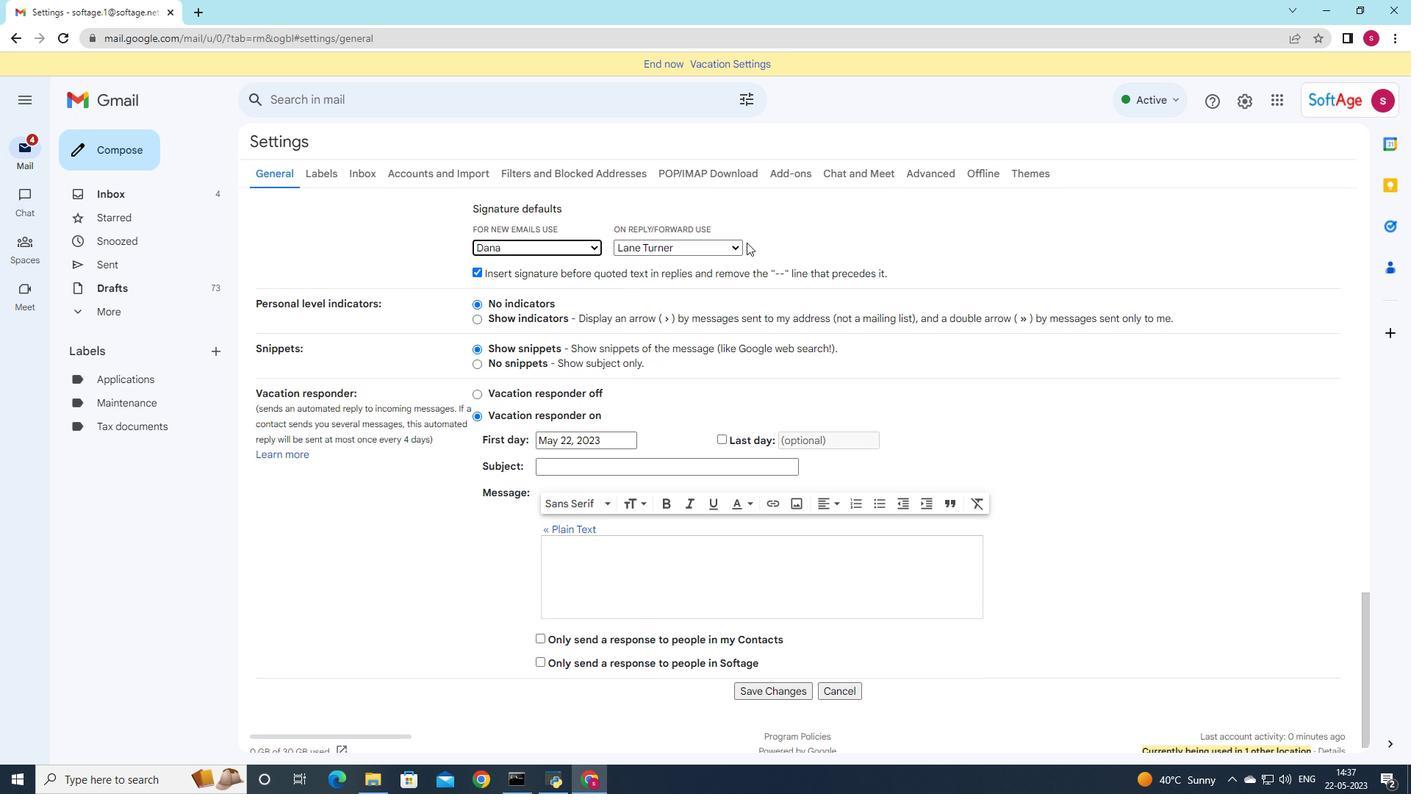 
Action: Mouse moved to (733, 250)
Screenshot: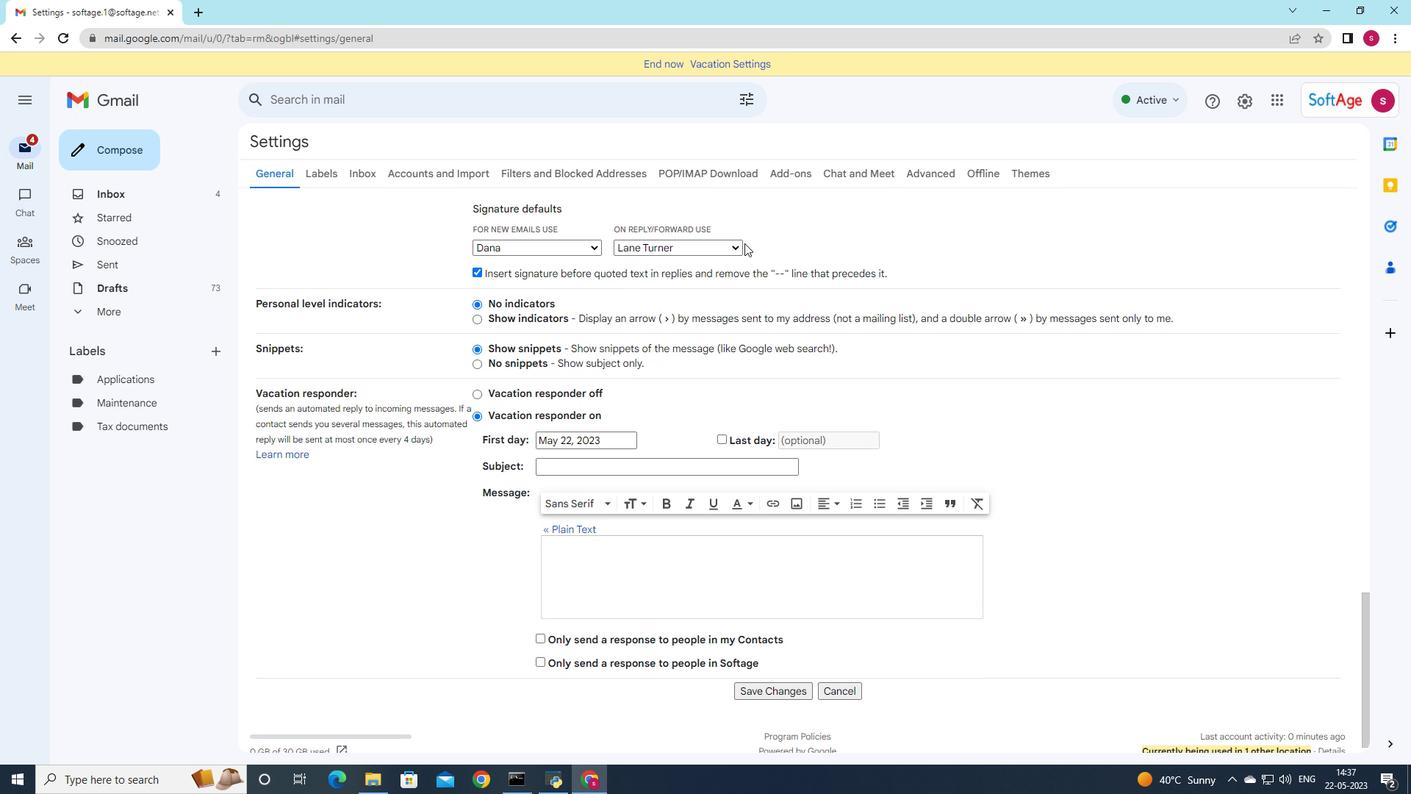 
Action: Mouse pressed left at (733, 250)
Screenshot: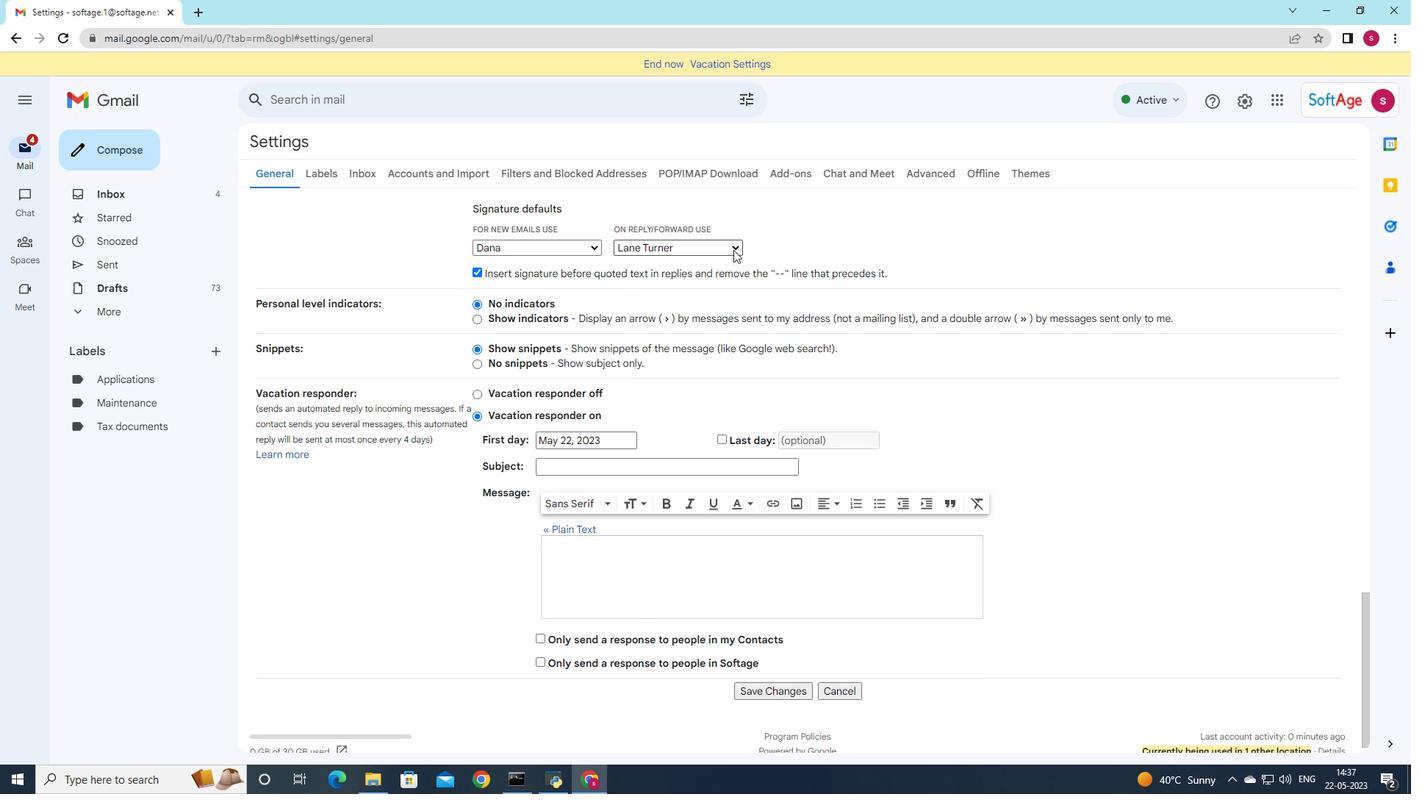 
Action: Mouse moved to (718, 275)
Screenshot: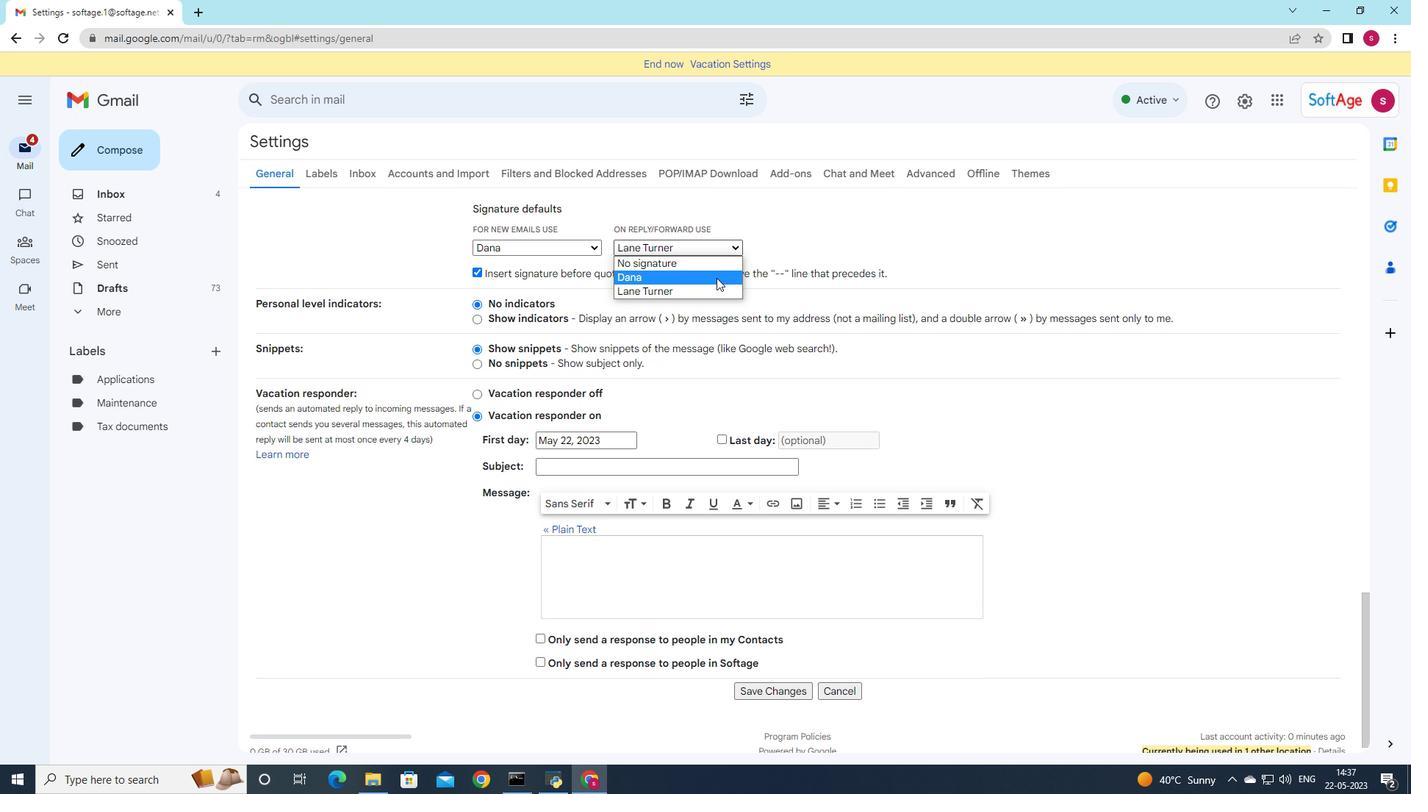 
Action: Mouse pressed left at (718, 275)
Screenshot: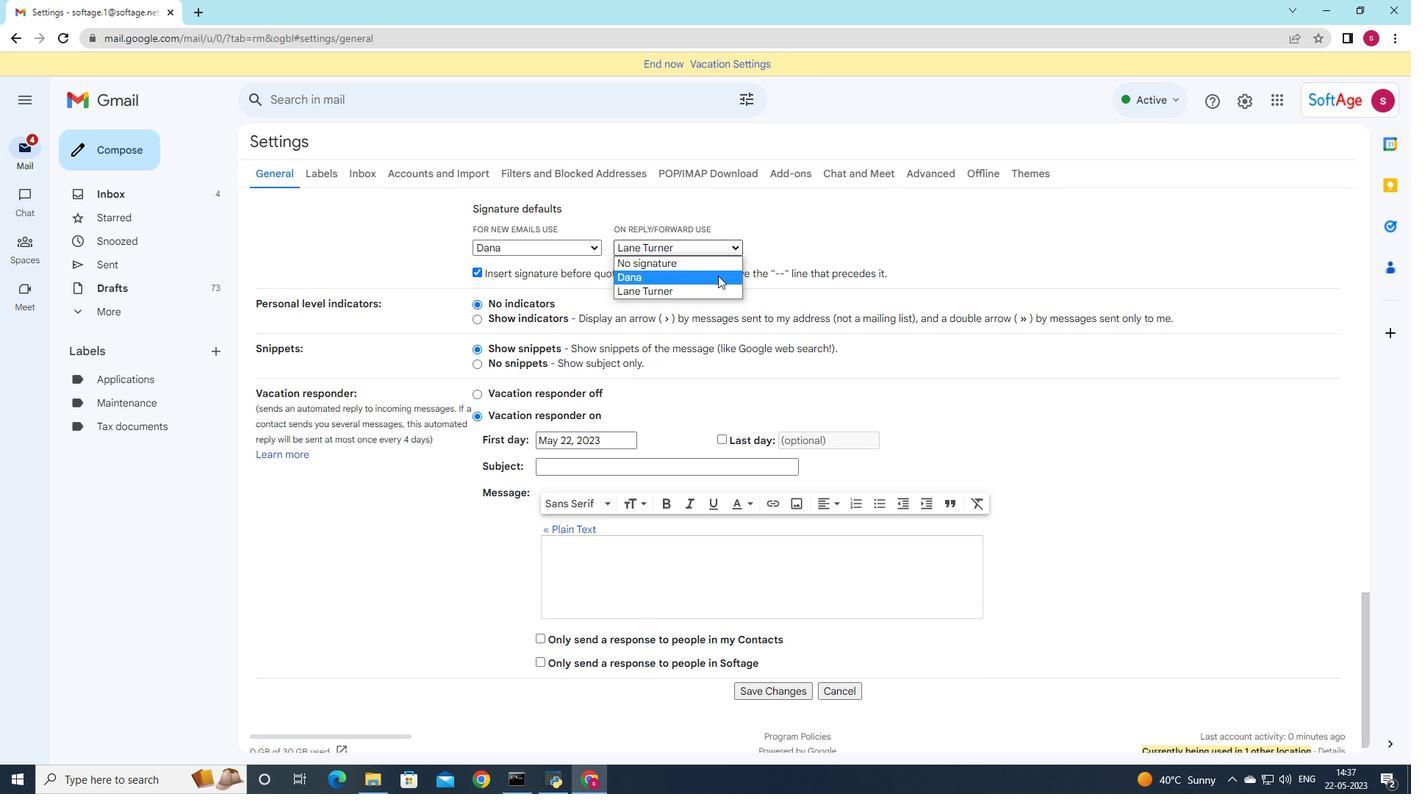 
Action: Mouse moved to (722, 263)
Screenshot: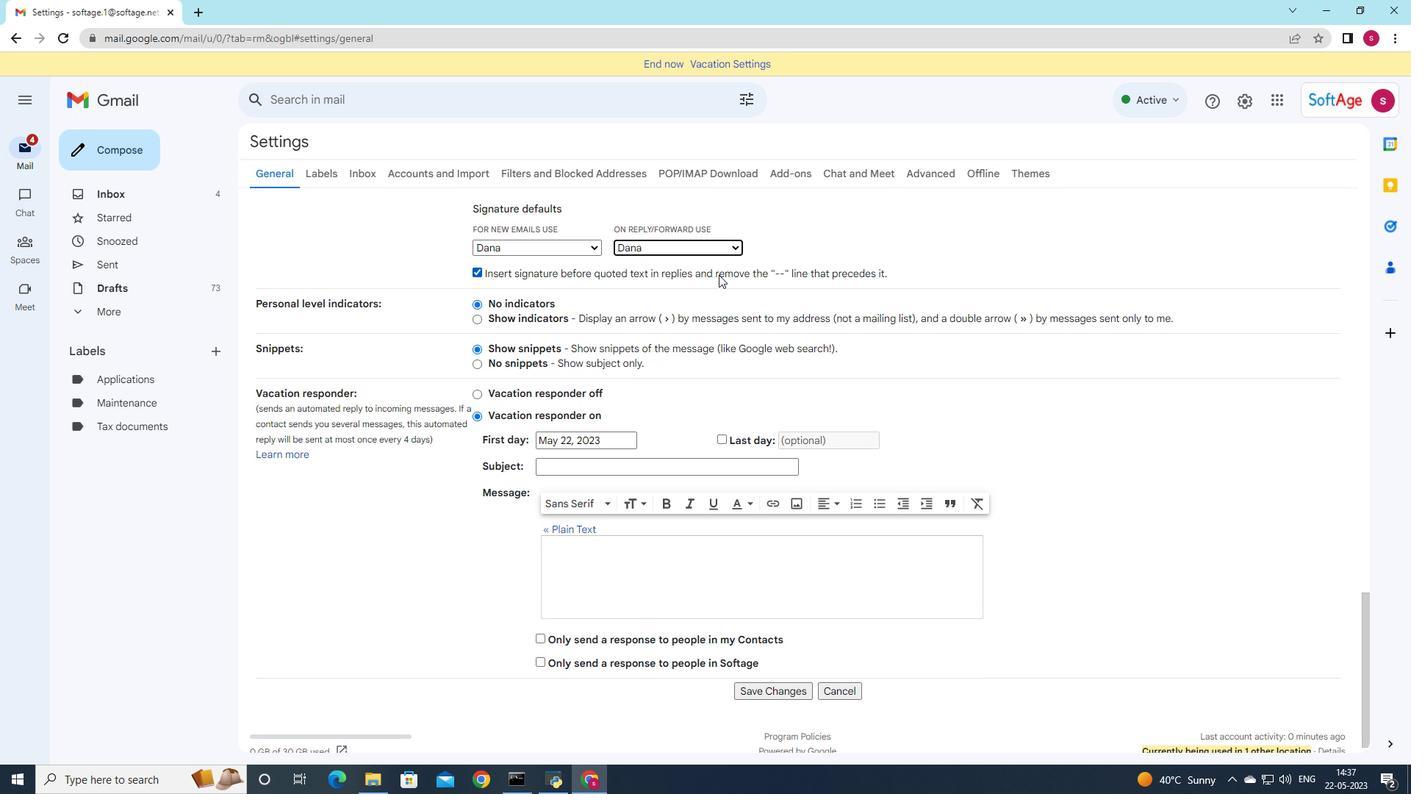 
Action: Mouse scrolled (722, 262) with delta (0, 0)
Screenshot: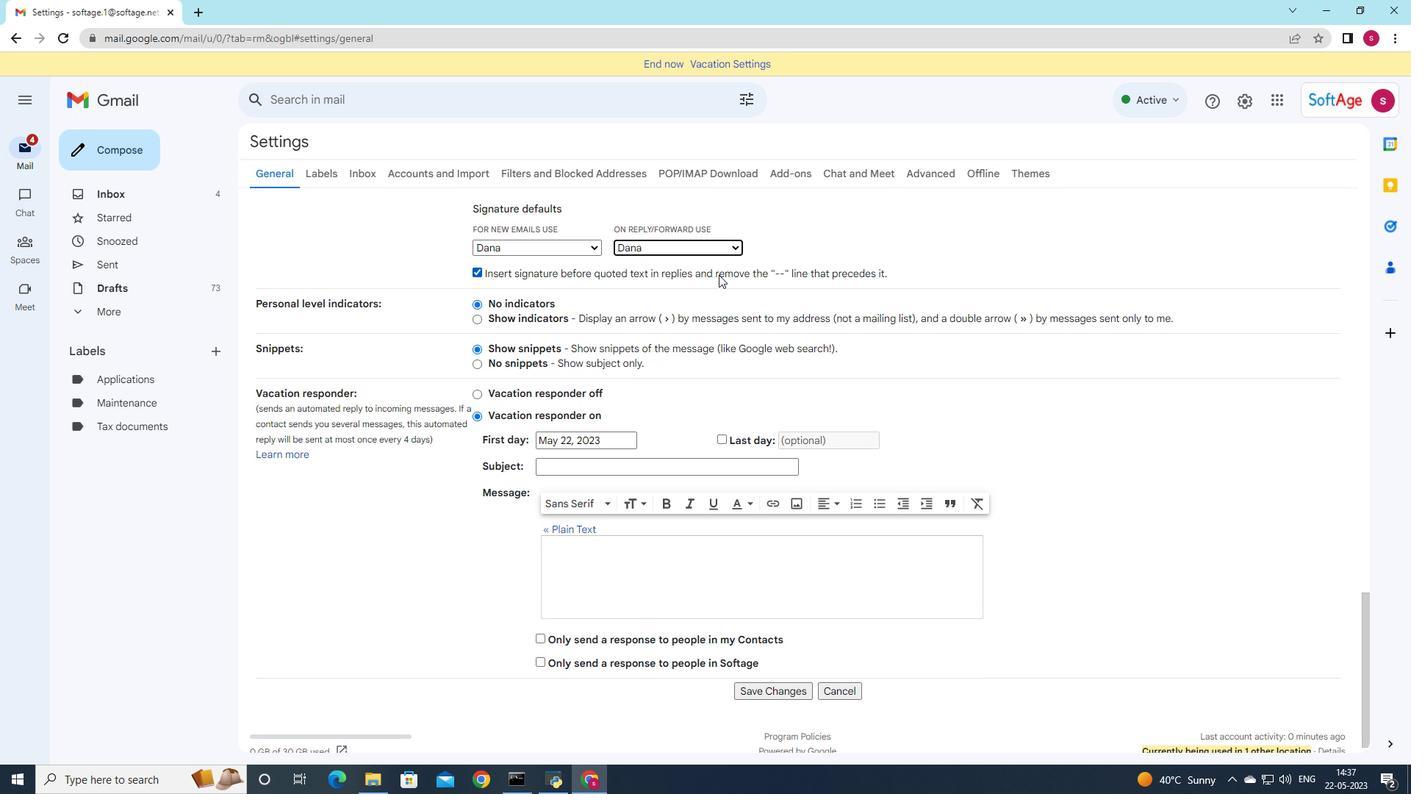 
Action: Mouse moved to (719, 267)
Screenshot: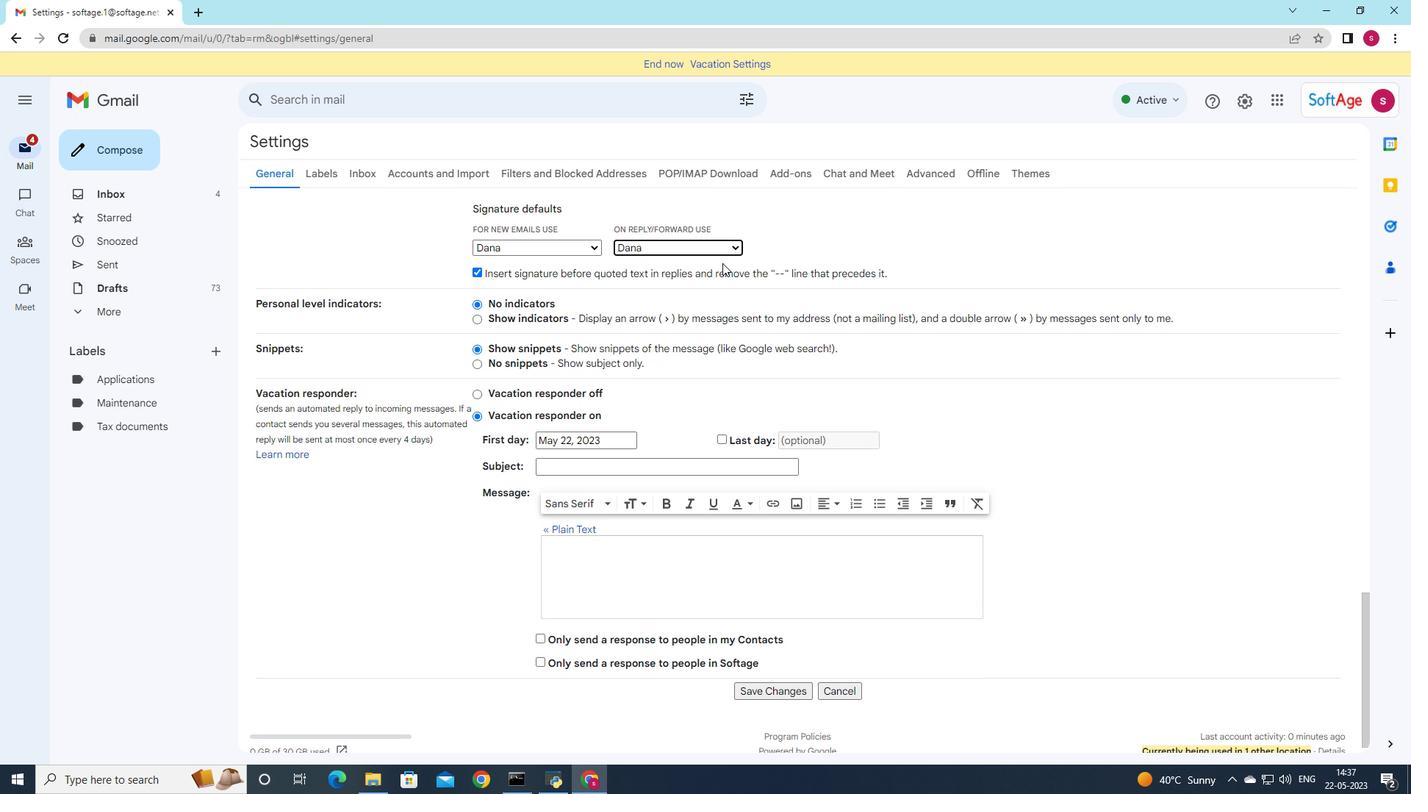 
Action: Mouse scrolled (722, 262) with delta (0, 0)
Screenshot: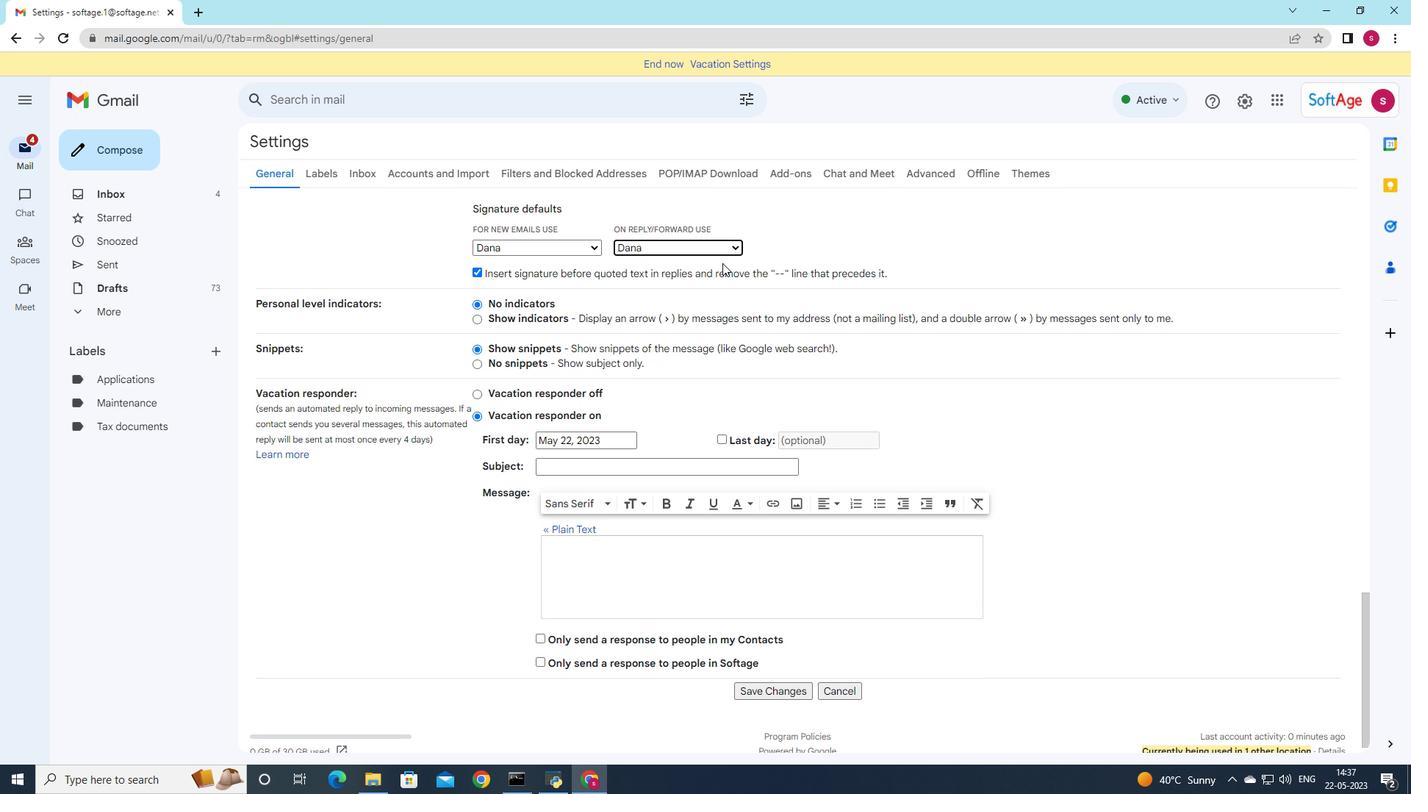 
Action: Mouse moved to (703, 283)
Screenshot: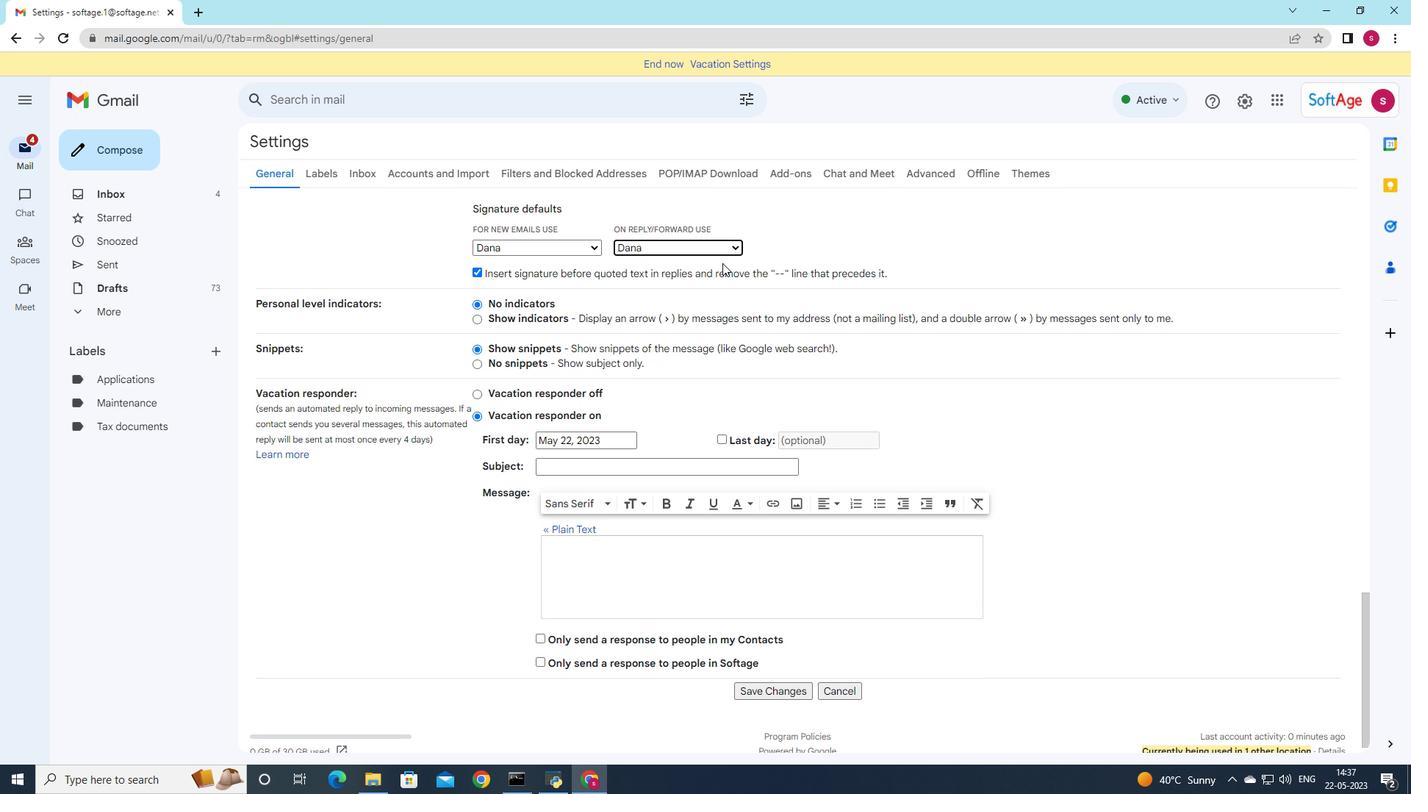 
Action: Mouse scrolled (722, 262) with delta (0, 0)
Screenshot: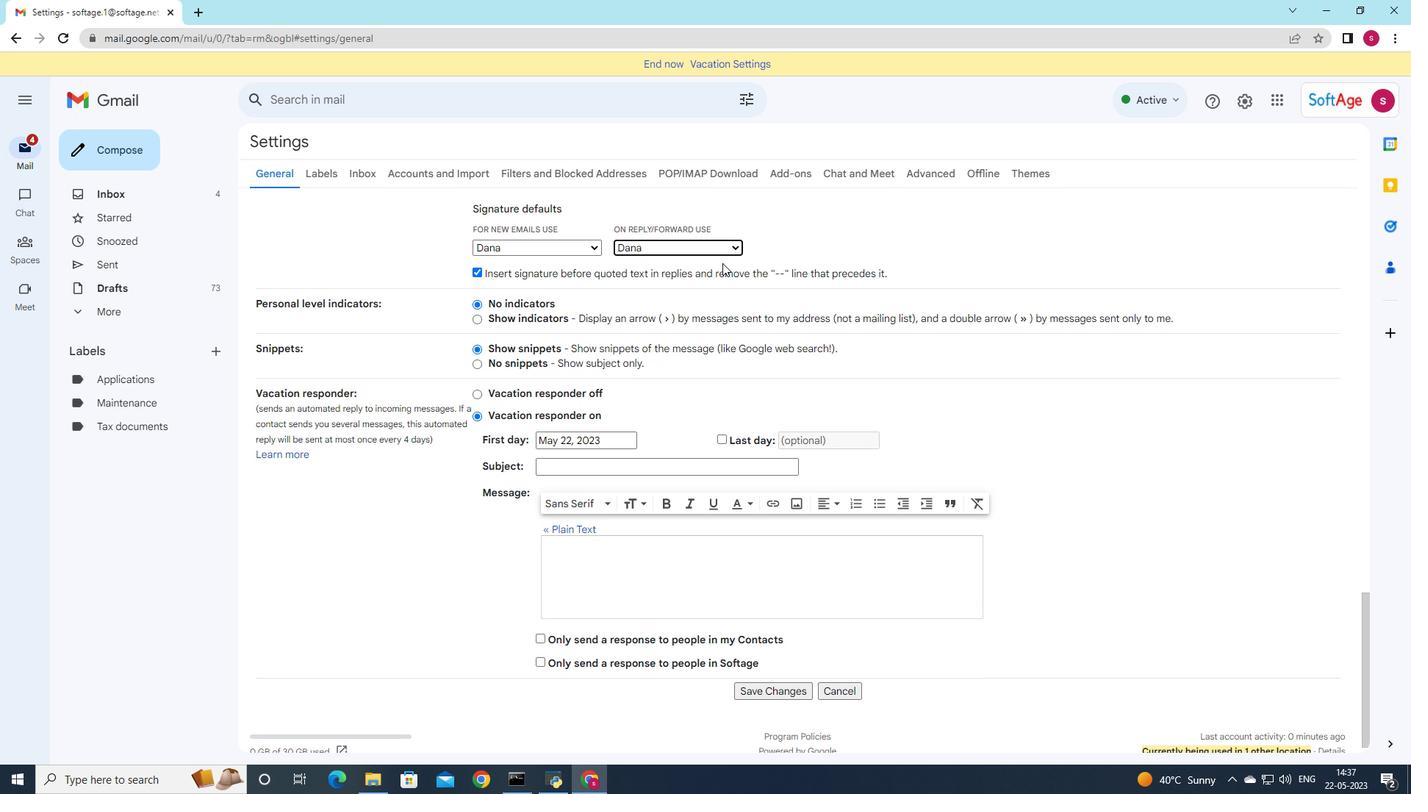 
Action: Mouse moved to (493, 400)
Screenshot: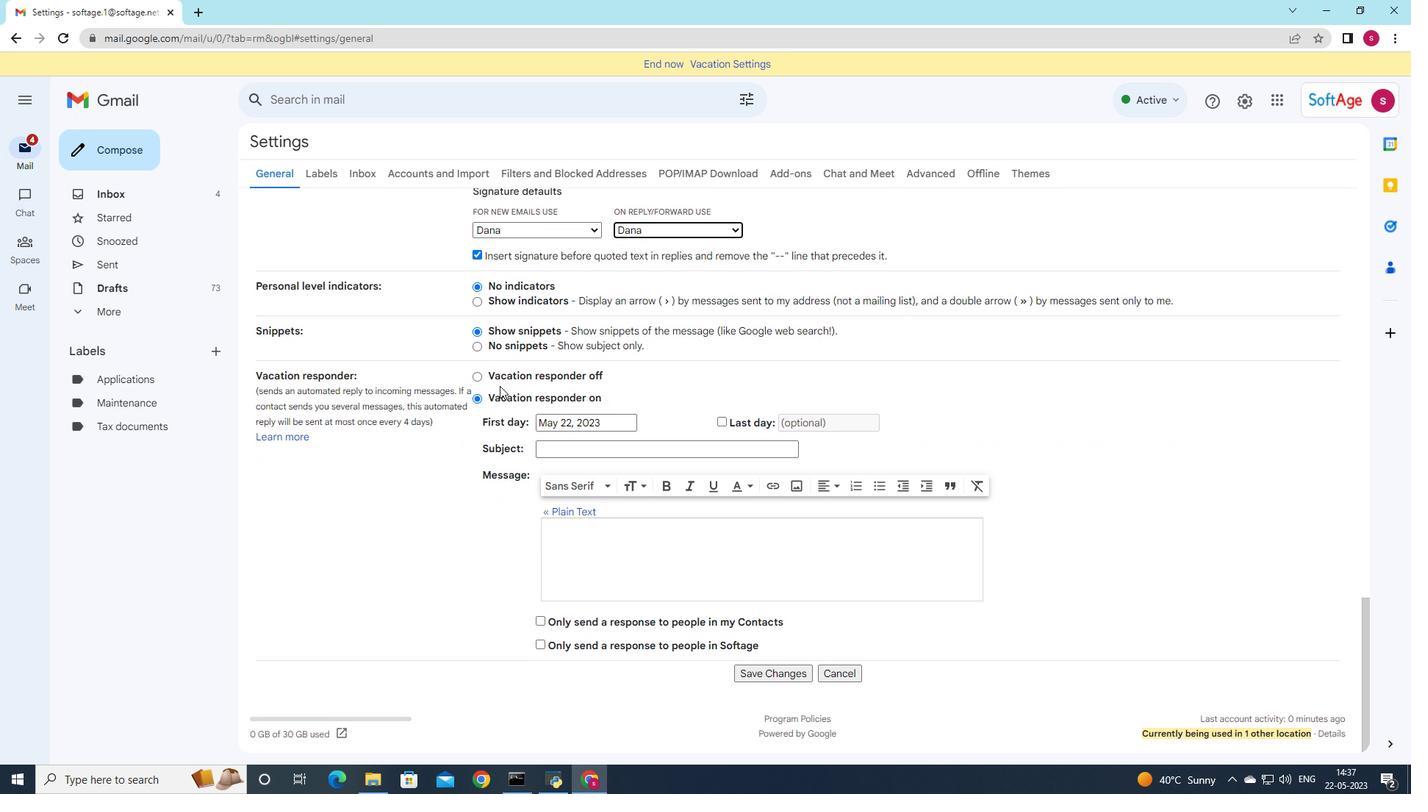 
Action: Mouse scrolled (493, 399) with delta (0, 0)
Screenshot: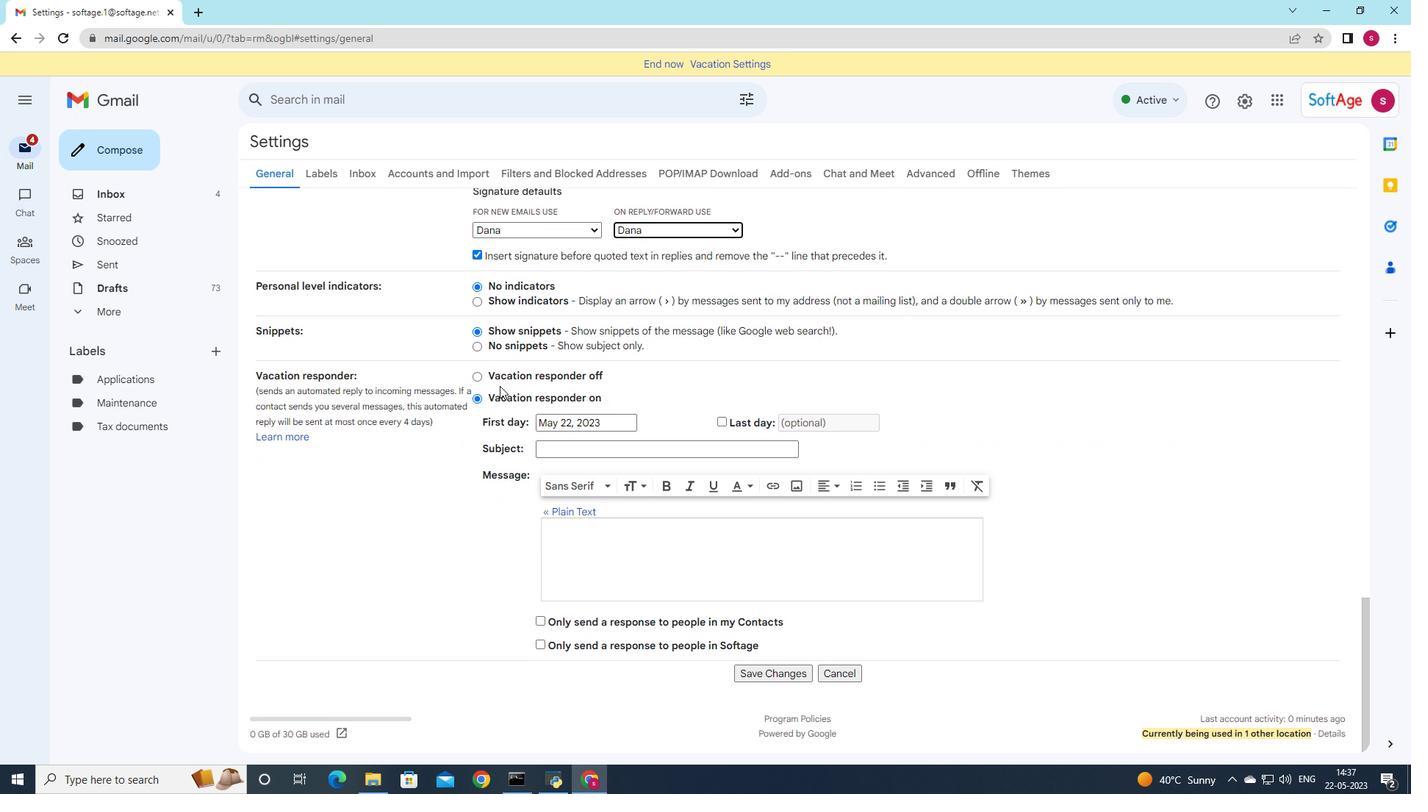 
Action: Mouse moved to (493, 400)
Screenshot: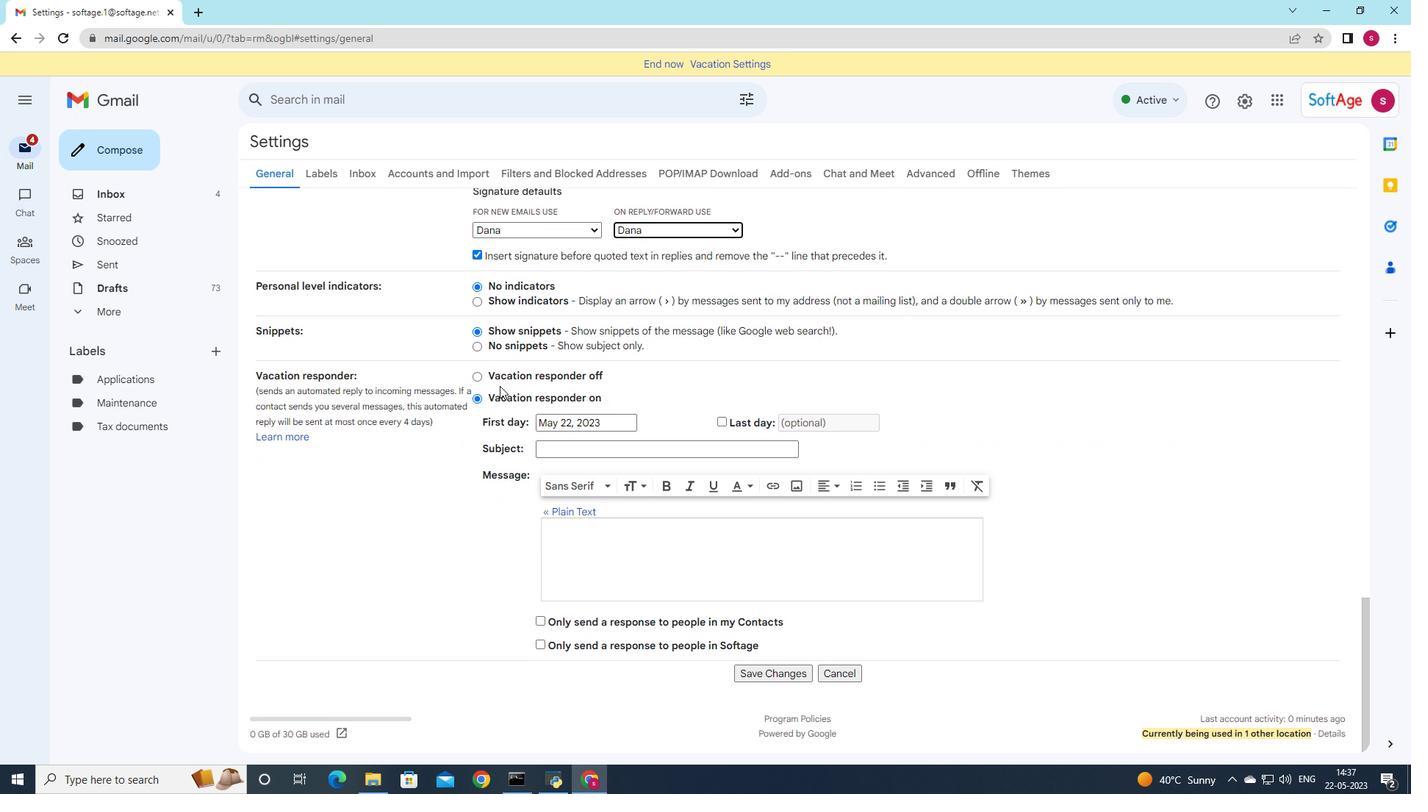 
Action: Mouse scrolled (493, 399) with delta (0, 0)
Screenshot: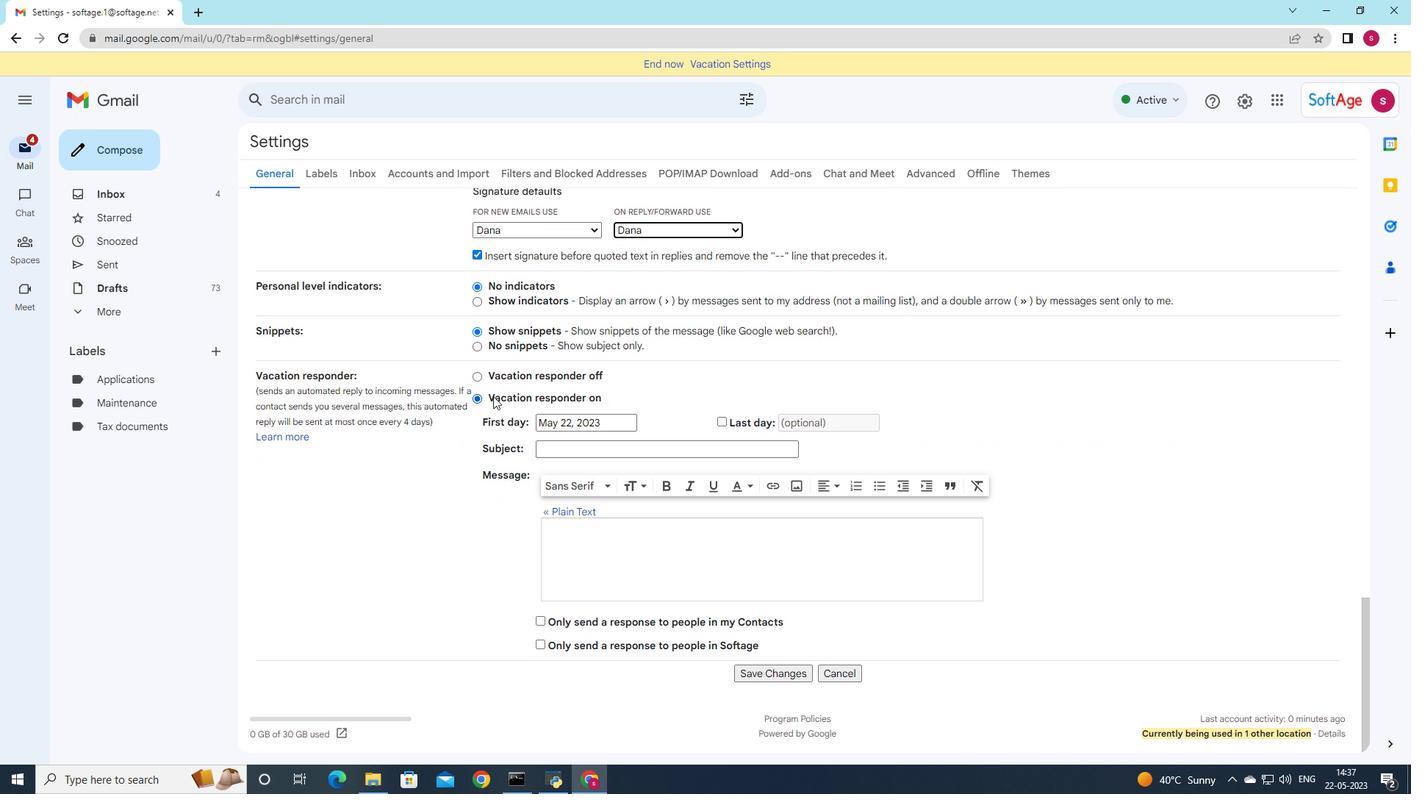 
Action: Mouse moved to (495, 400)
Screenshot: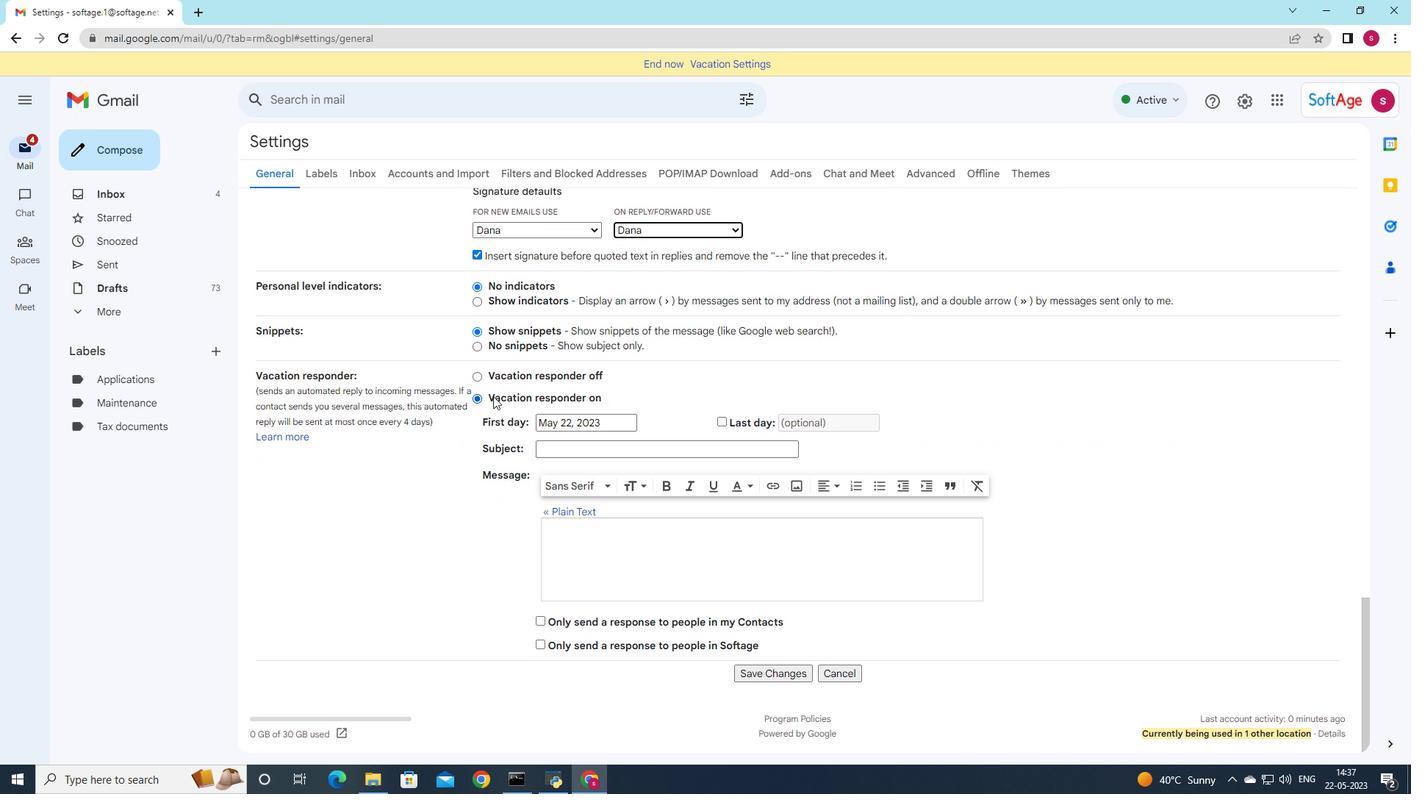 
Action: Mouse scrolled (495, 400) with delta (0, 0)
Screenshot: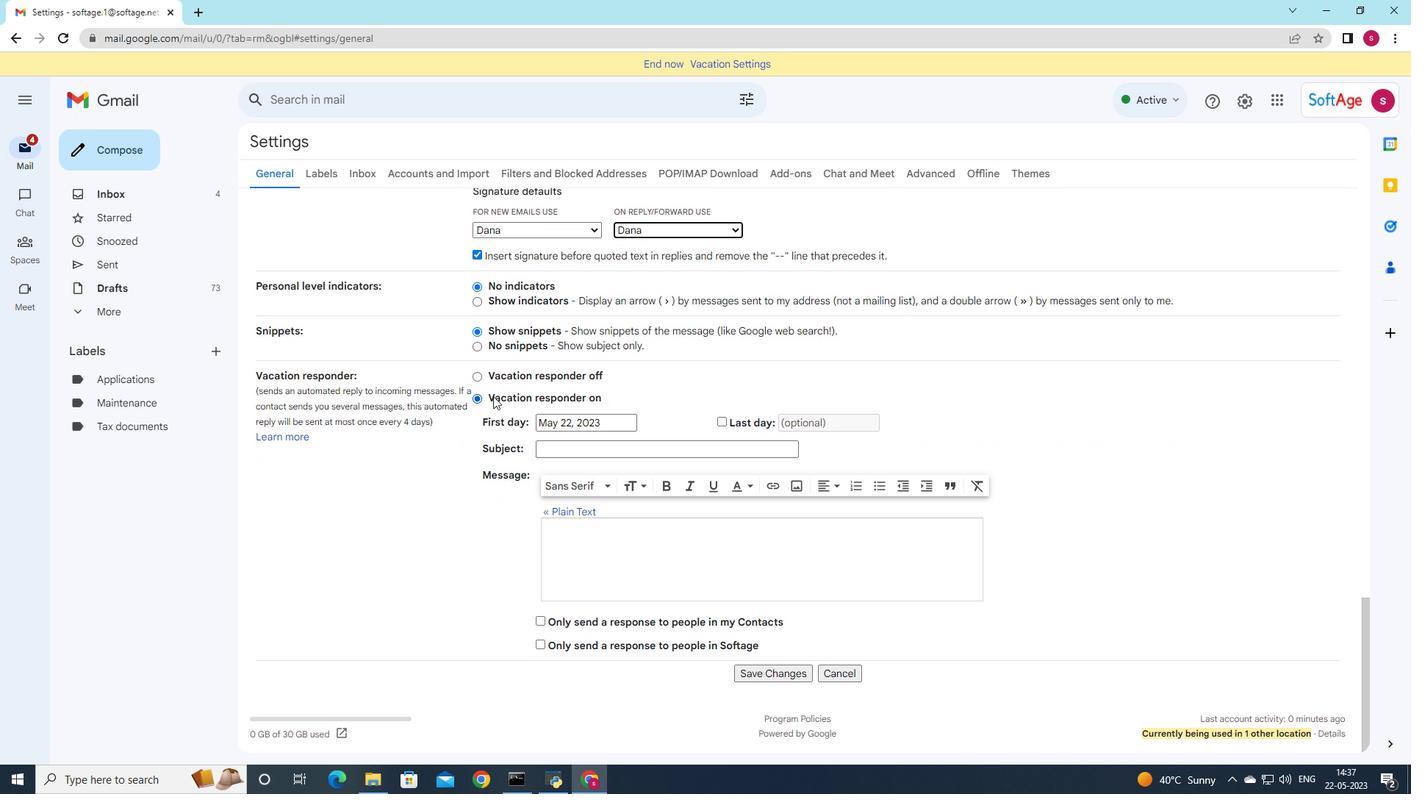 
Action: Mouse moved to (766, 671)
Screenshot: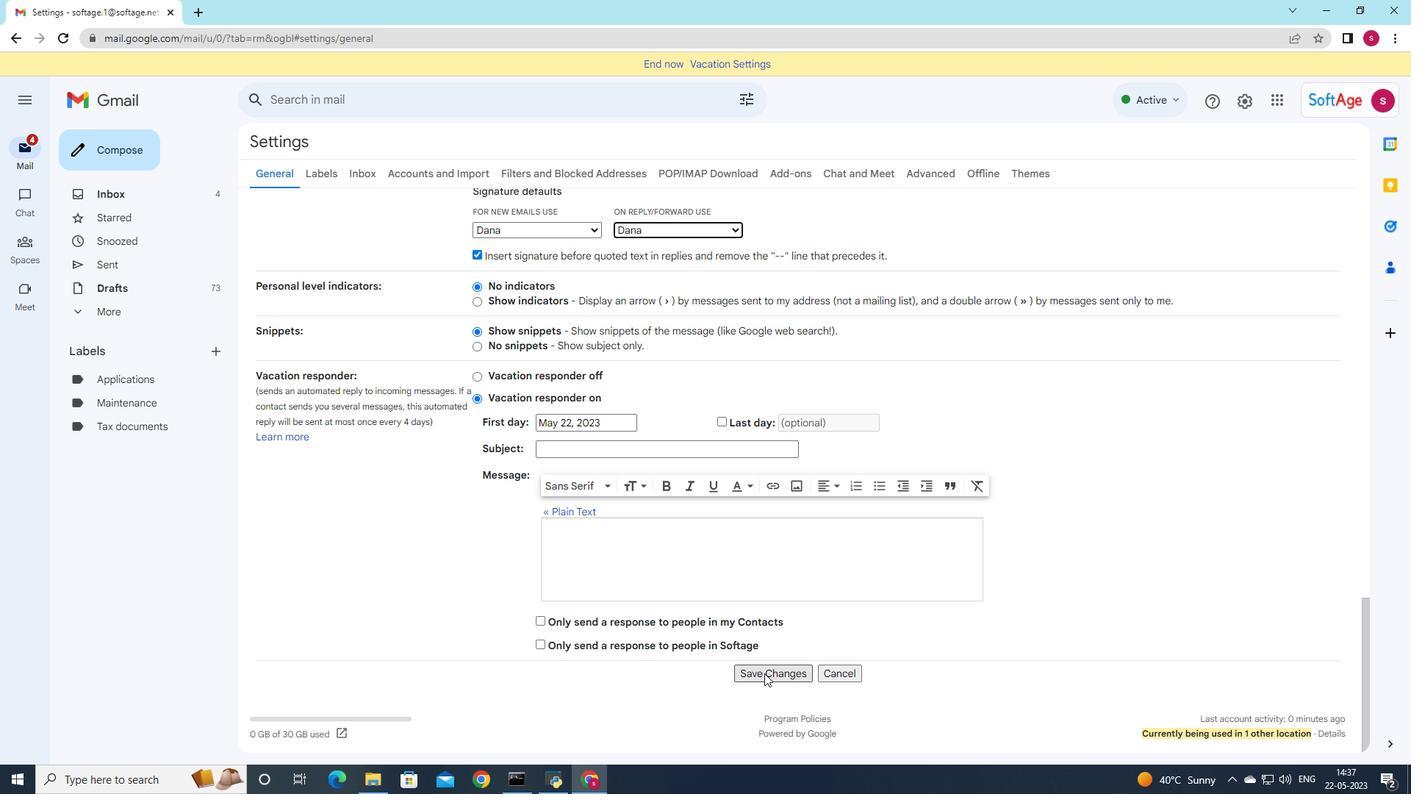 
Action: Mouse pressed left at (766, 671)
Screenshot: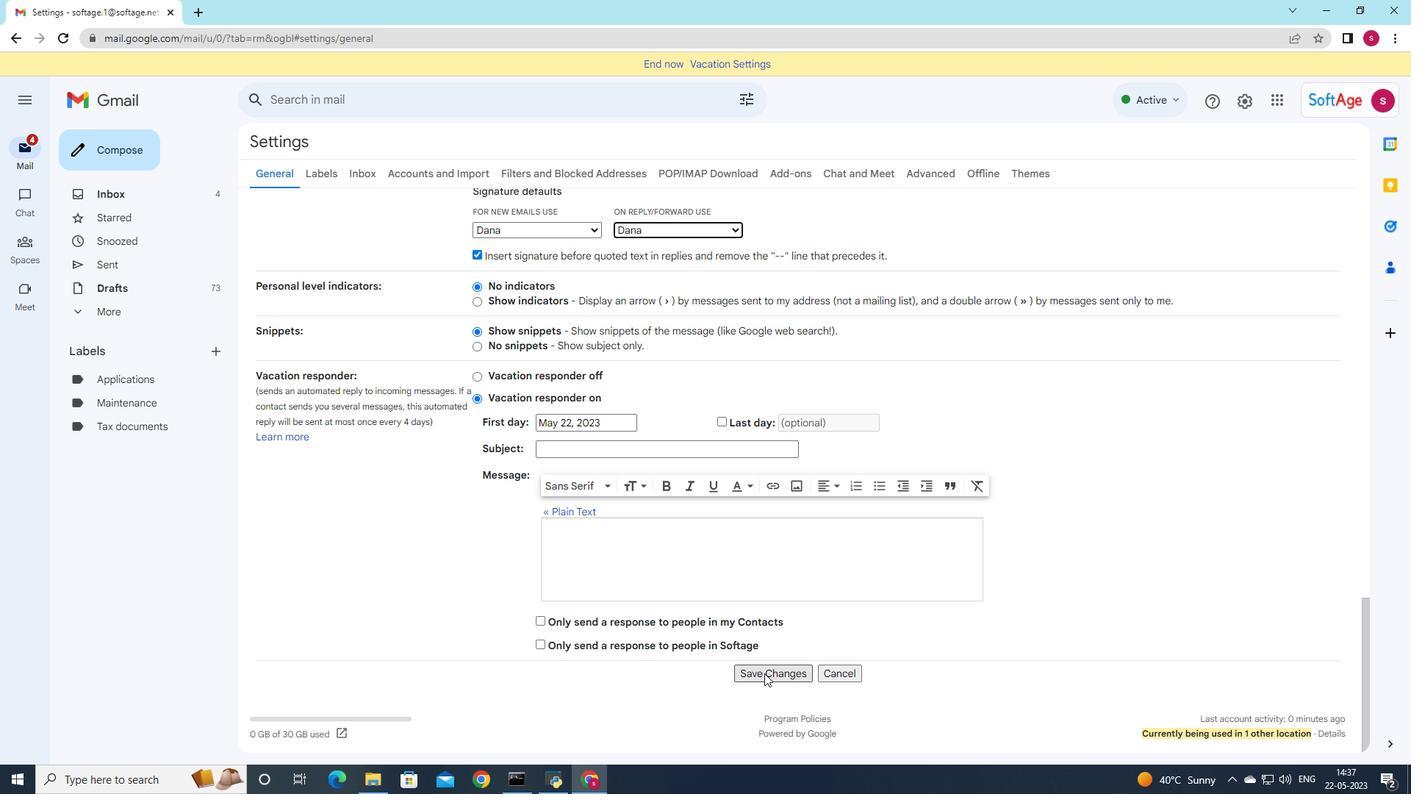 
Action: Mouse moved to (155, 152)
Screenshot: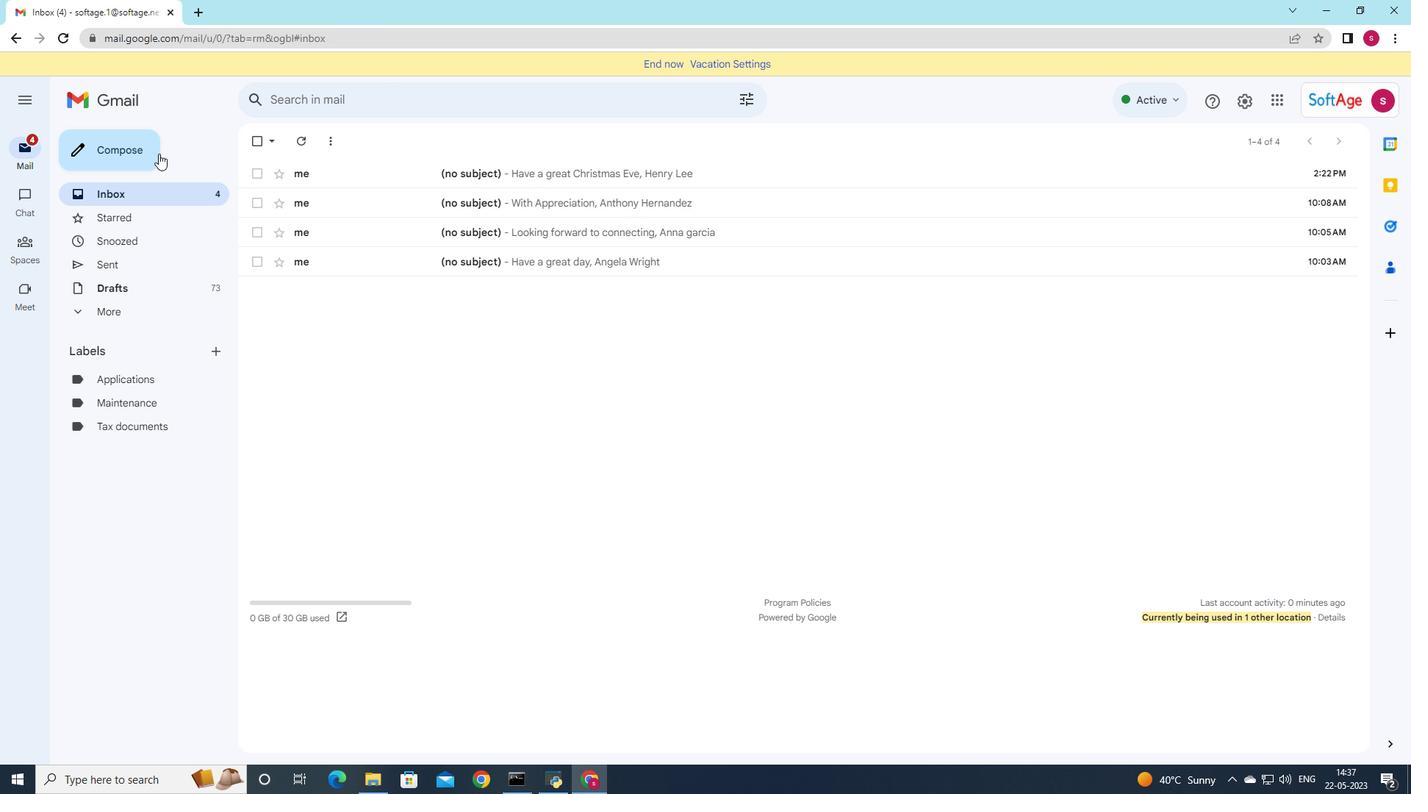
Action: Mouse pressed left at (155, 152)
Screenshot: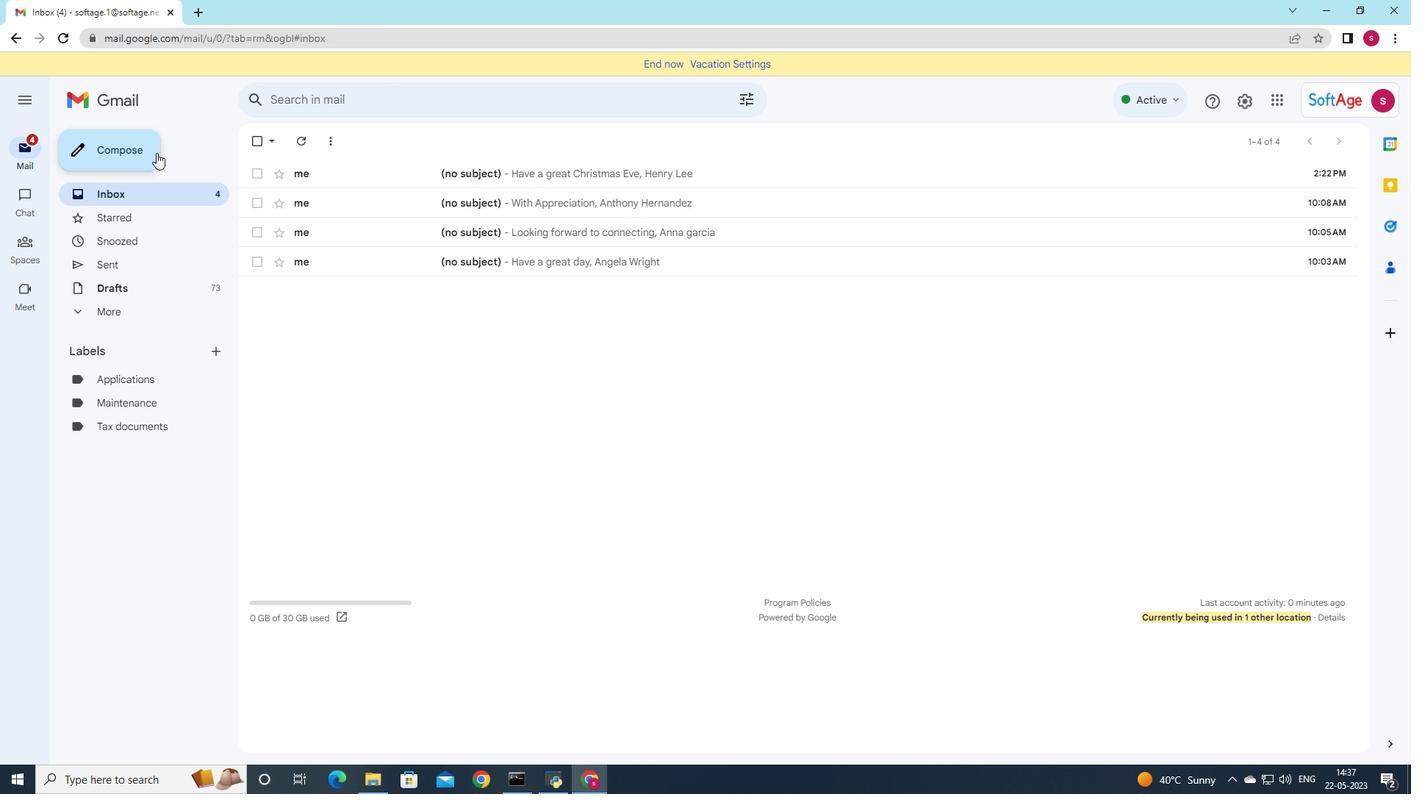 
Action: Mouse moved to (1039, 357)
Screenshot: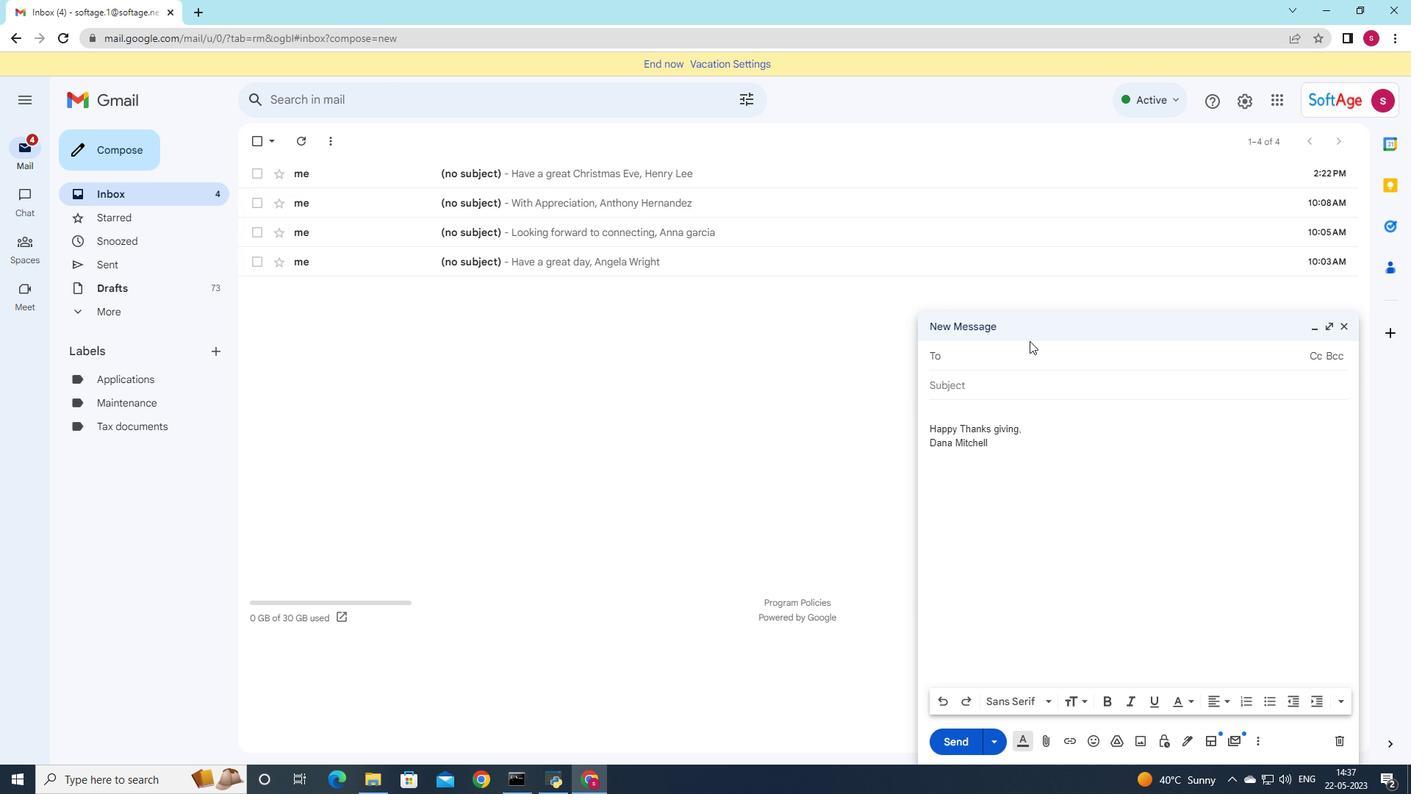 
Action: Key pressed softage
Screenshot: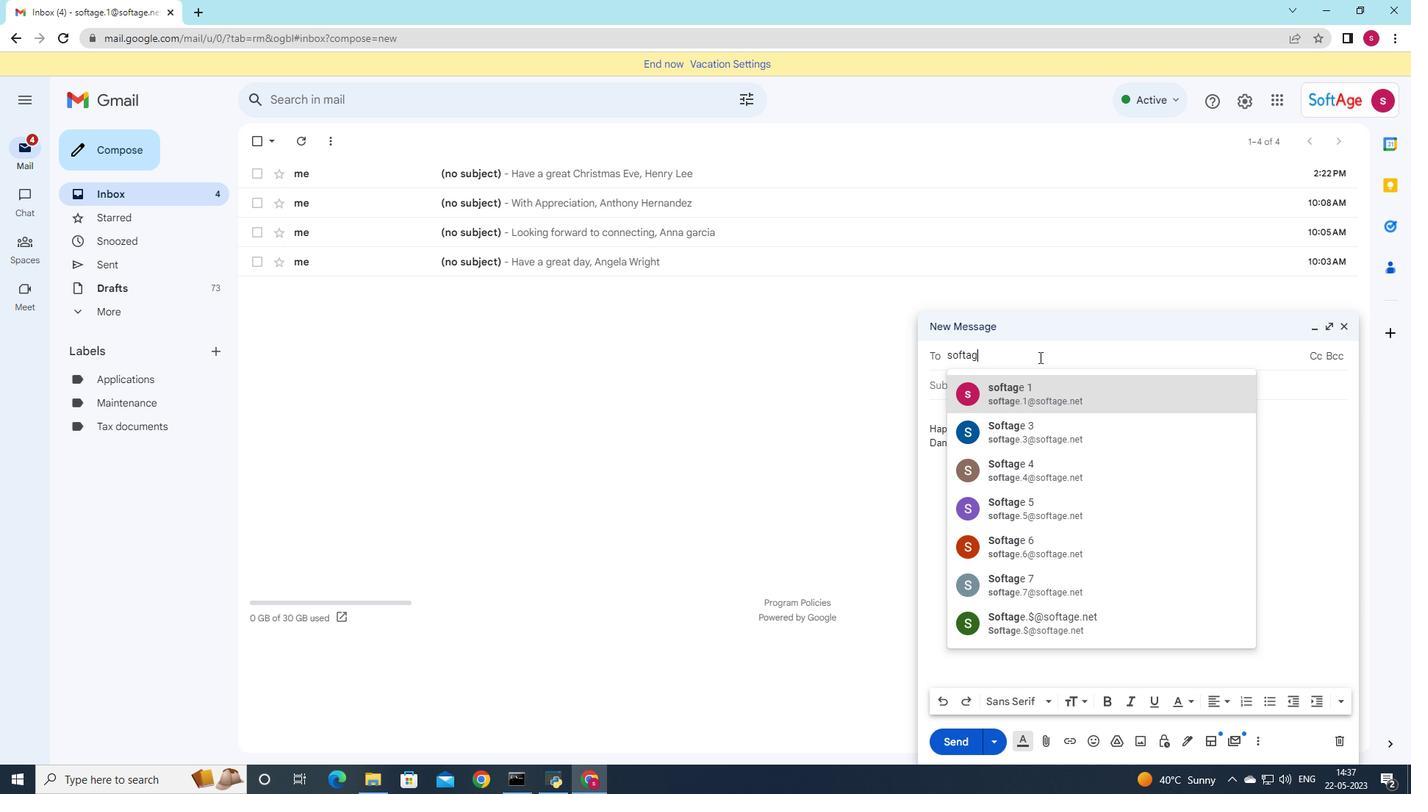 
Action: Mouse moved to (1029, 408)
Screenshot: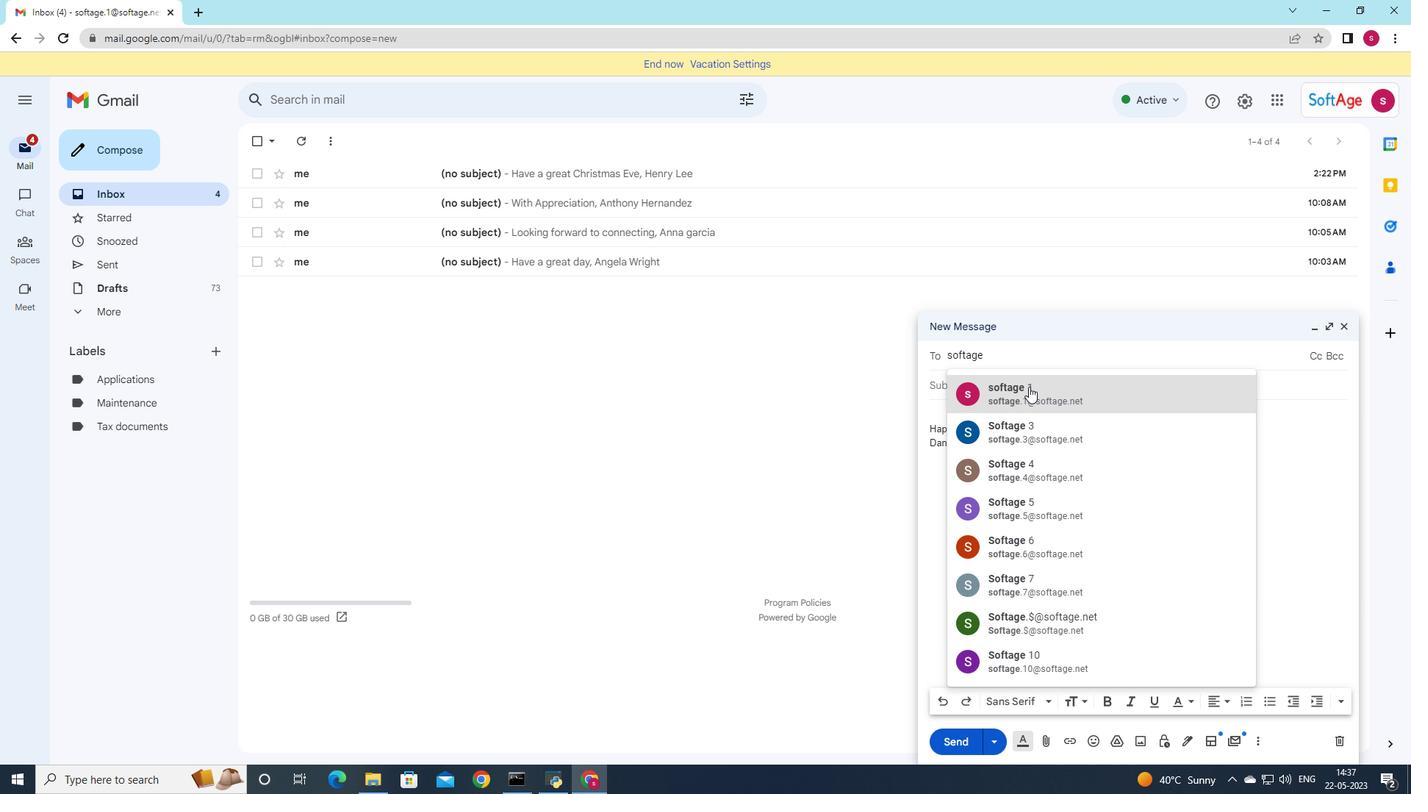 
Action: Mouse pressed left at (1029, 408)
Screenshot: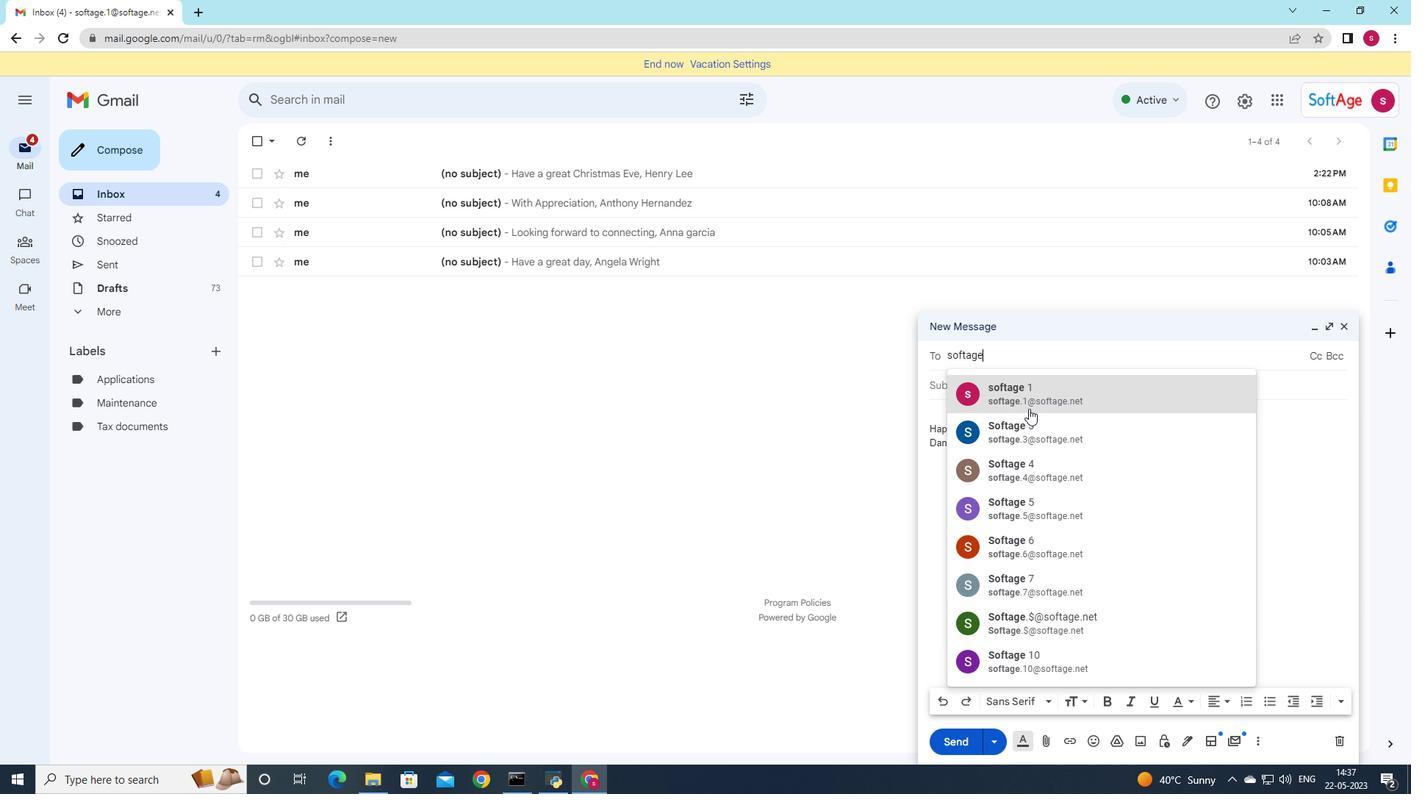 
Action: Mouse scrolled (1029, 408) with delta (0, 0)
Screenshot: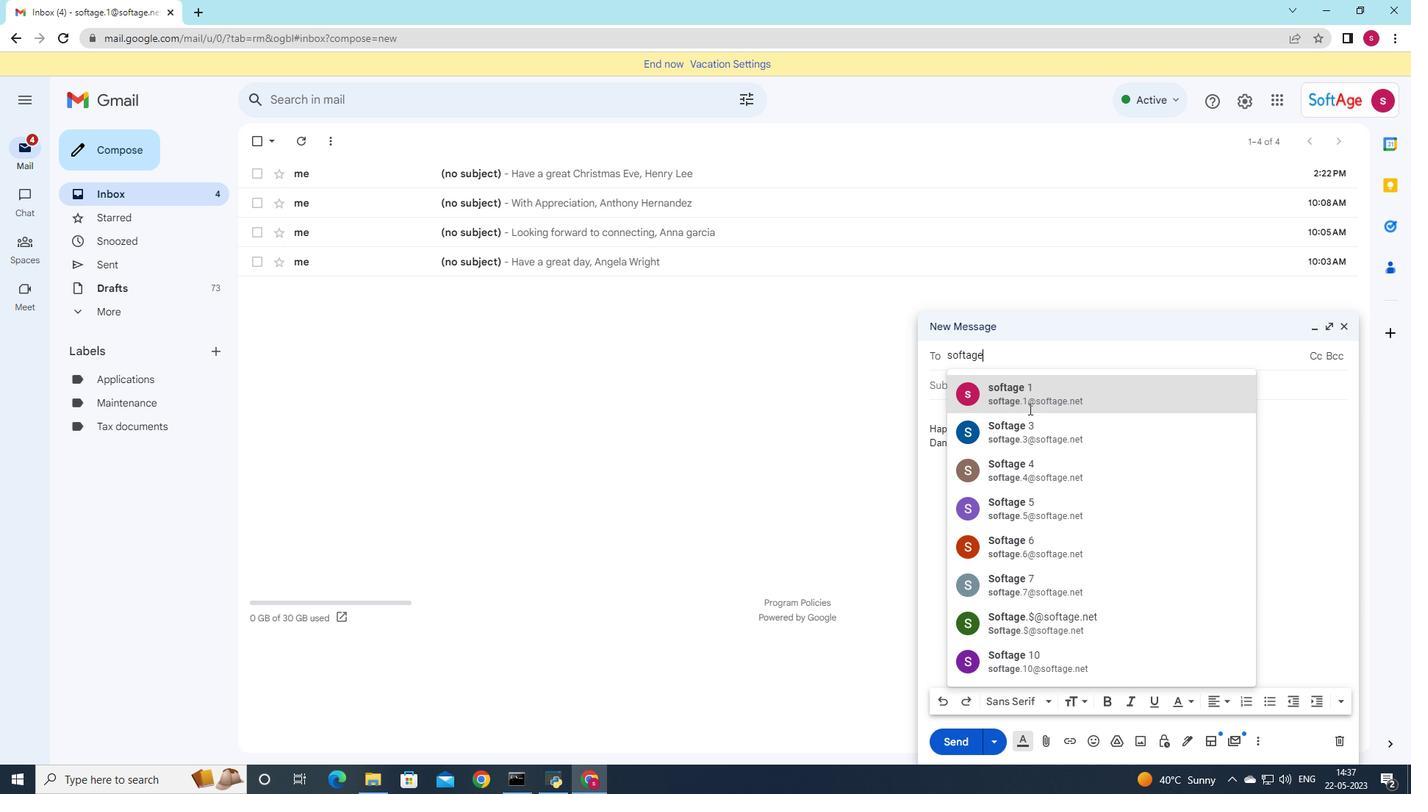 
Action: Mouse moved to (208, 347)
Screenshot: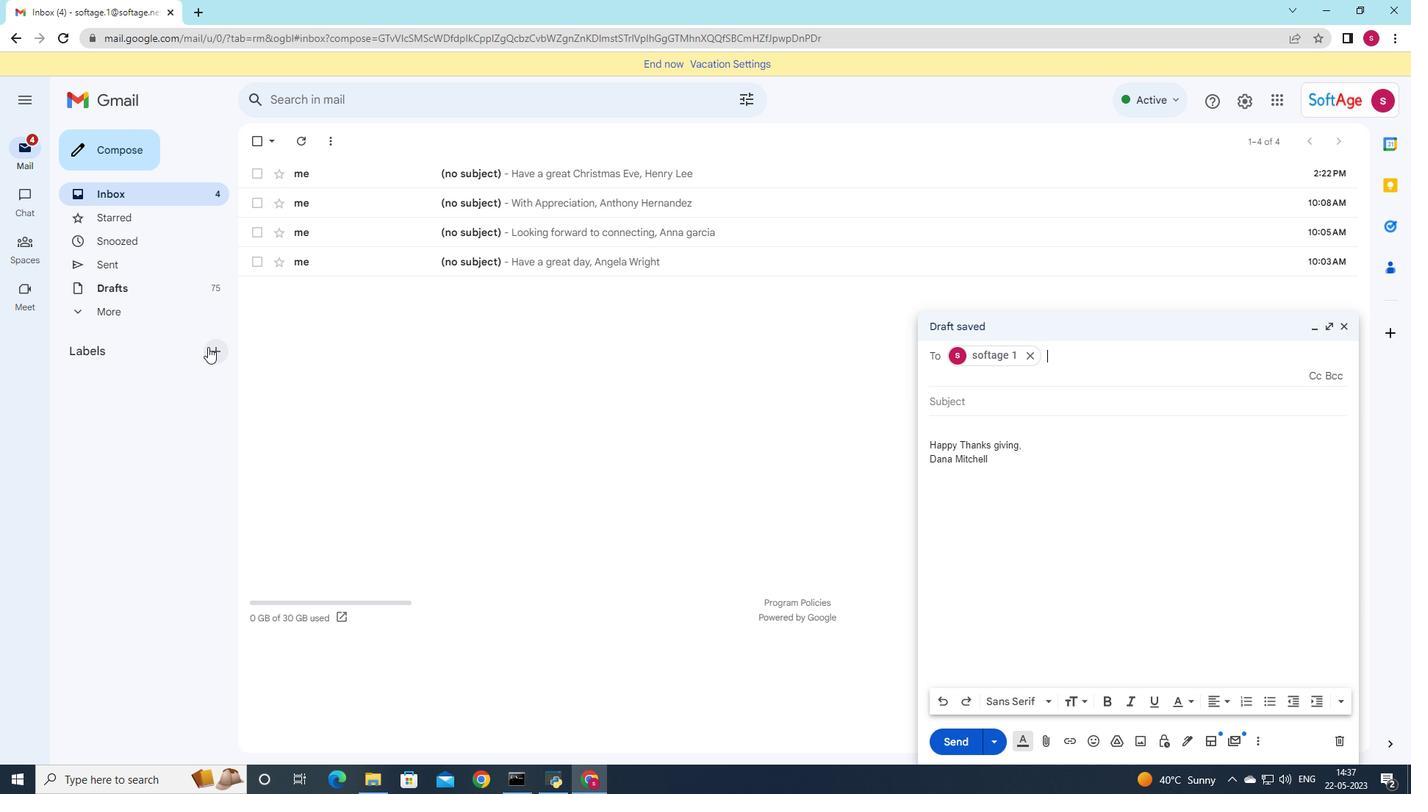 
Action: Mouse pressed left at (208, 347)
Screenshot: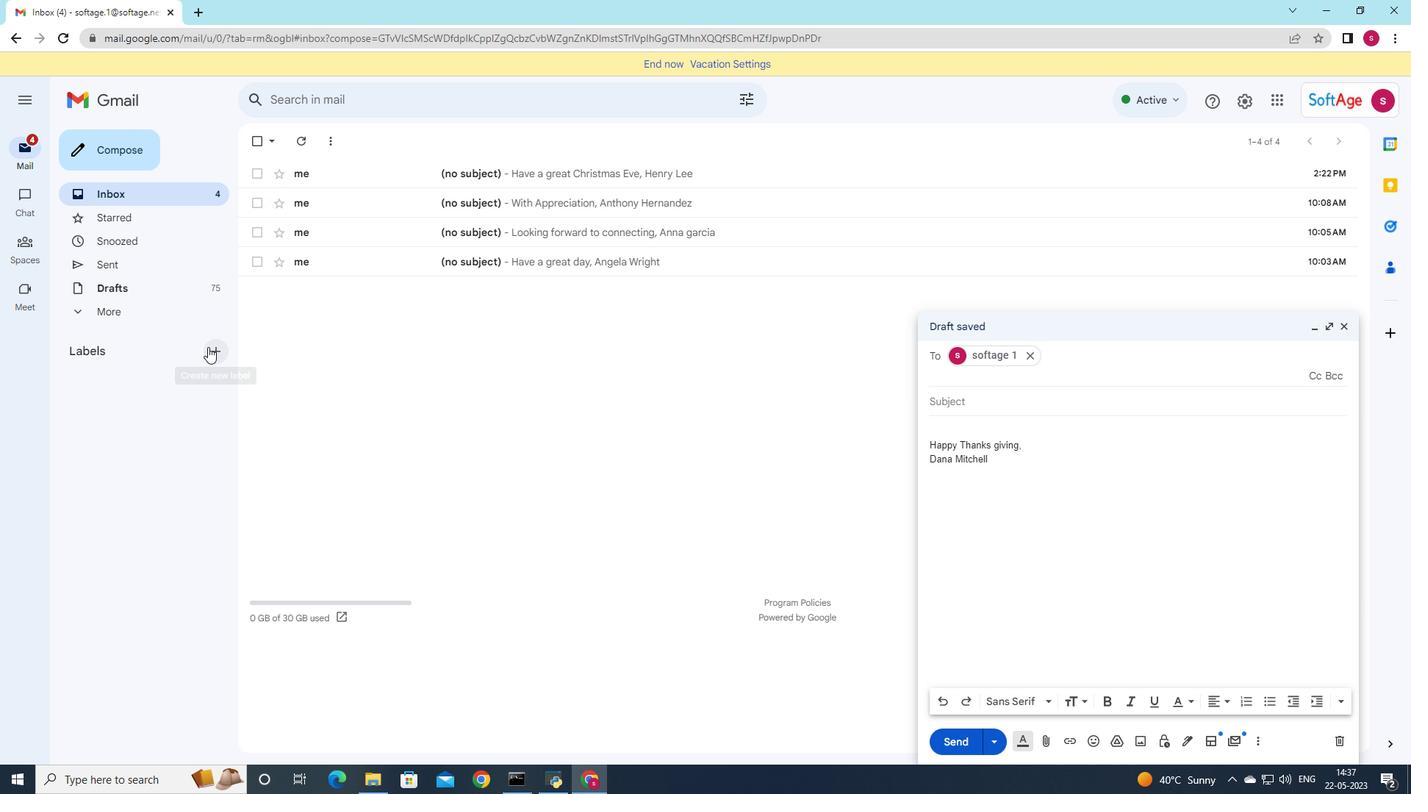 
Action: Mouse moved to (916, 268)
Screenshot: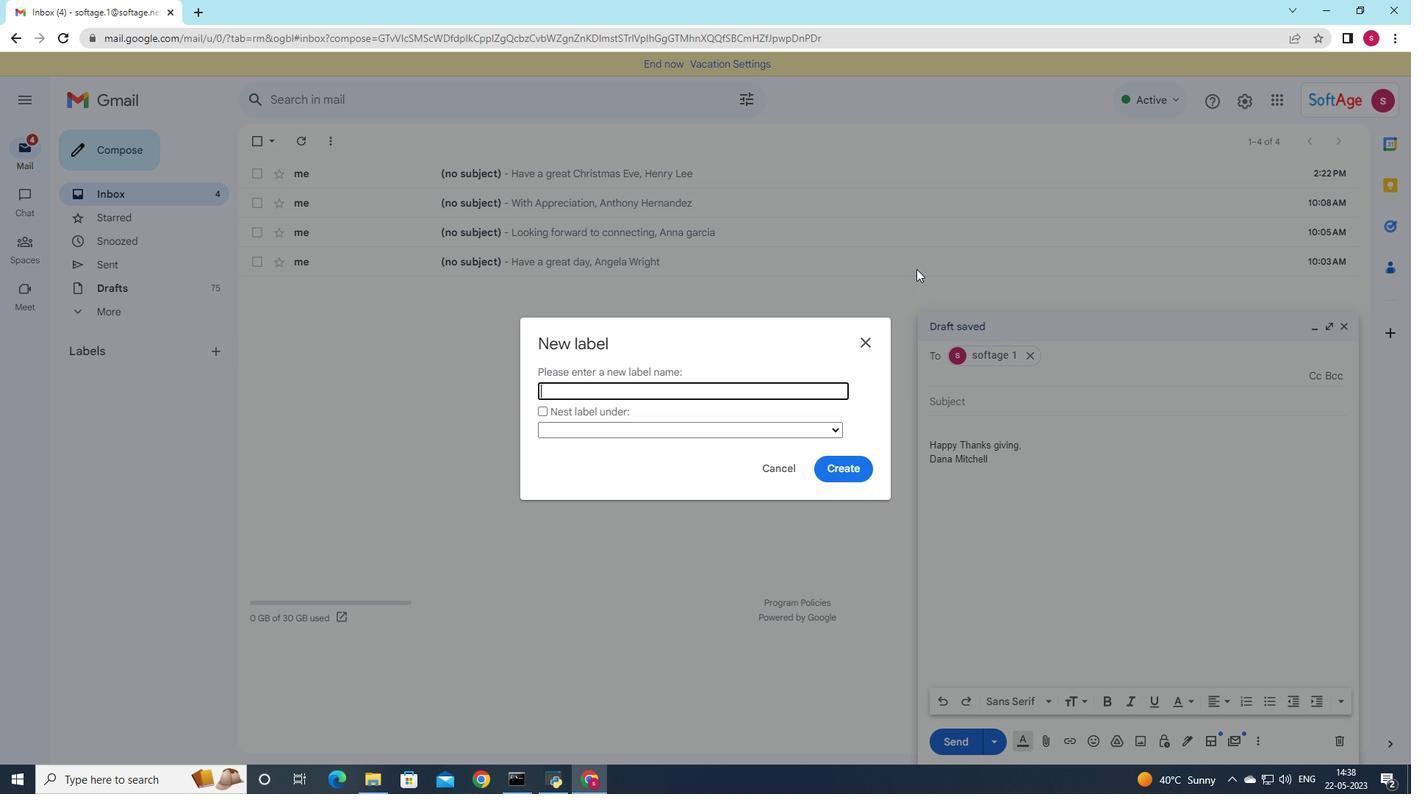 
Action: Key pressed <Key.shift>Databases
Screenshot: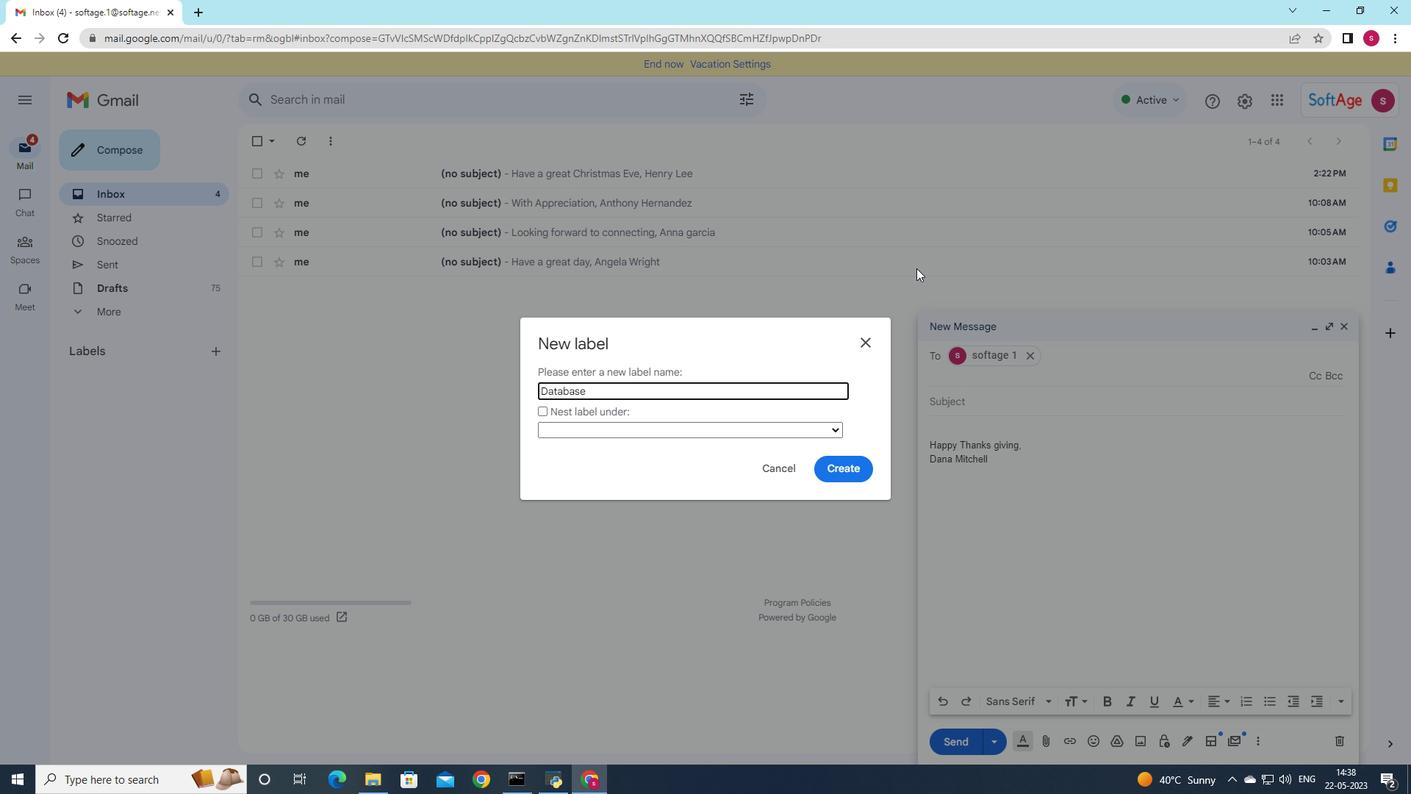 
Action: Mouse moved to (850, 467)
Screenshot: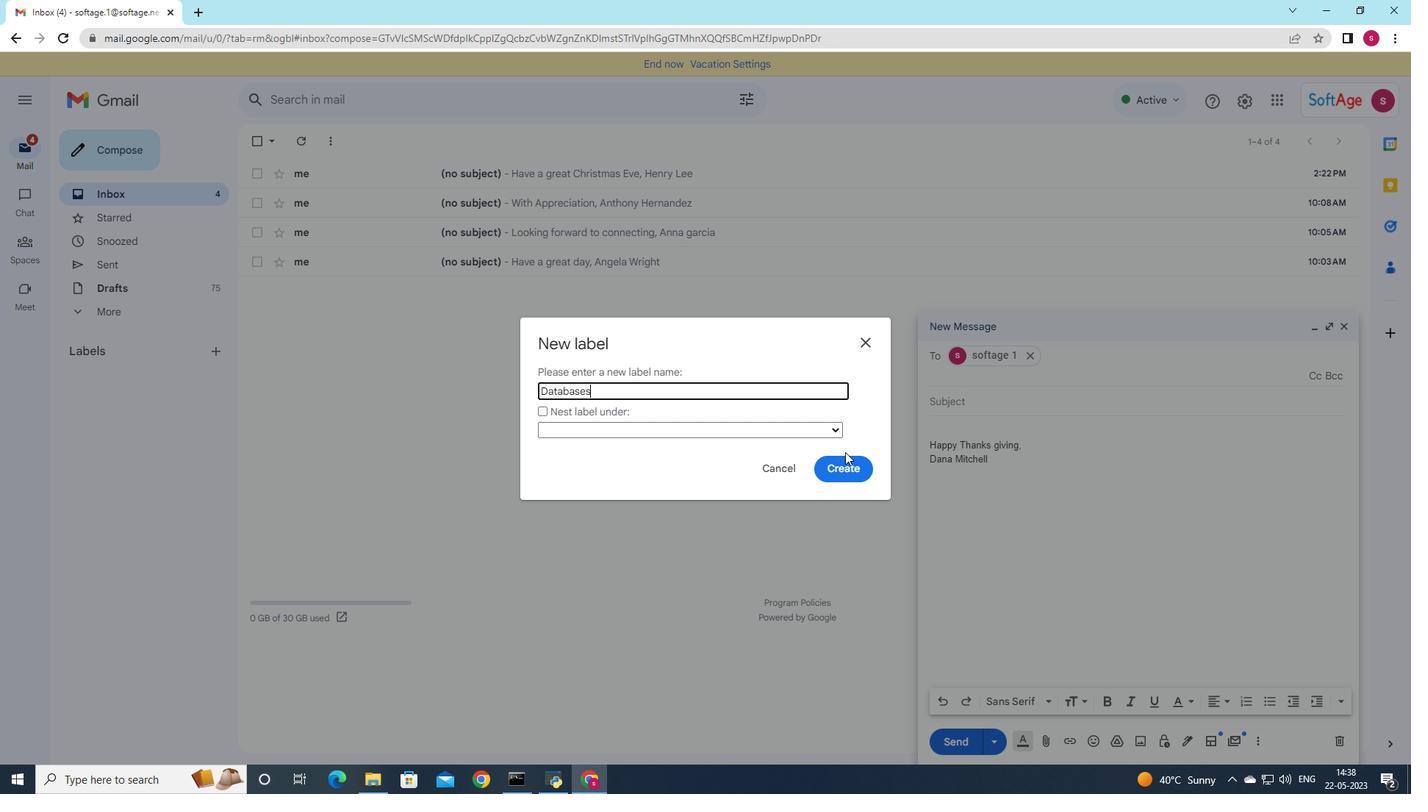 
Action: Mouse pressed left at (850, 467)
Screenshot: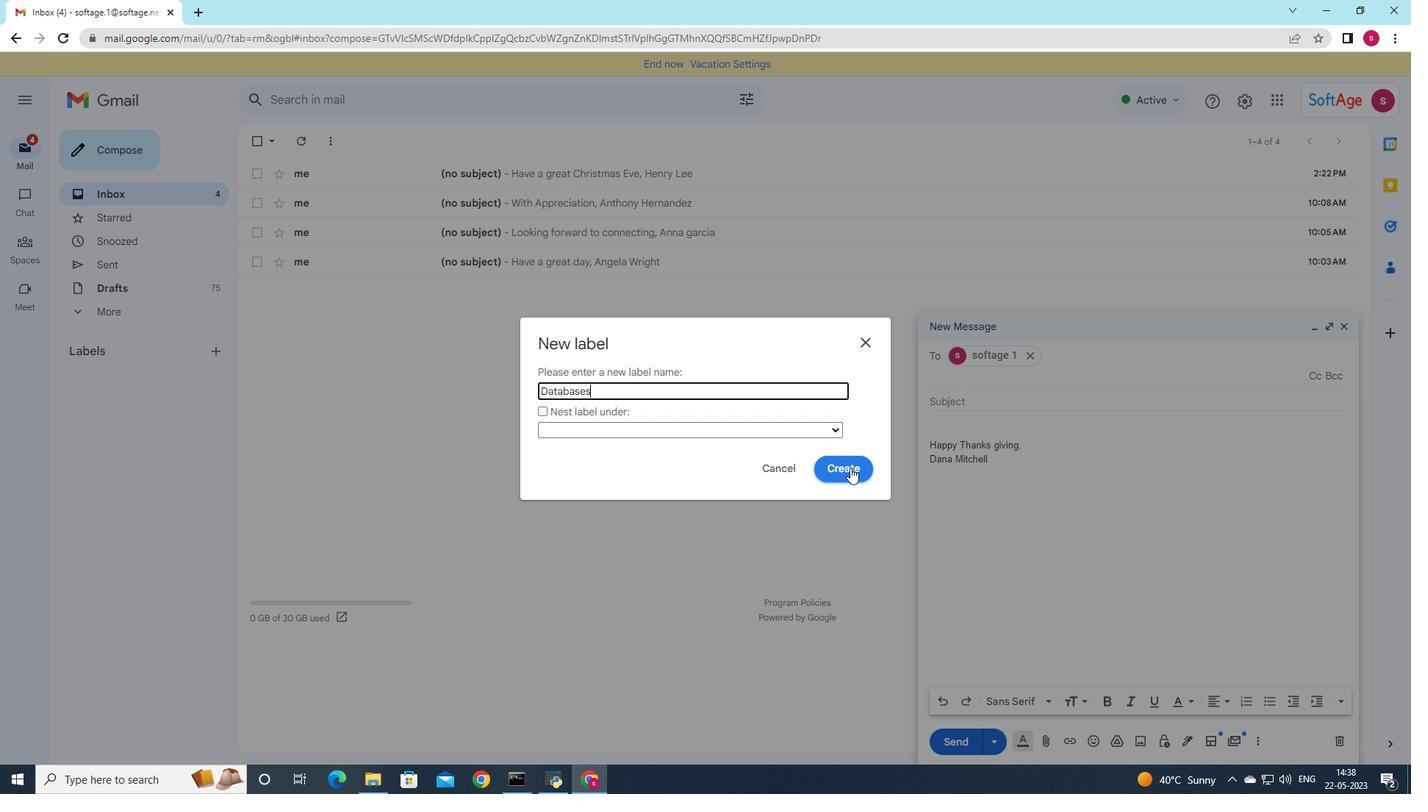 
Action: Mouse moved to (919, 36)
Screenshot: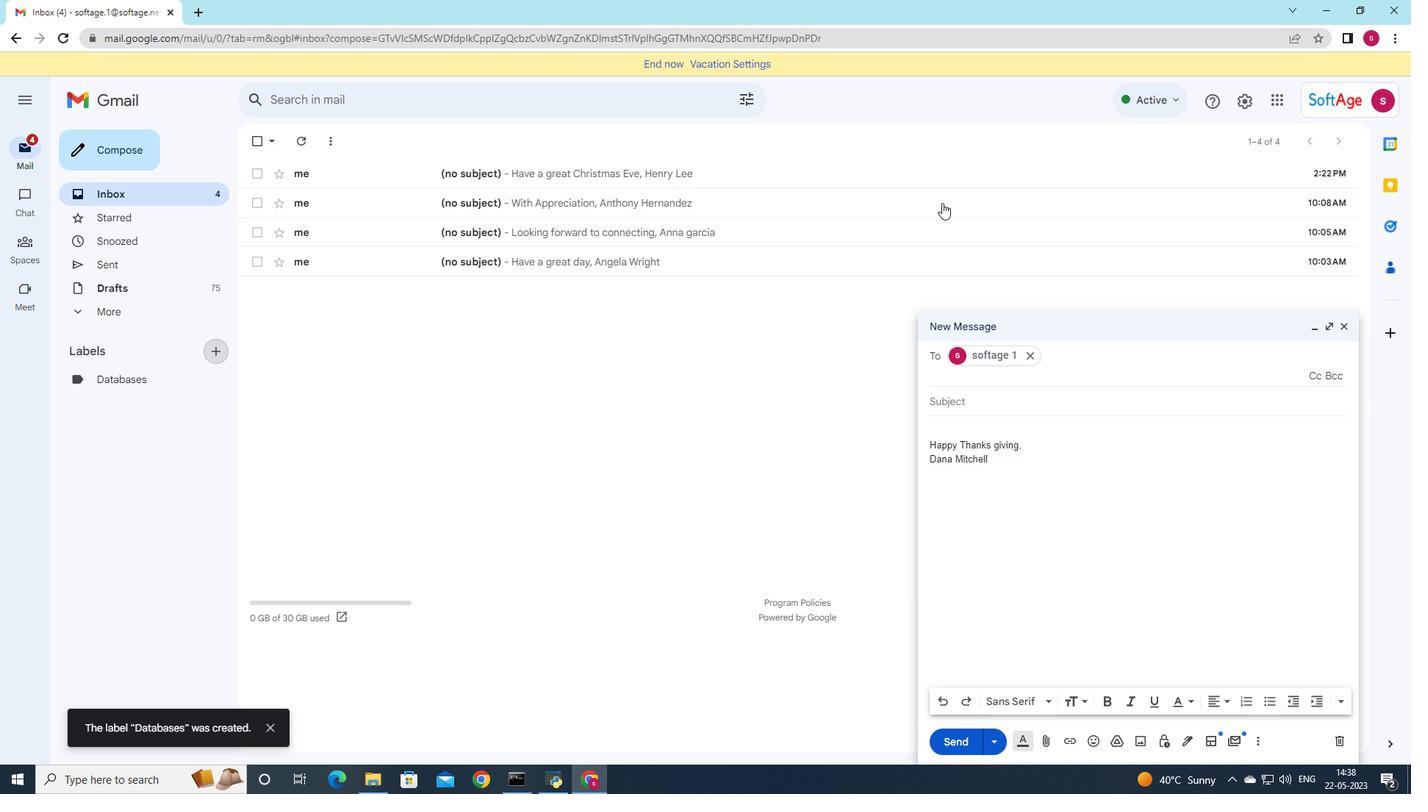 
